 Task: Look for space in Winschoten, Netherlands from 1st August, 2023 to 5th August, 2023 for 1 adult in price range Rs.6000 to Rs.15000. Place can be entire place with 1  bedroom having 1 bed and 1 bathroom. Property type can be house, flat, guest house. Amenities needed are: wifi. Booking option can be shelf check-in. Required host language is English.
Action: Mouse pressed left at (529, 127)
Screenshot: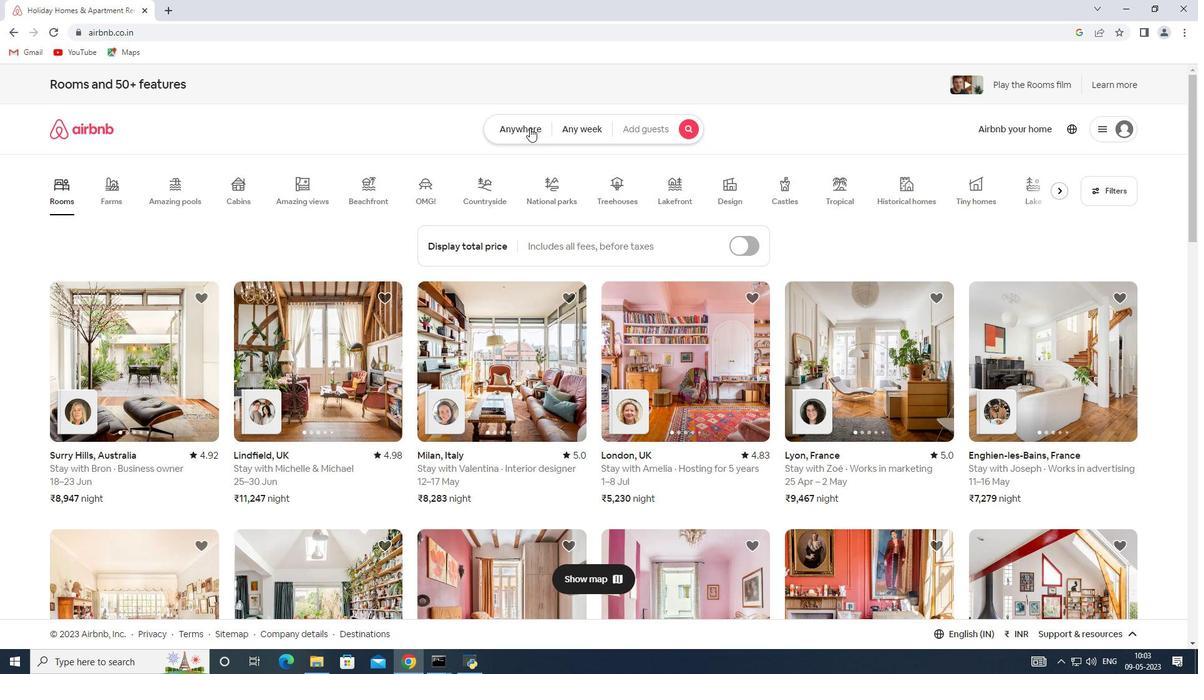 
Action: Mouse moved to (463, 179)
Screenshot: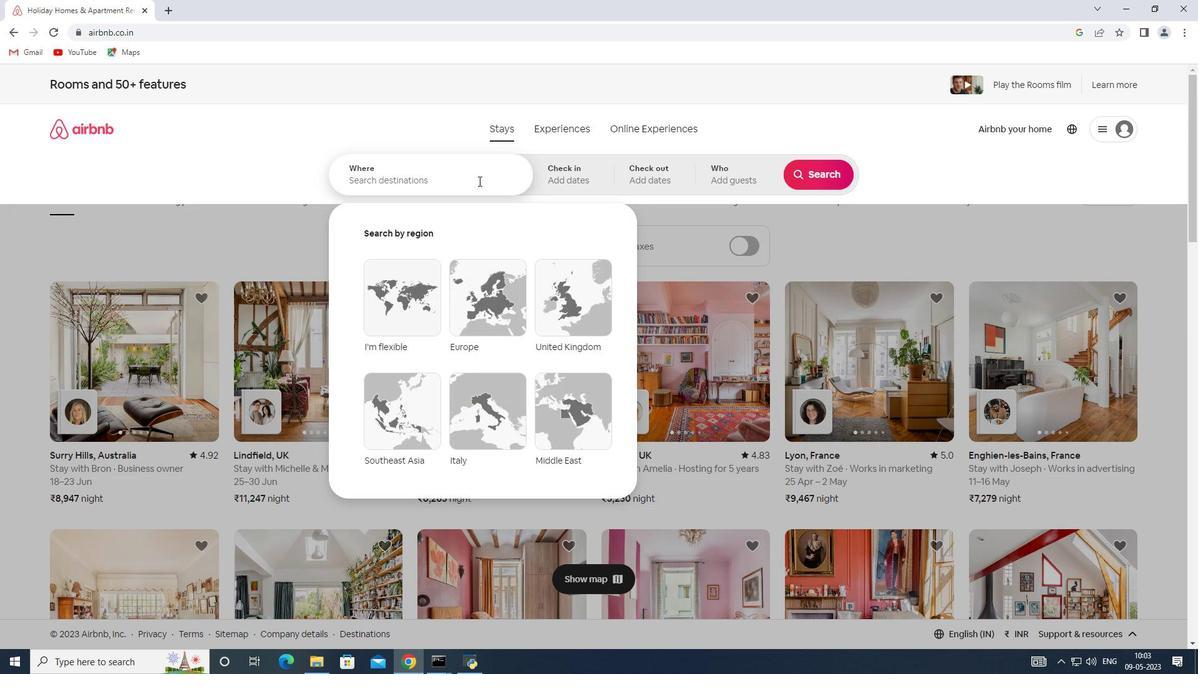 
Action: Mouse pressed left at (463, 179)
Screenshot: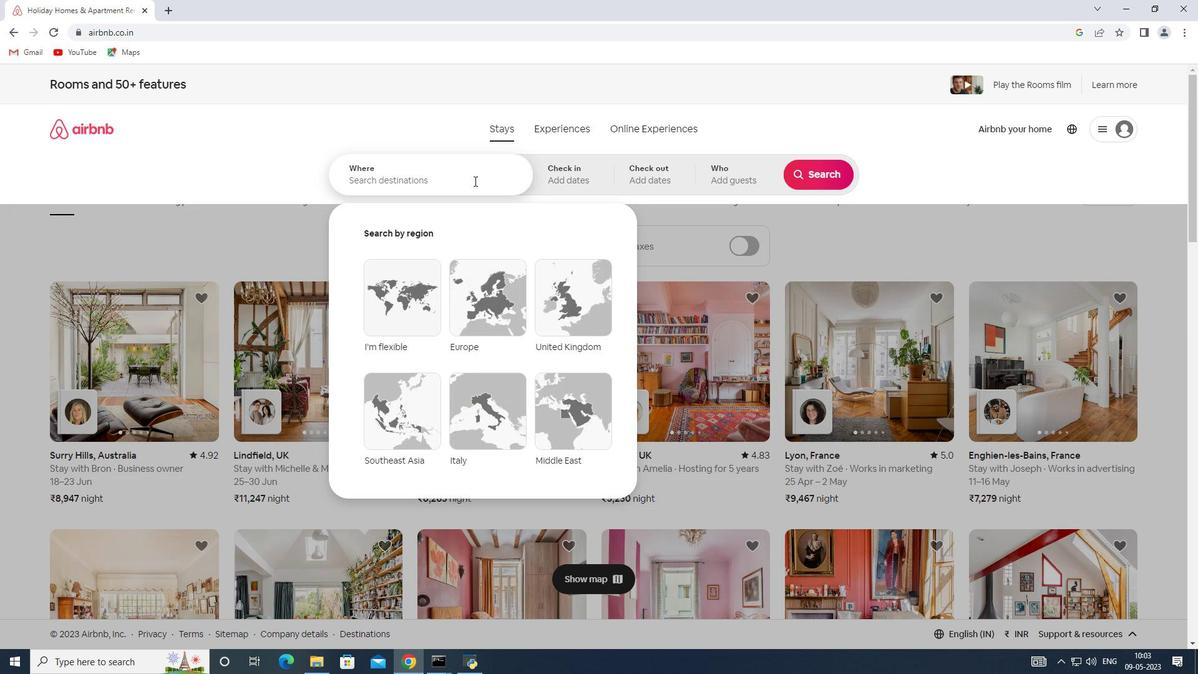 
Action: Key pressed <Key.shift>N<Key.backspace><Key.shift>Winschoten,<Key.shift>Netherlands
Screenshot: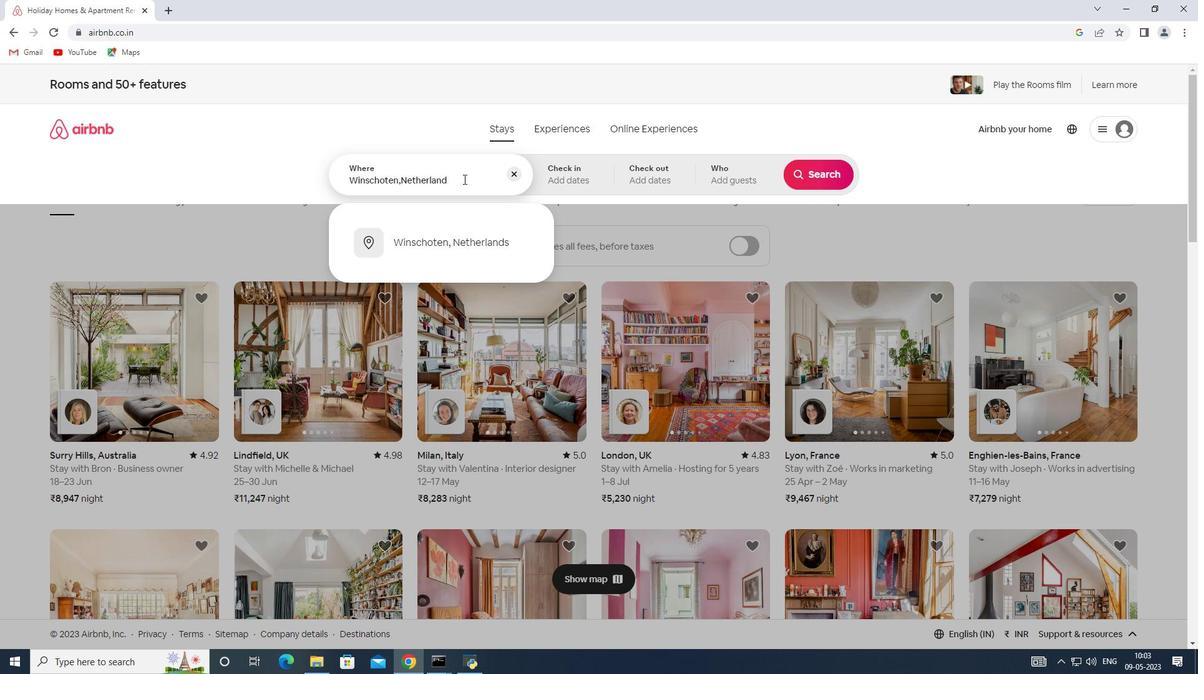 
Action: Mouse moved to (578, 181)
Screenshot: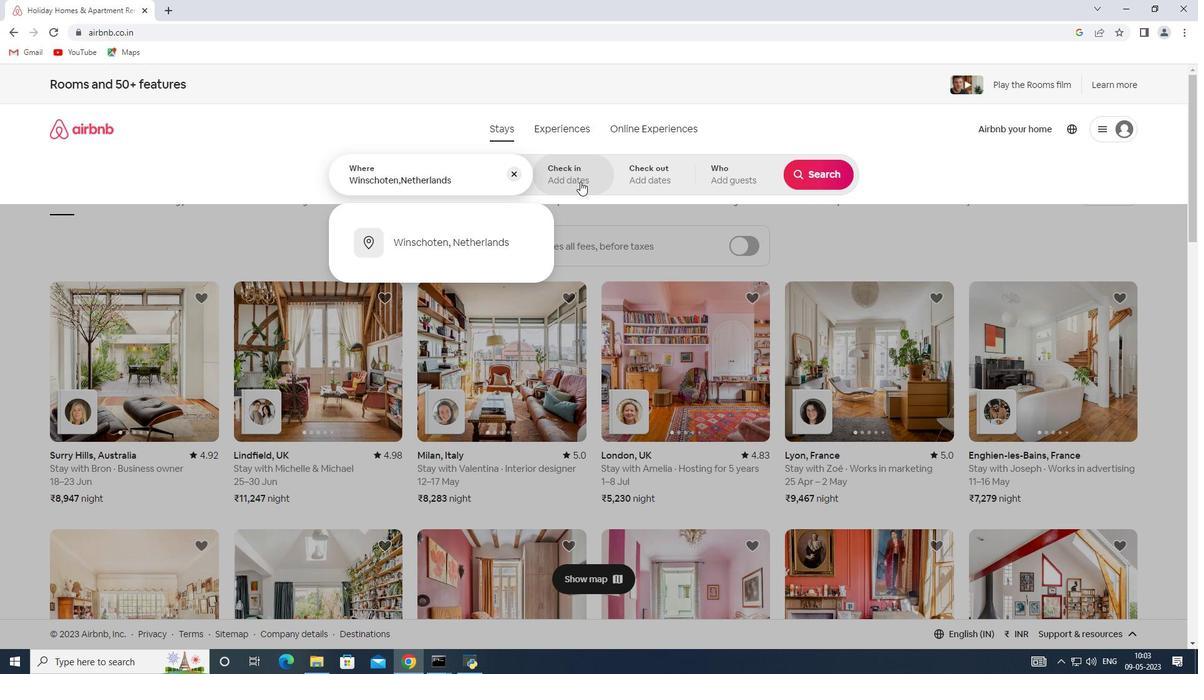 
Action: Key pressed <Key.enter>
Screenshot: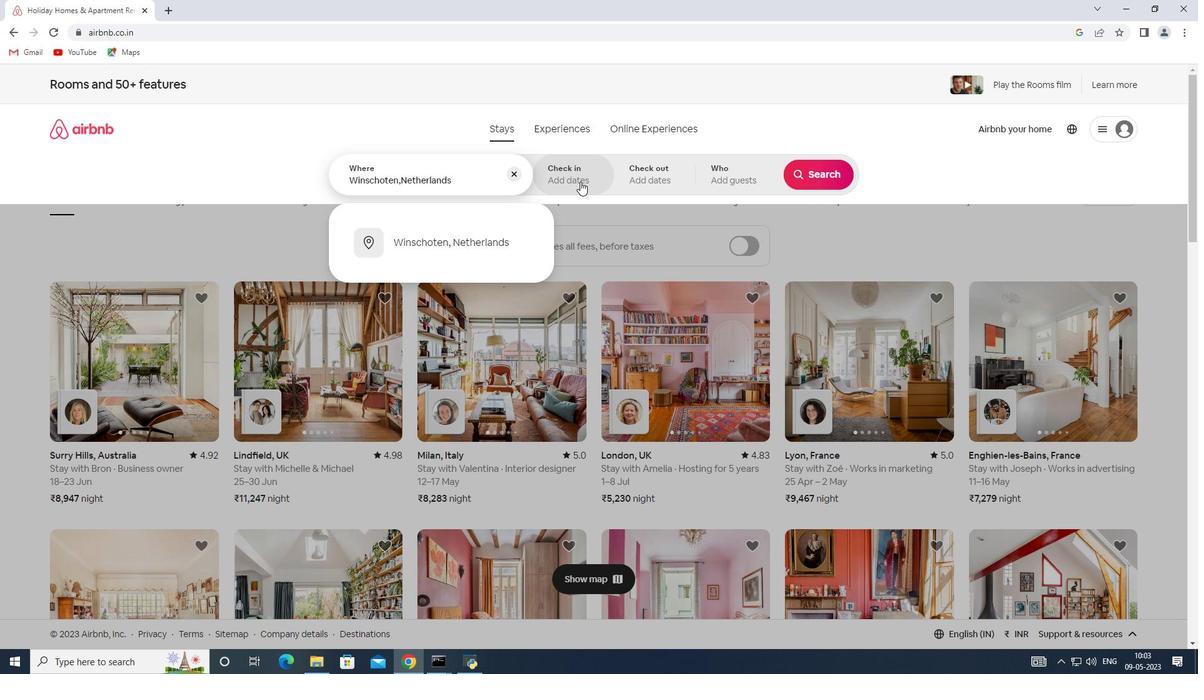 
Action: Mouse moved to (805, 272)
Screenshot: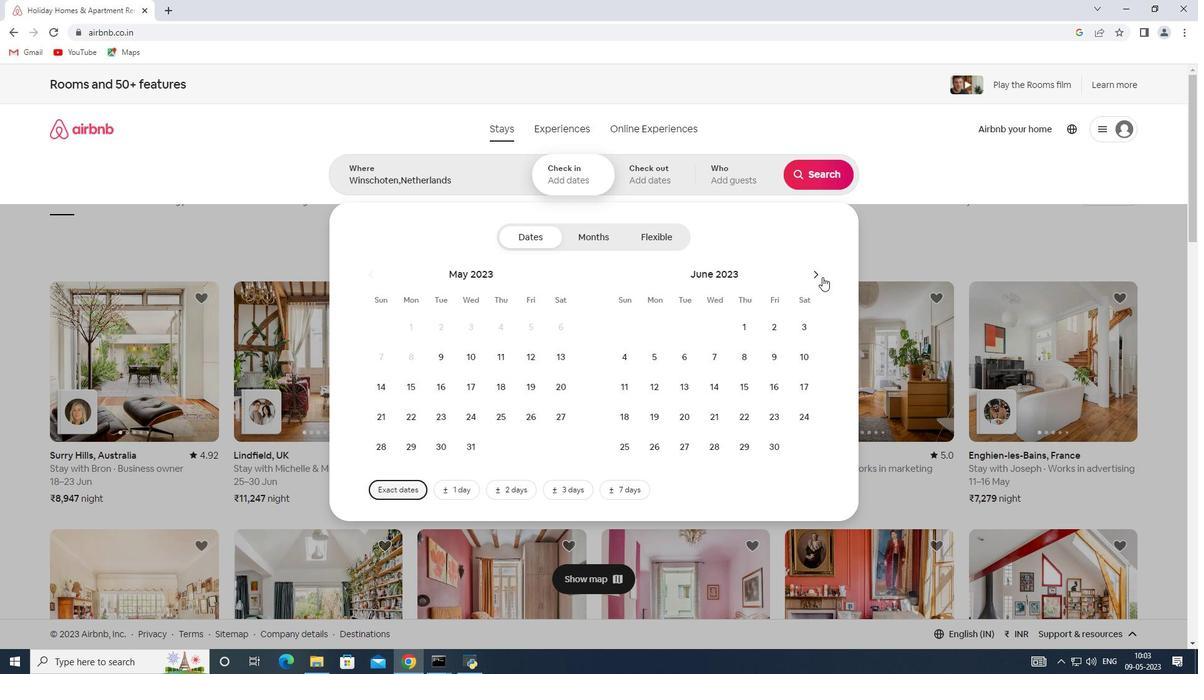 
Action: Mouse pressed left at (805, 272)
Screenshot: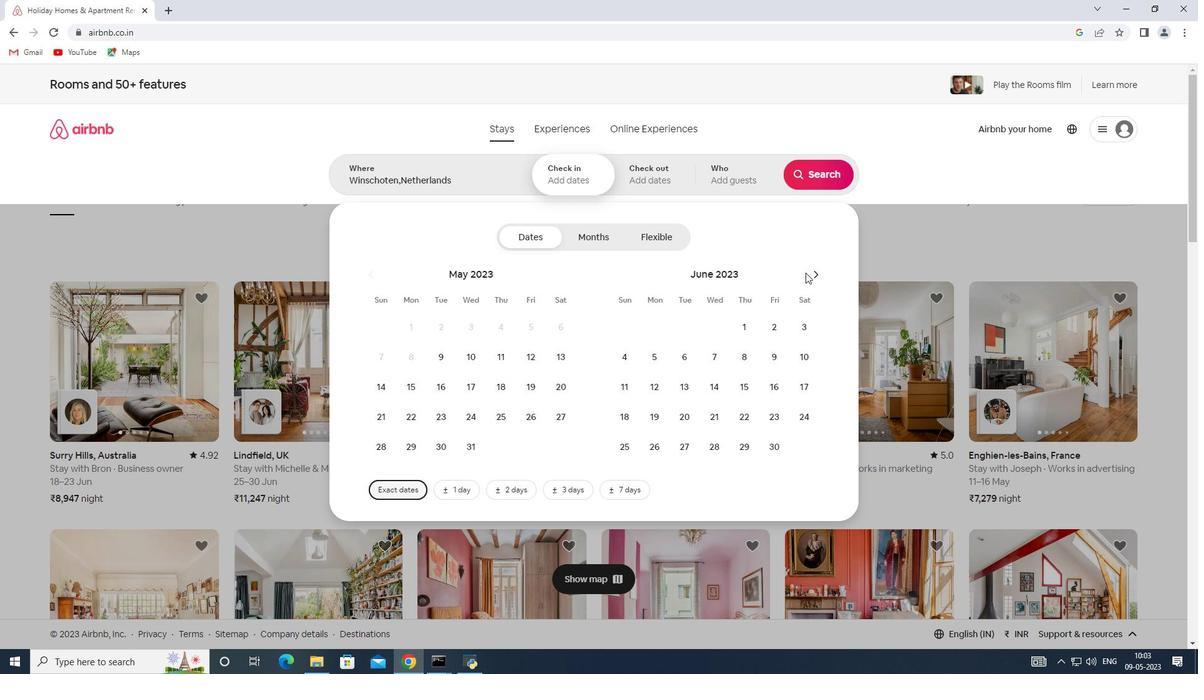 
Action: Mouse moved to (808, 274)
Screenshot: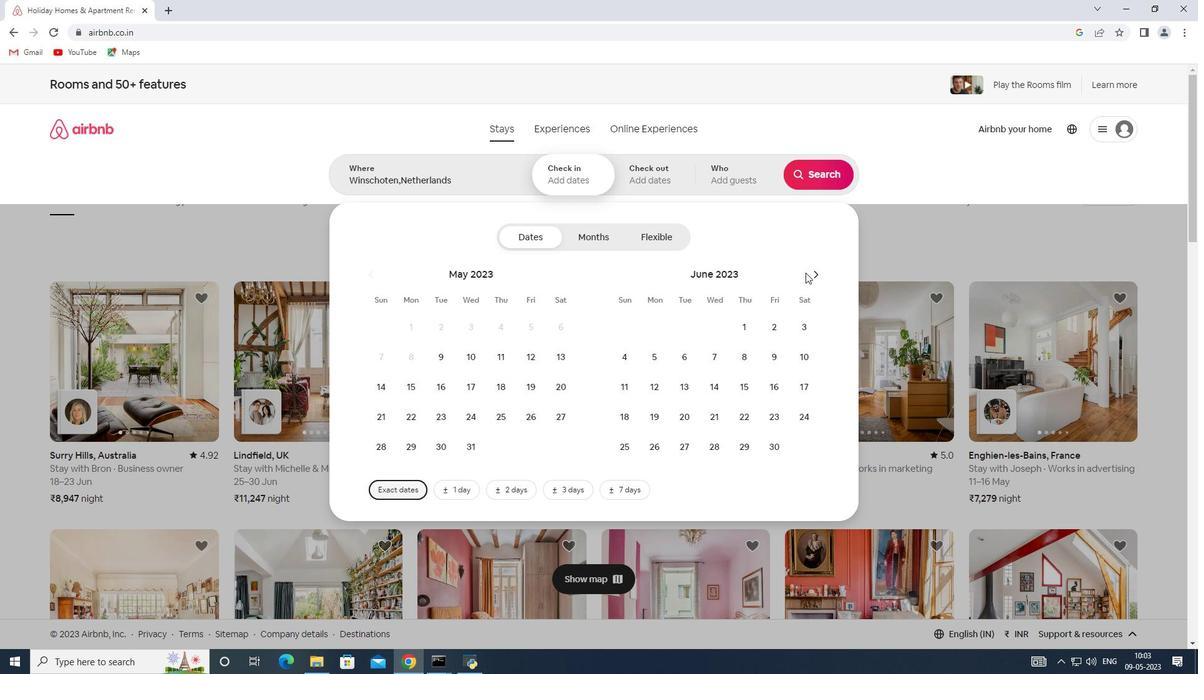 
Action: Mouse pressed left at (808, 274)
Screenshot: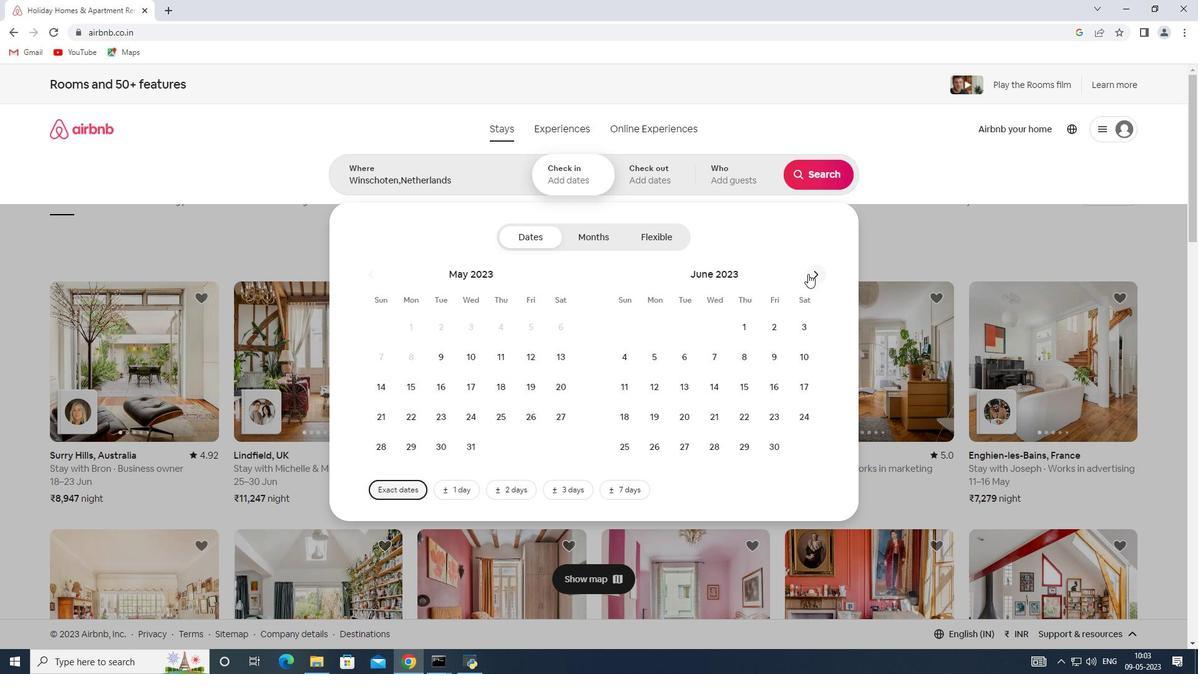 
Action: Mouse pressed left at (808, 274)
Screenshot: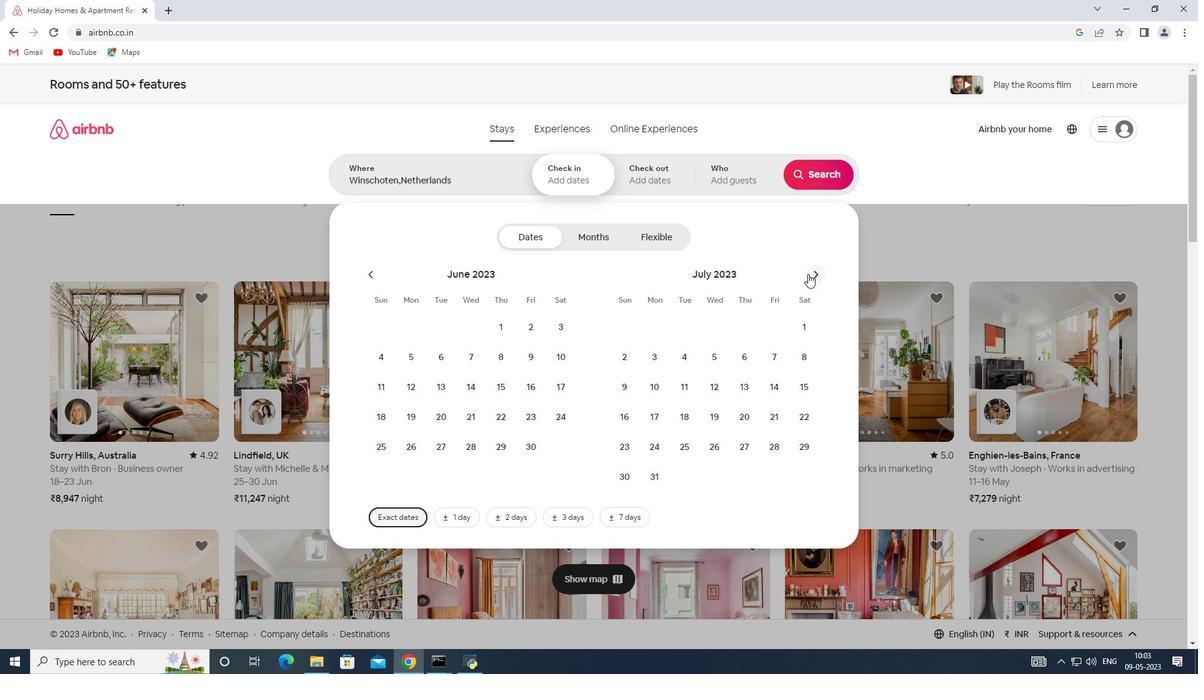 
Action: Mouse moved to (692, 328)
Screenshot: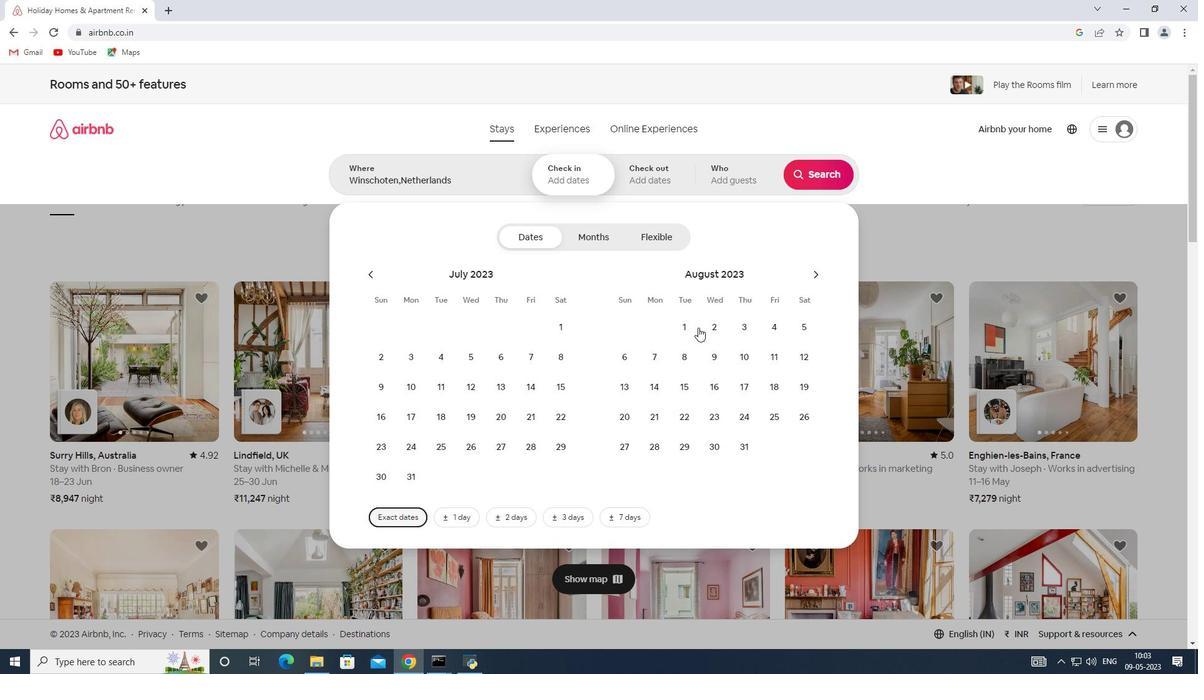 
Action: Mouse pressed left at (692, 328)
Screenshot: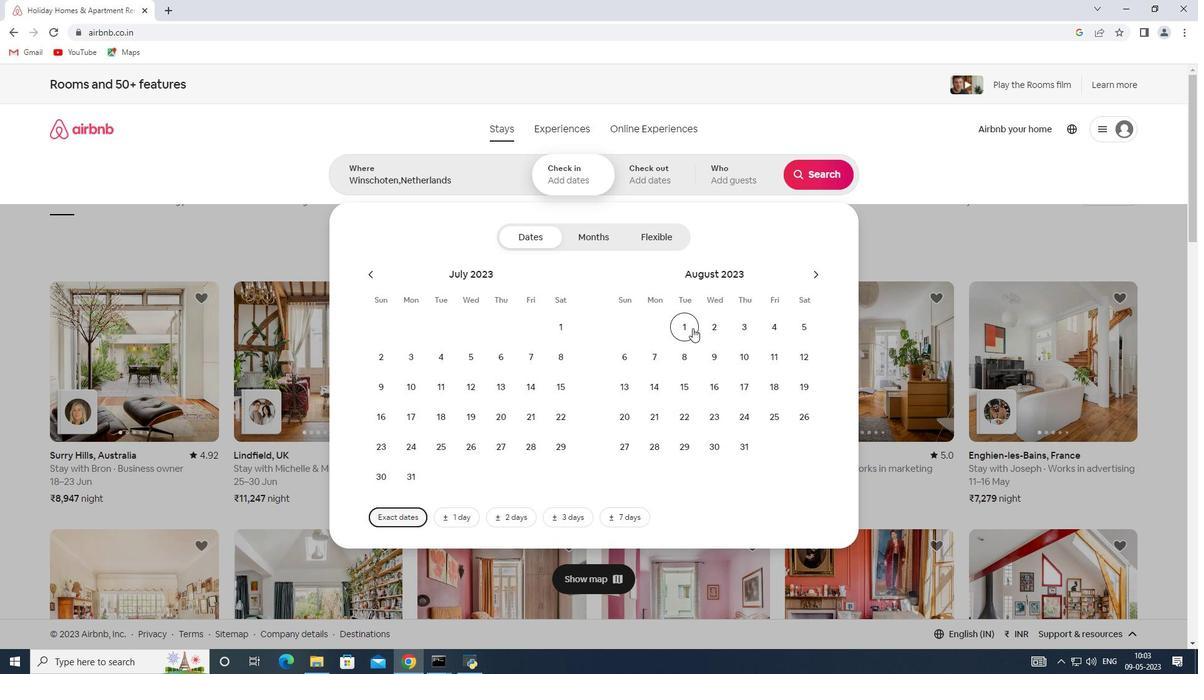 
Action: Mouse moved to (807, 329)
Screenshot: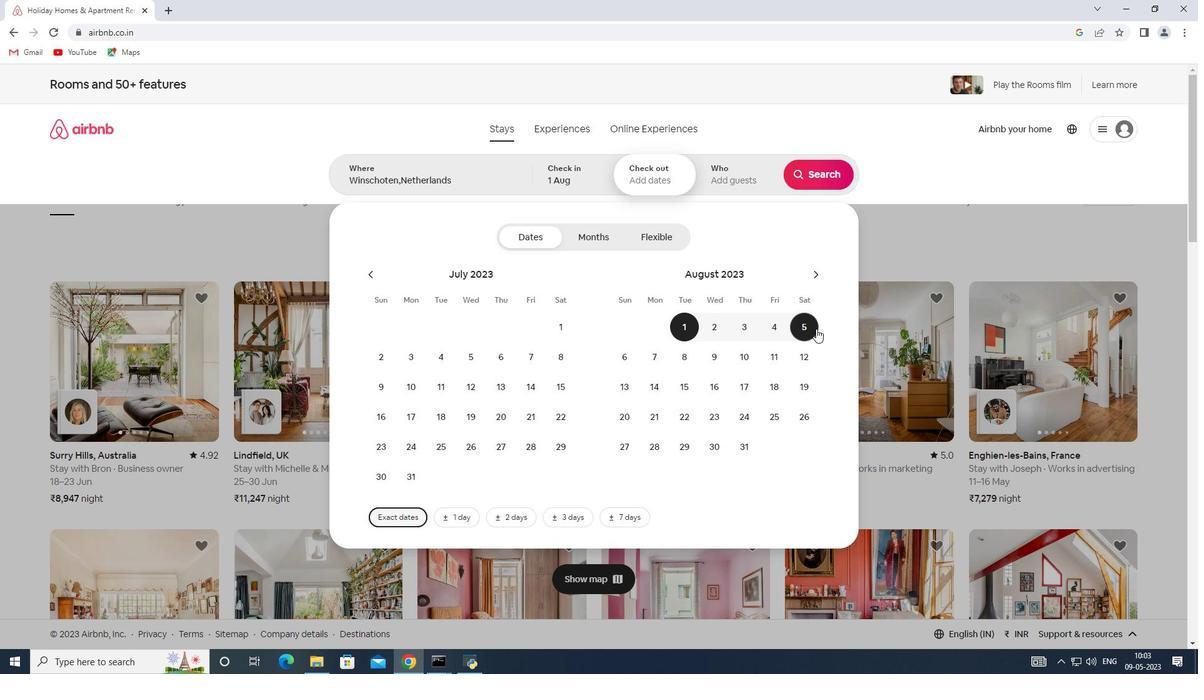 
Action: Mouse pressed left at (807, 329)
Screenshot: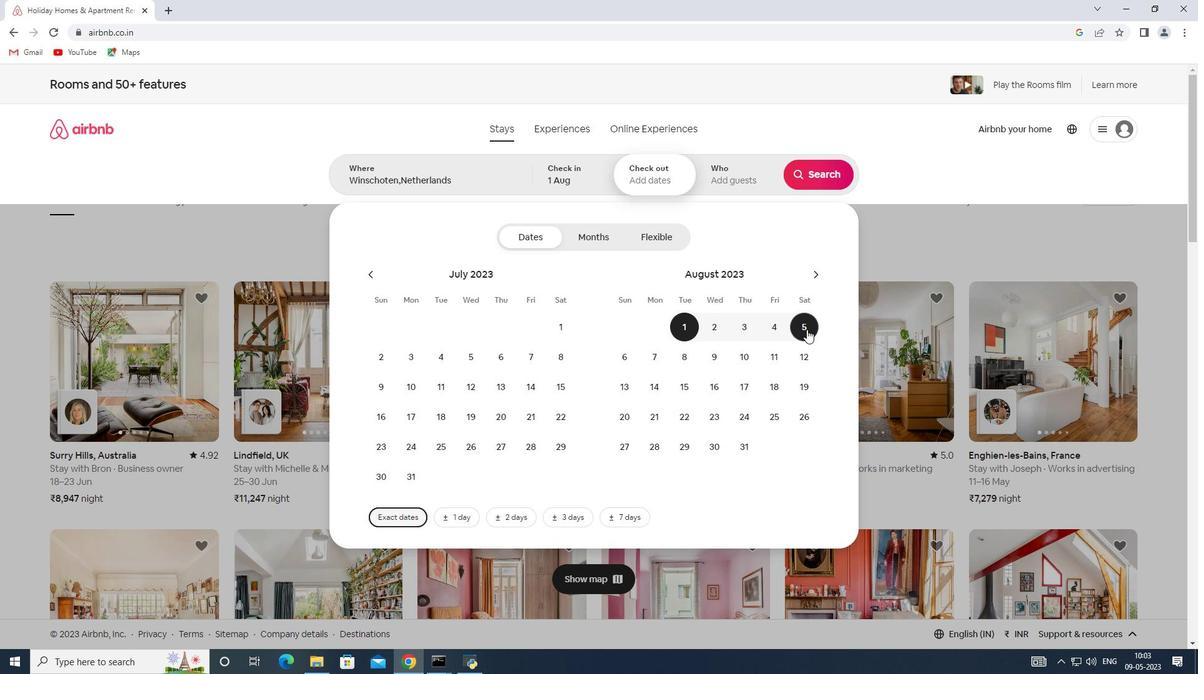 
Action: Mouse moved to (742, 179)
Screenshot: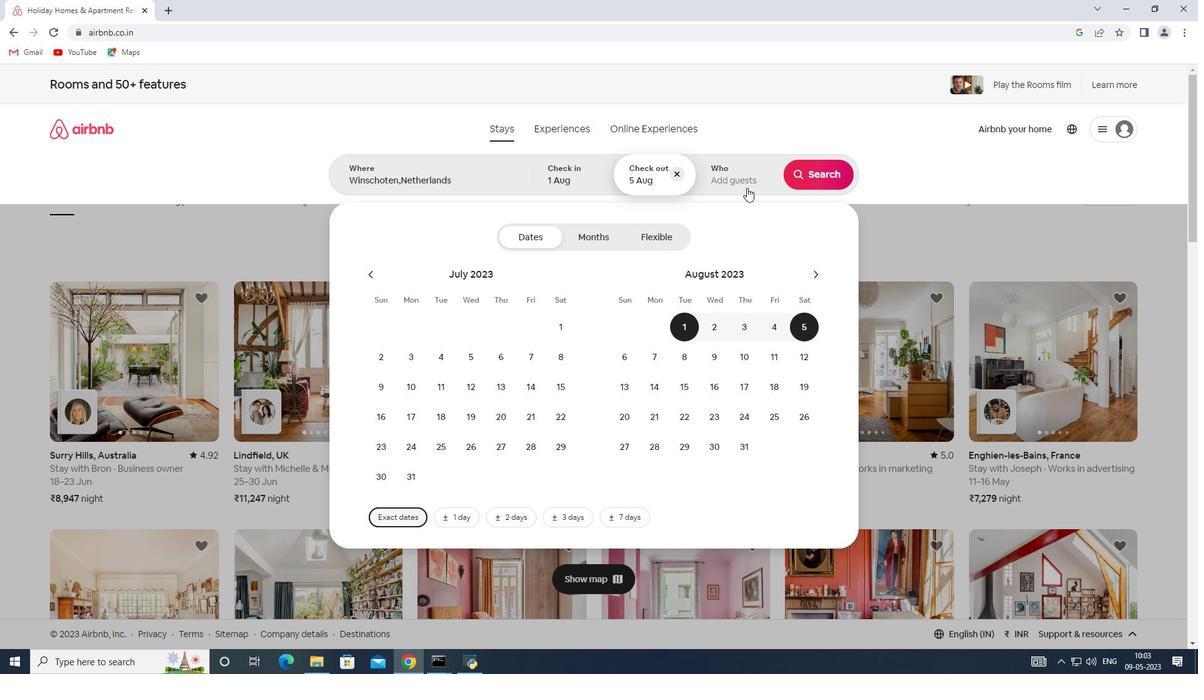 
Action: Mouse pressed left at (742, 179)
Screenshot: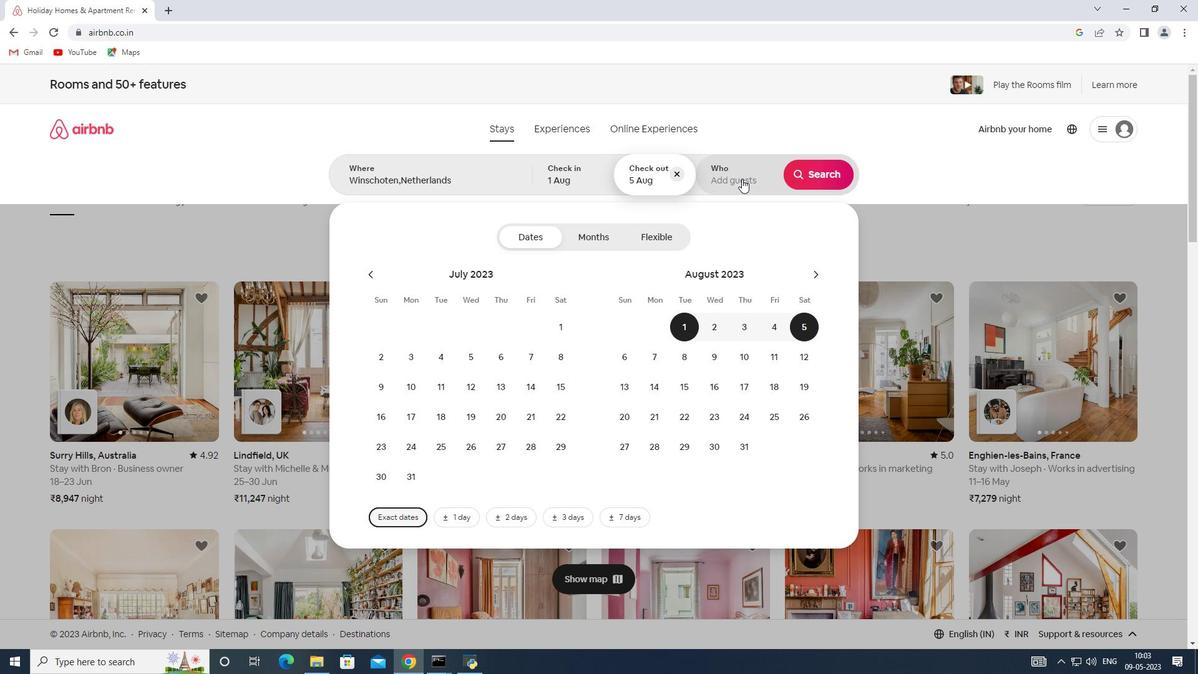 
Action: Mouse moved to (817, 241)
Screenshot: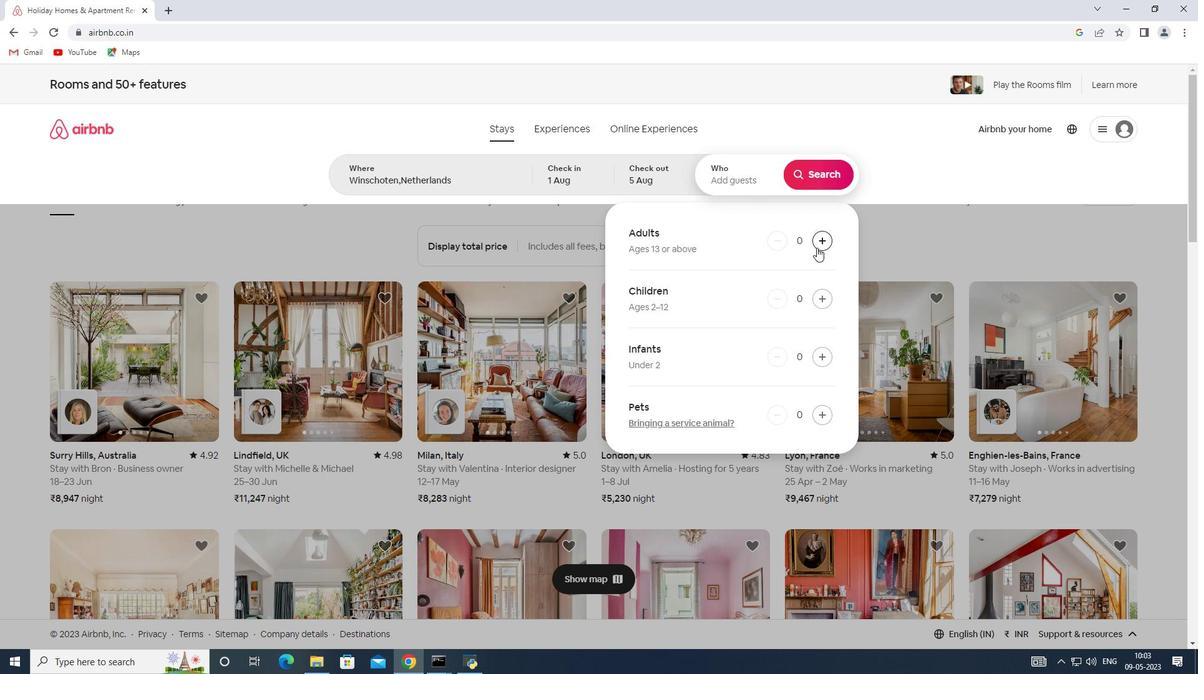 
Action: Mouse pressed left at (817, 241)
Screenshot: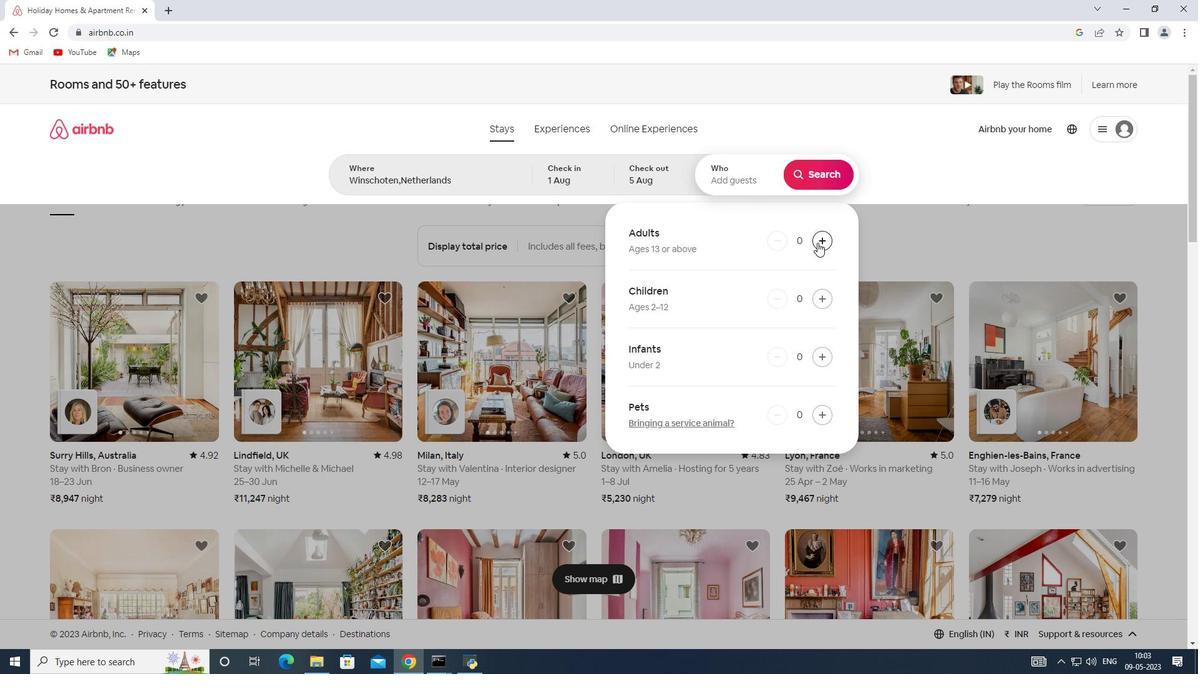 
Action: Mouse moved to (820, 174)
Screenshot: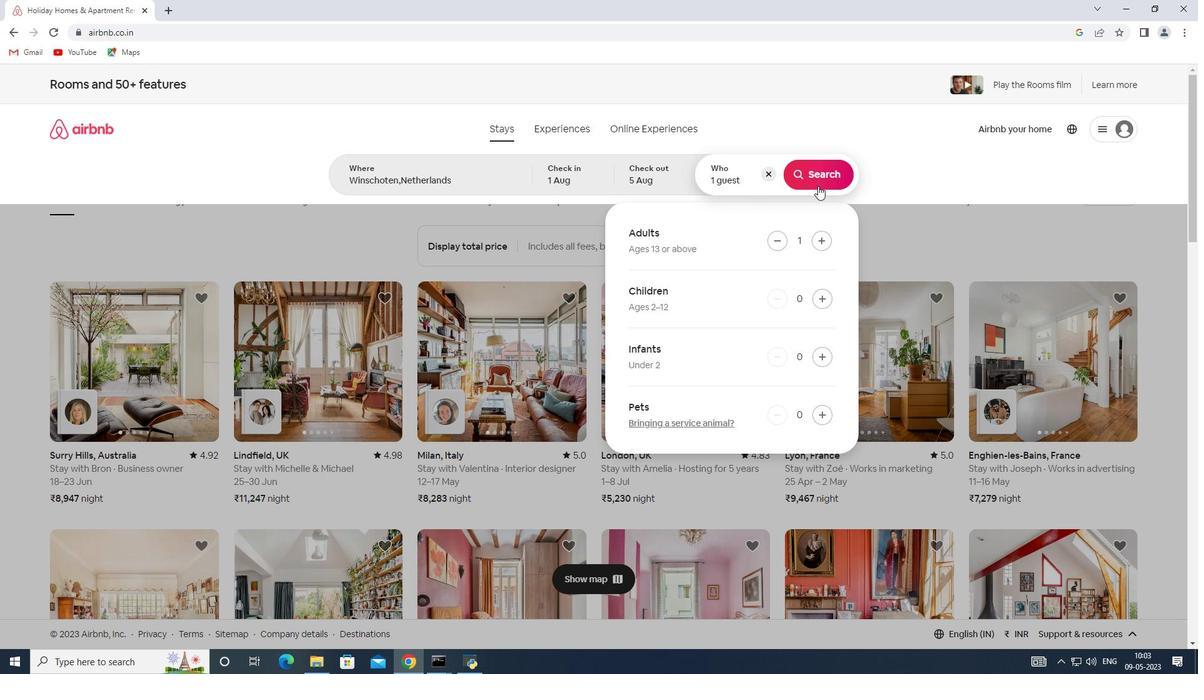 
Action: Mouse pressed left at (820, 174)
Screenshot: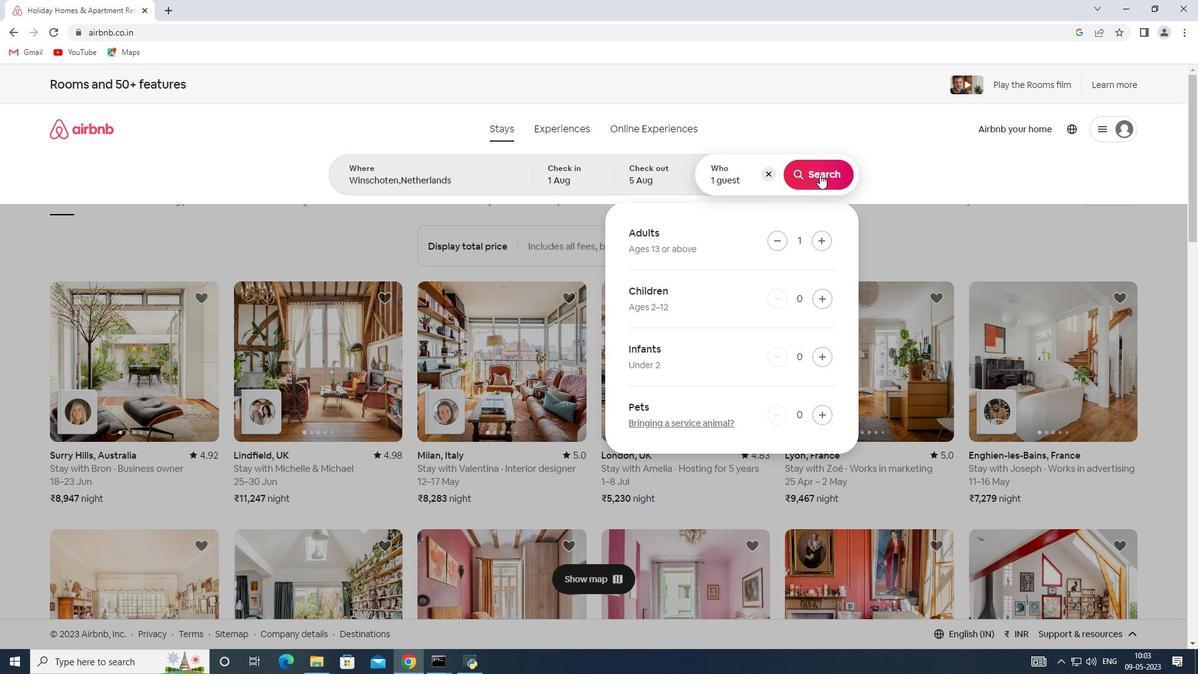 
Action: Mouse moved to (1129, 144)
Screenshot: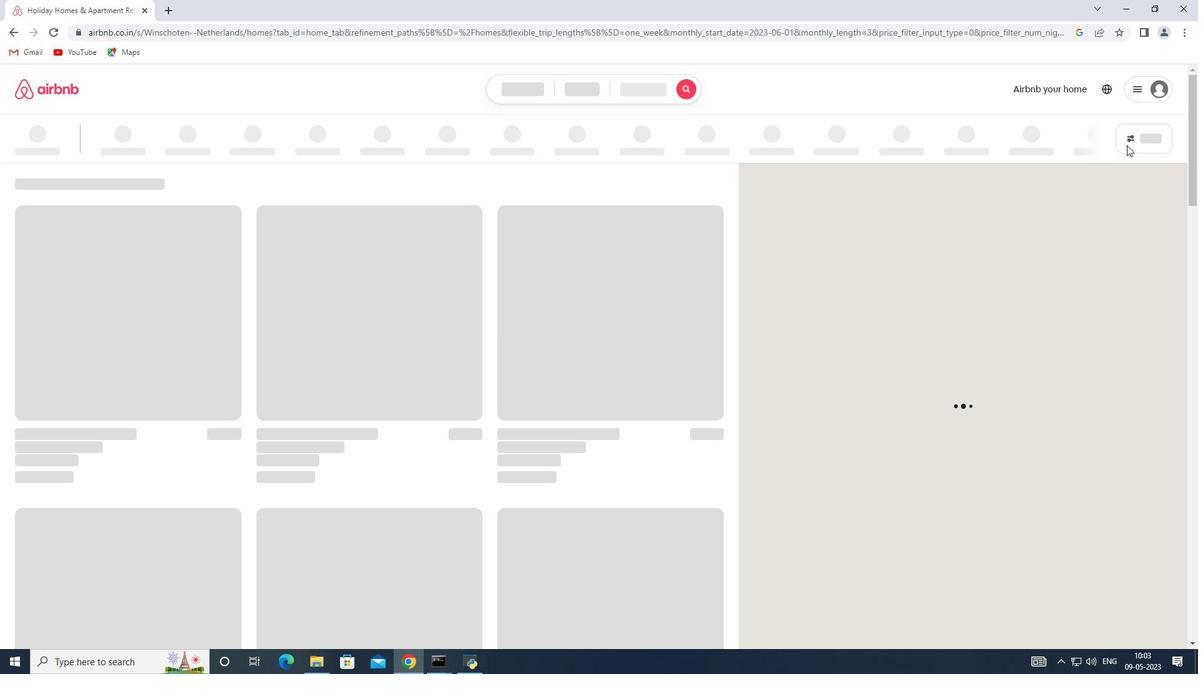 
Action: Mouse pressed left at (1129, 144)
Screenshot: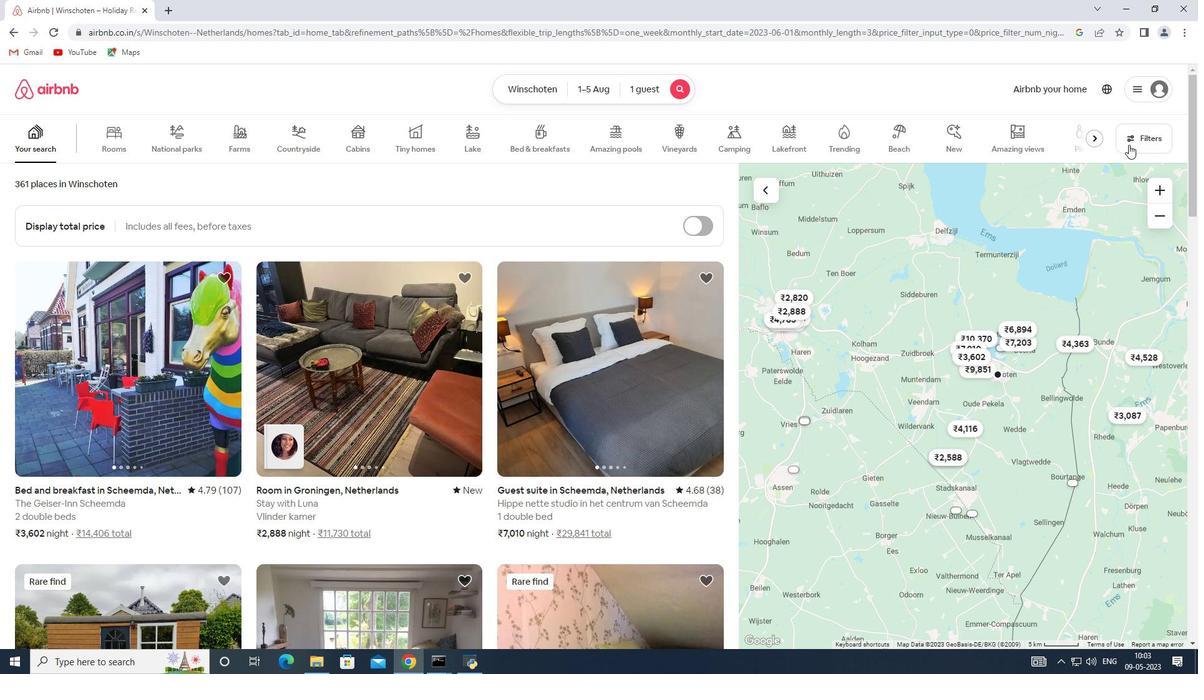 
Action: Mouse moved to (430, 445)
Screenshot: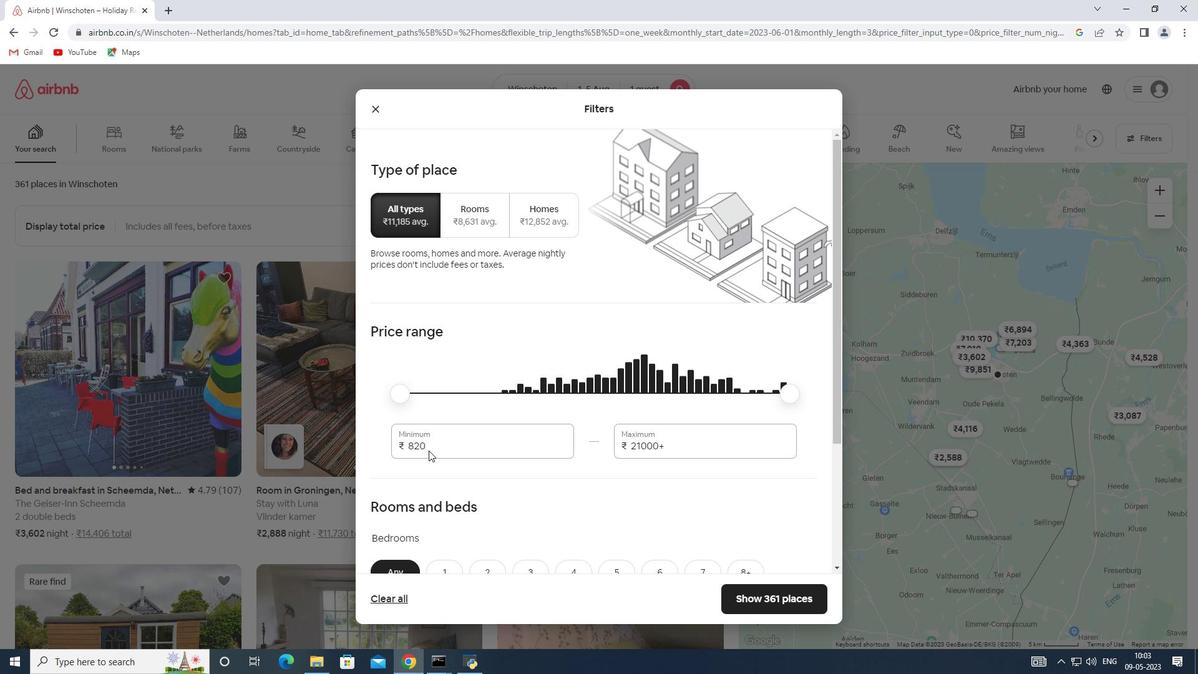 
Action: Mouse pressed left at (430, 445)
Screenshot: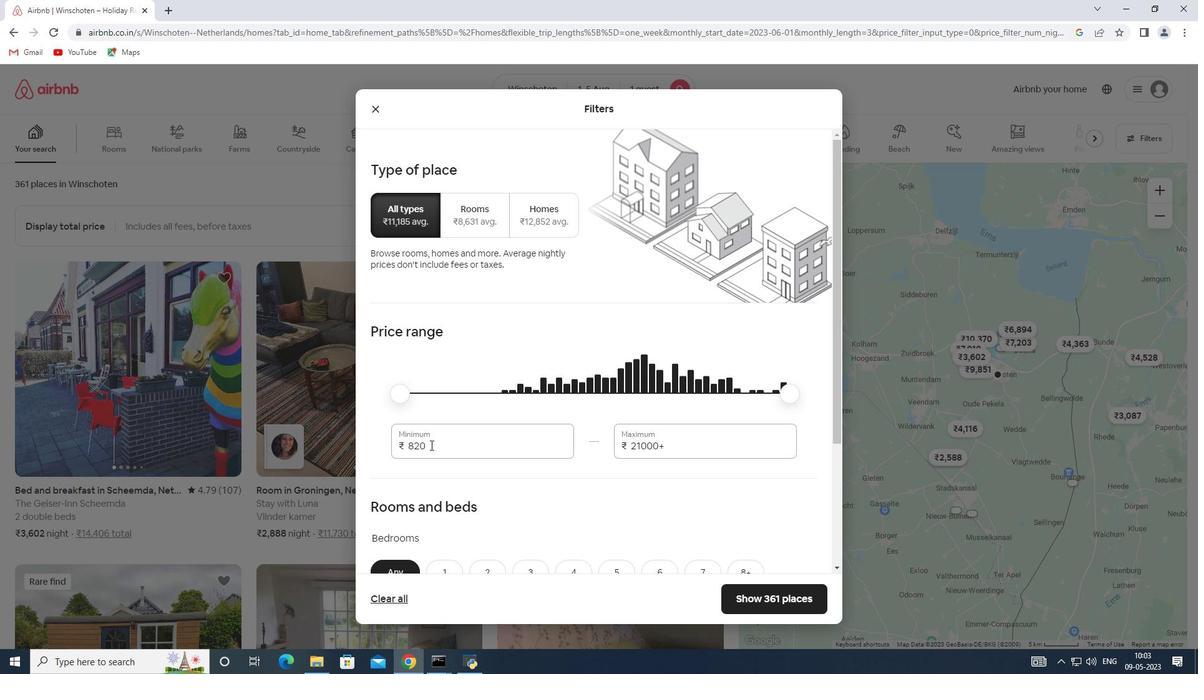 
Action: Mouse moved to (297, 441)
Screenshot: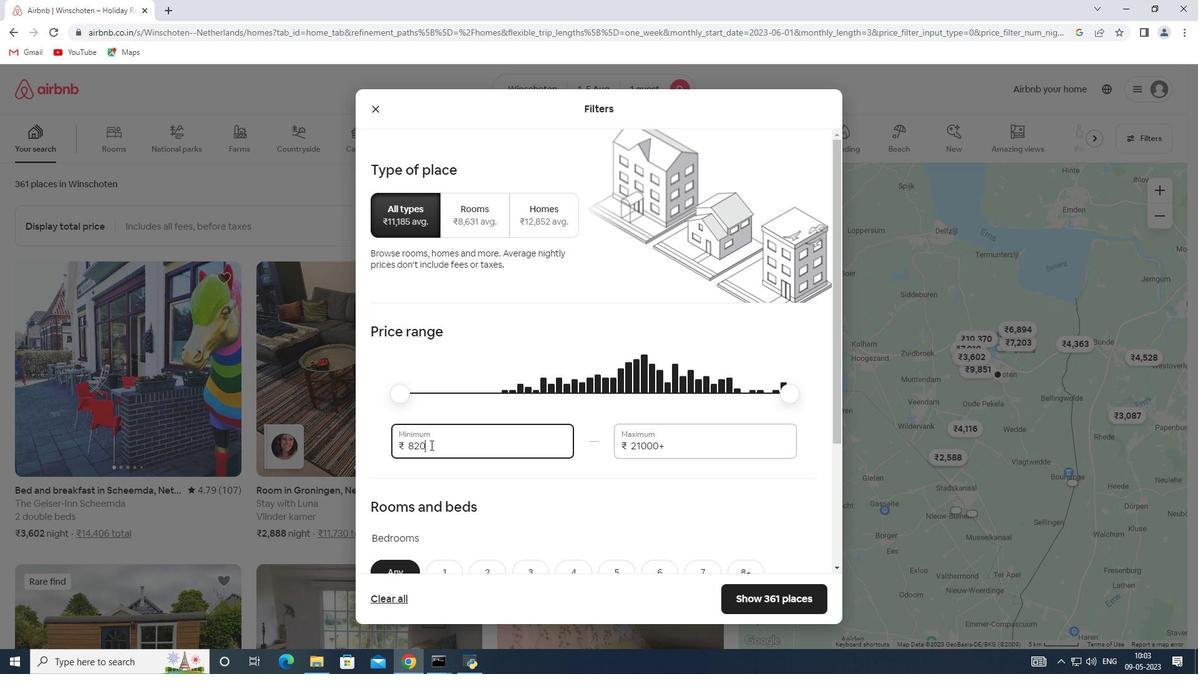 
Action: Key pressed 6000
Screenshot: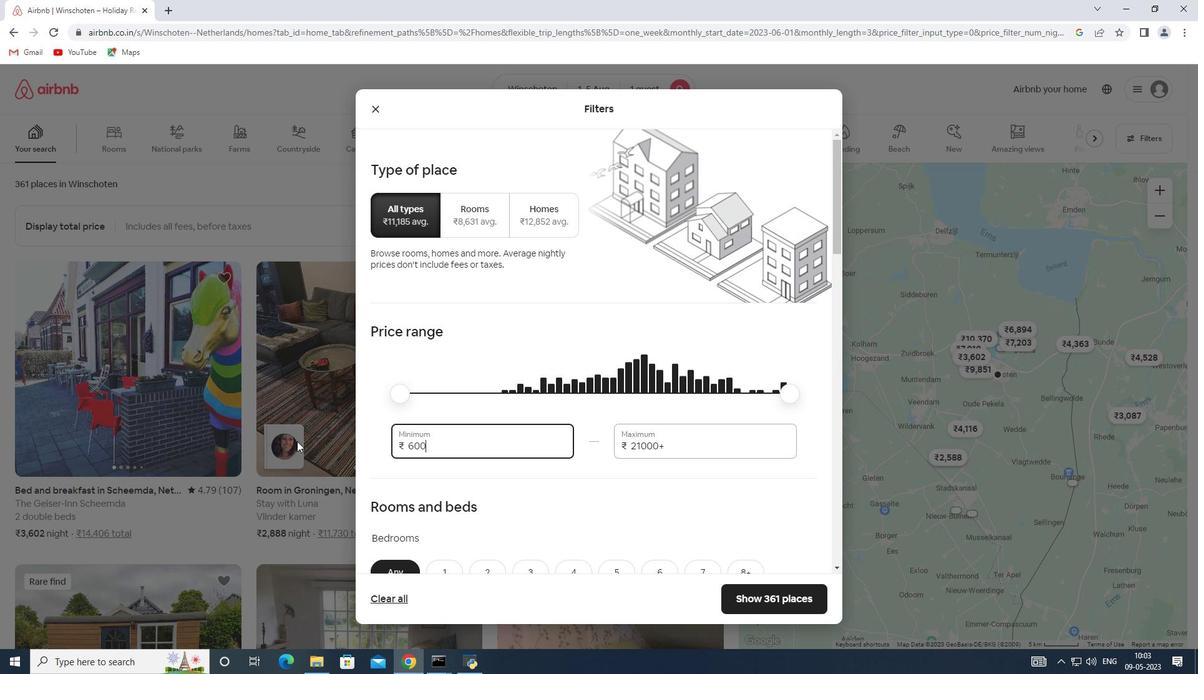
Action: Mouse moved to (666, 445)
Screenshot: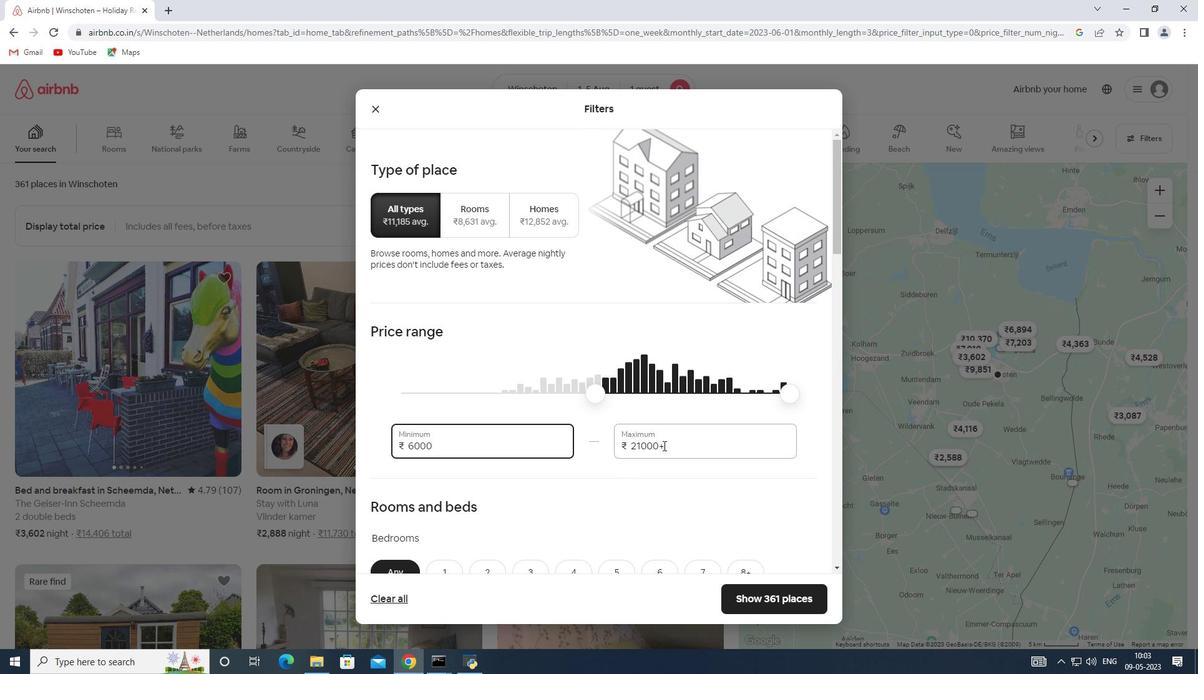 
Action: Mouse pressed left at (666, 445)
Screenshot: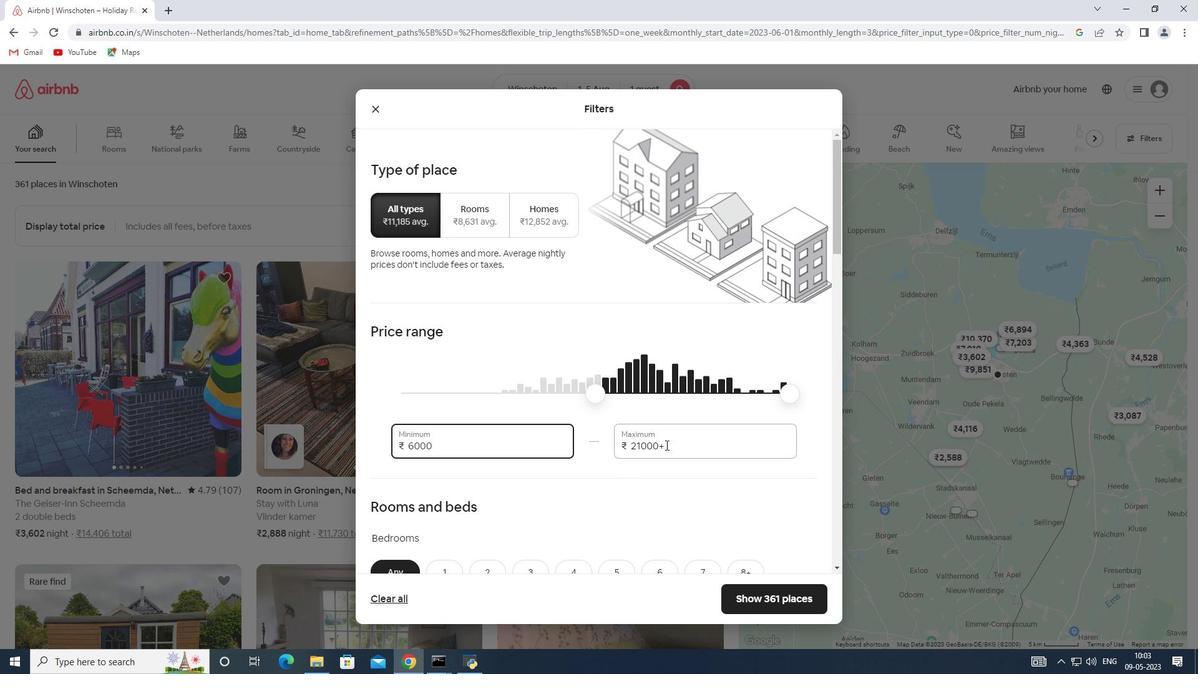 
Action: Mouse moved to (589, 445)
Screenshot: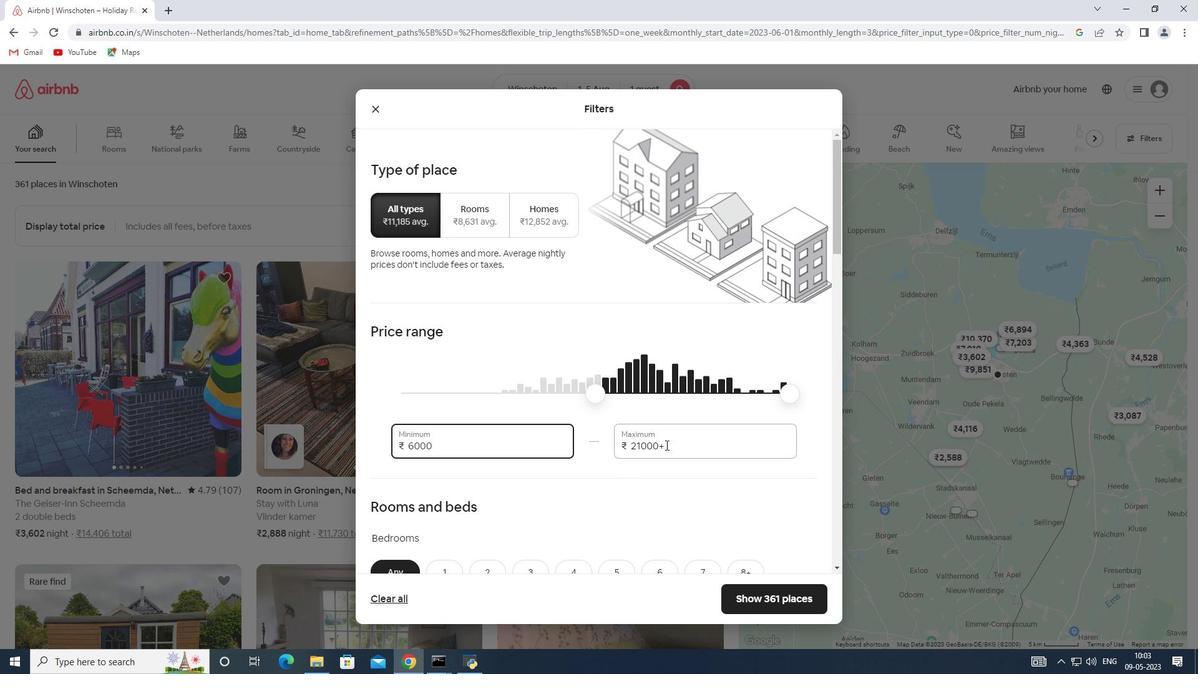 
Action: Key pressed 15000
Screenshot: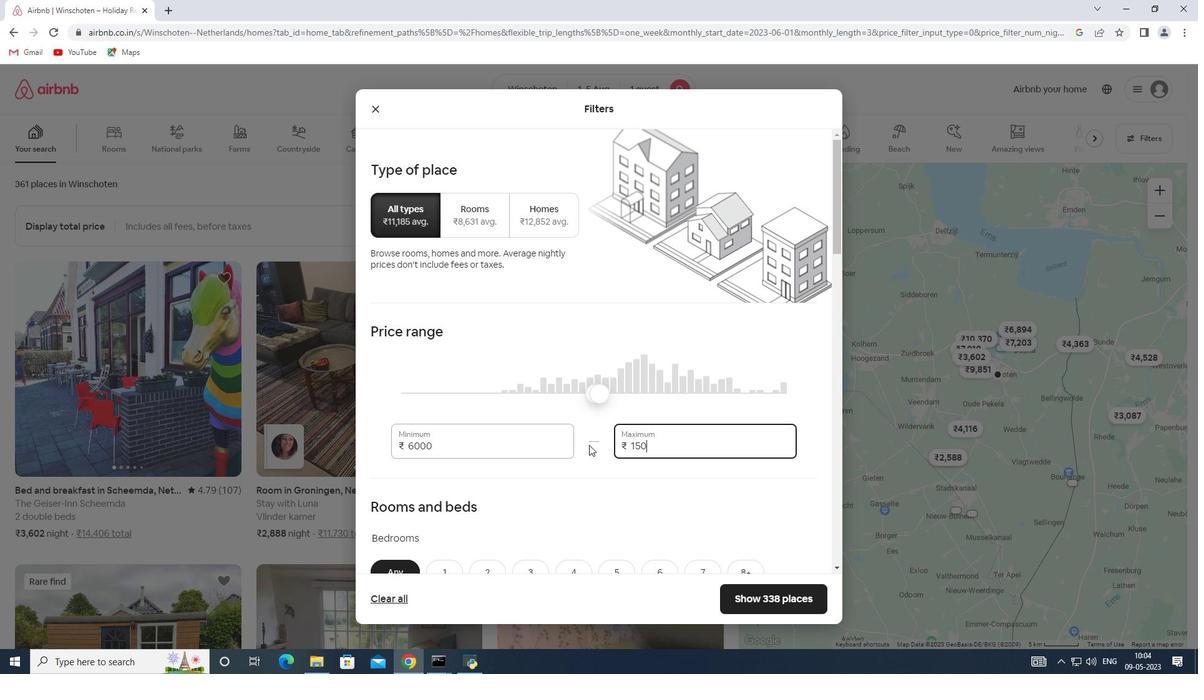 
Action: Mouse scrolled (589, 444) with delta (0, 0)
Screenshot: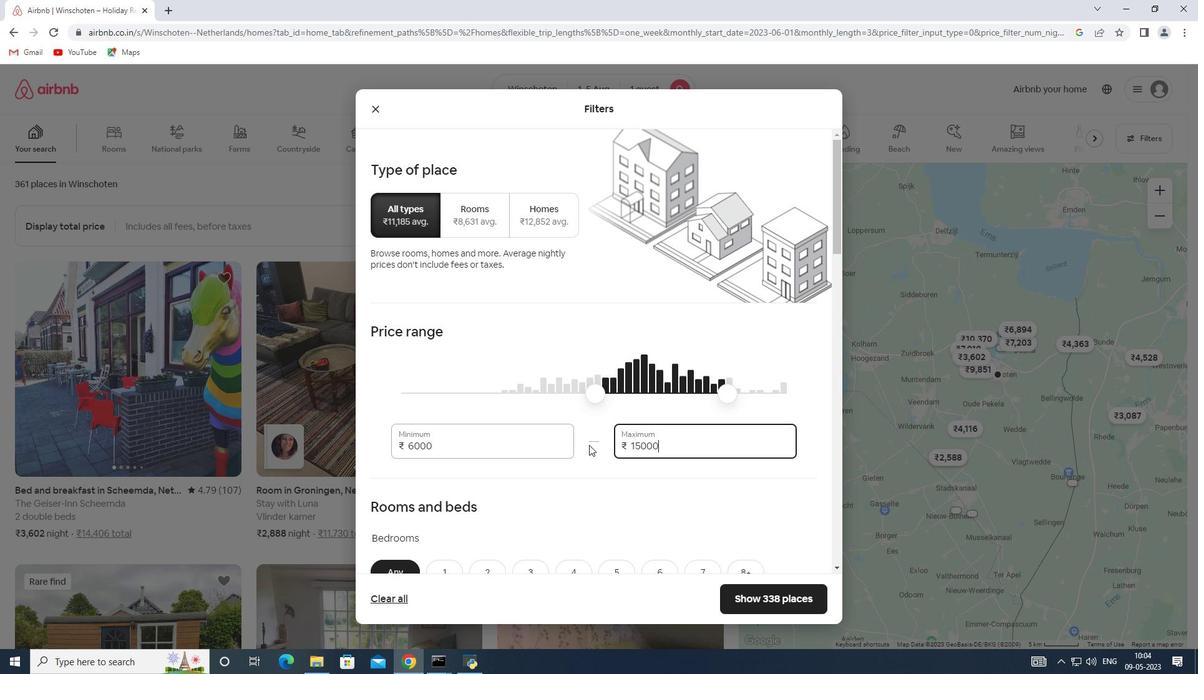 
Action: Mouse scrolled (589, 444) with delta (0, 0)
Screenshot: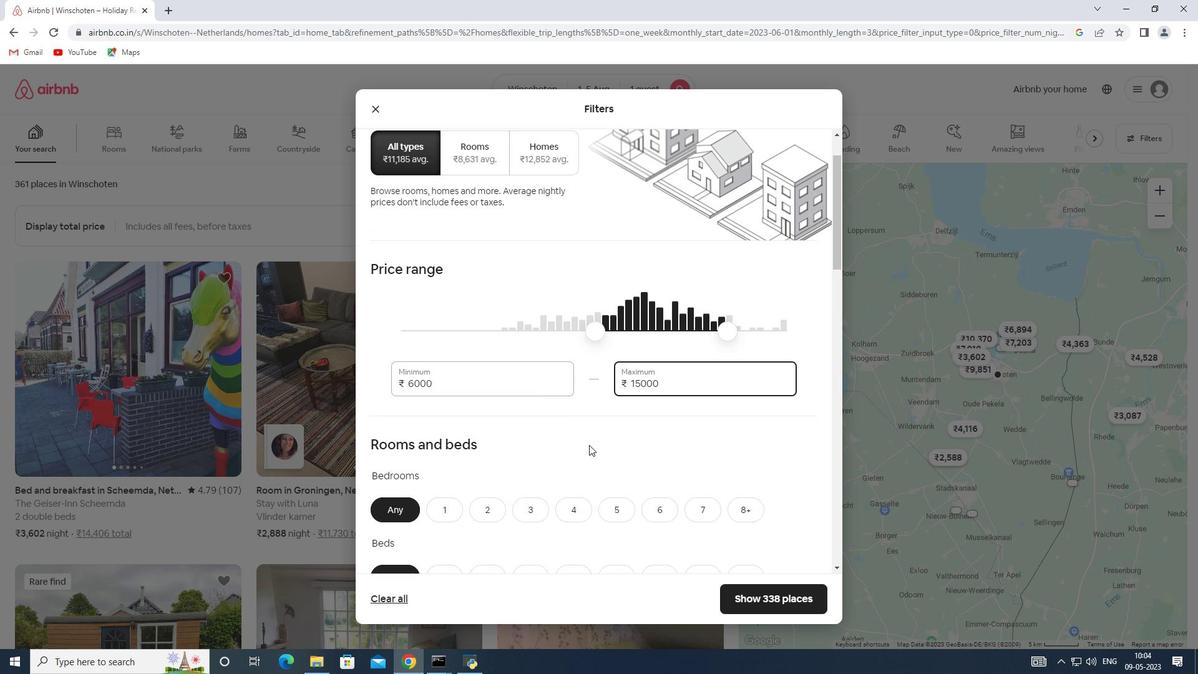 
Action: Mouse scrolled (589, 444) with delta (0, 0)
Screenshot: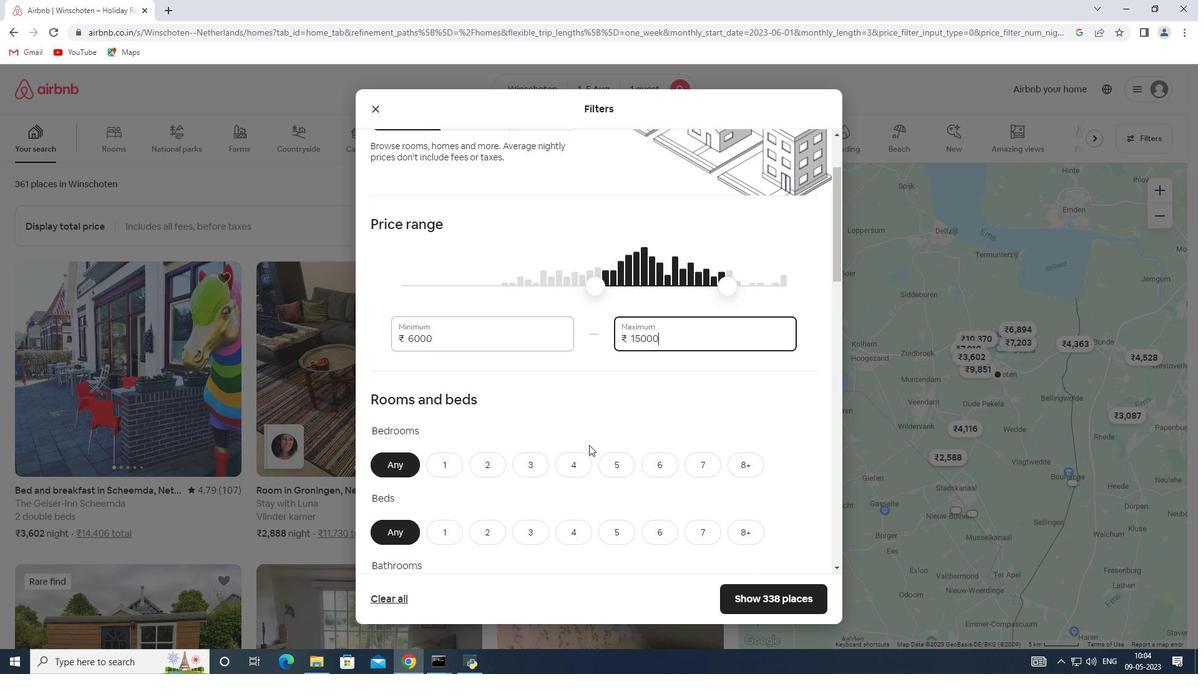 
Action: Mouse moved to (438, 383)
Screenshot: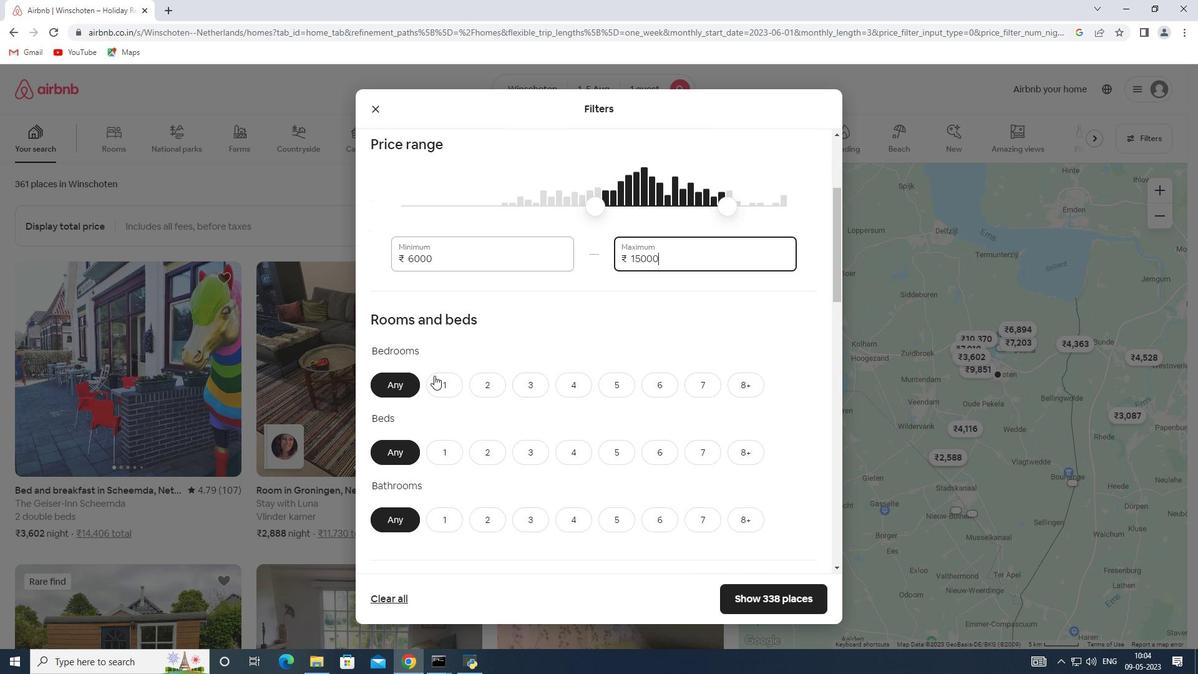 
Action: Mouse pressed left at (438, 383)
Screenshot: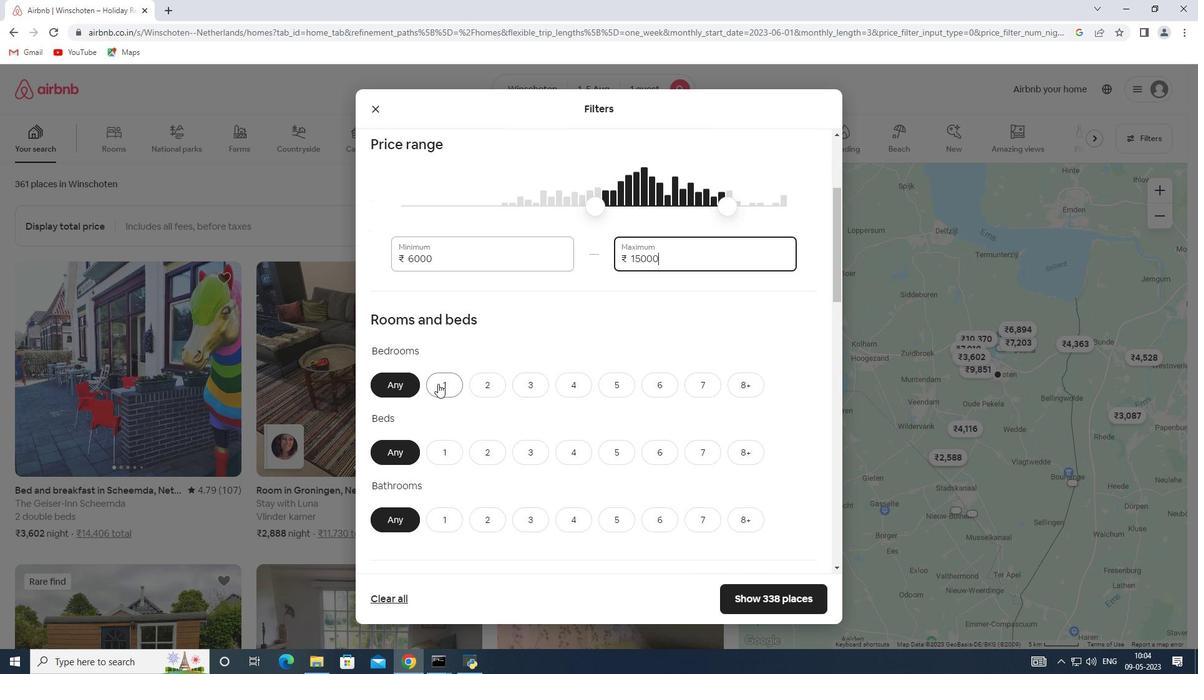 
Action: Mouse moved to (442, 448)
Screenshot: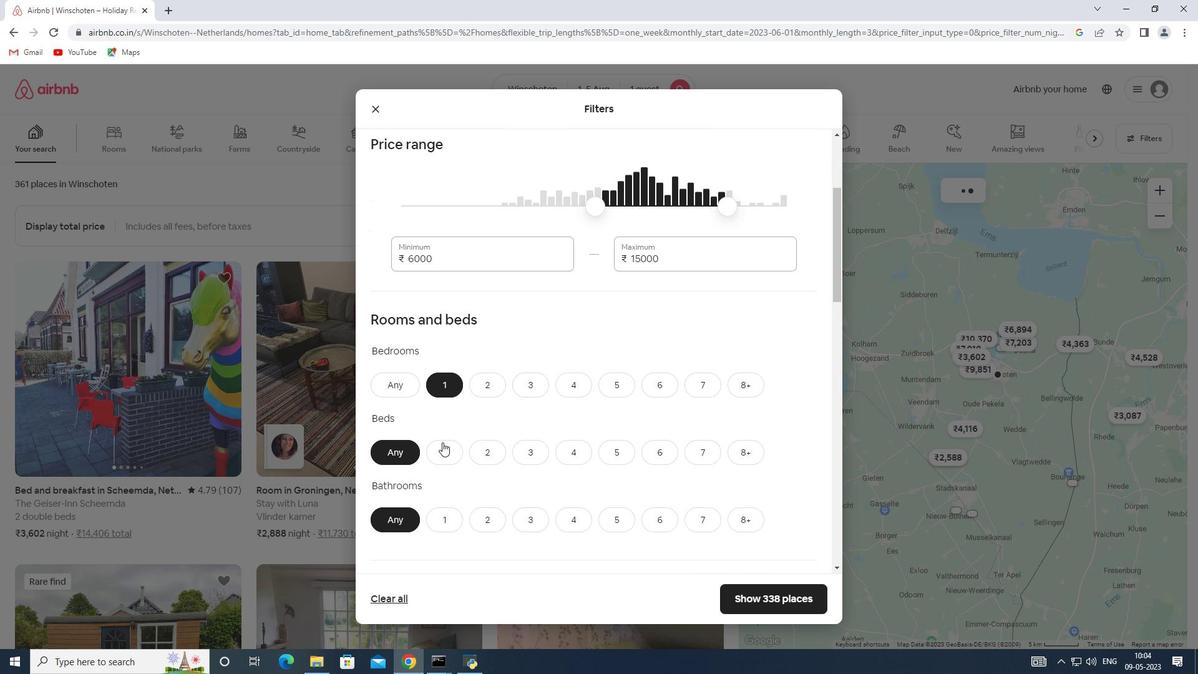 
Action: Mouse pressed left at (442, 448)
Screenshot: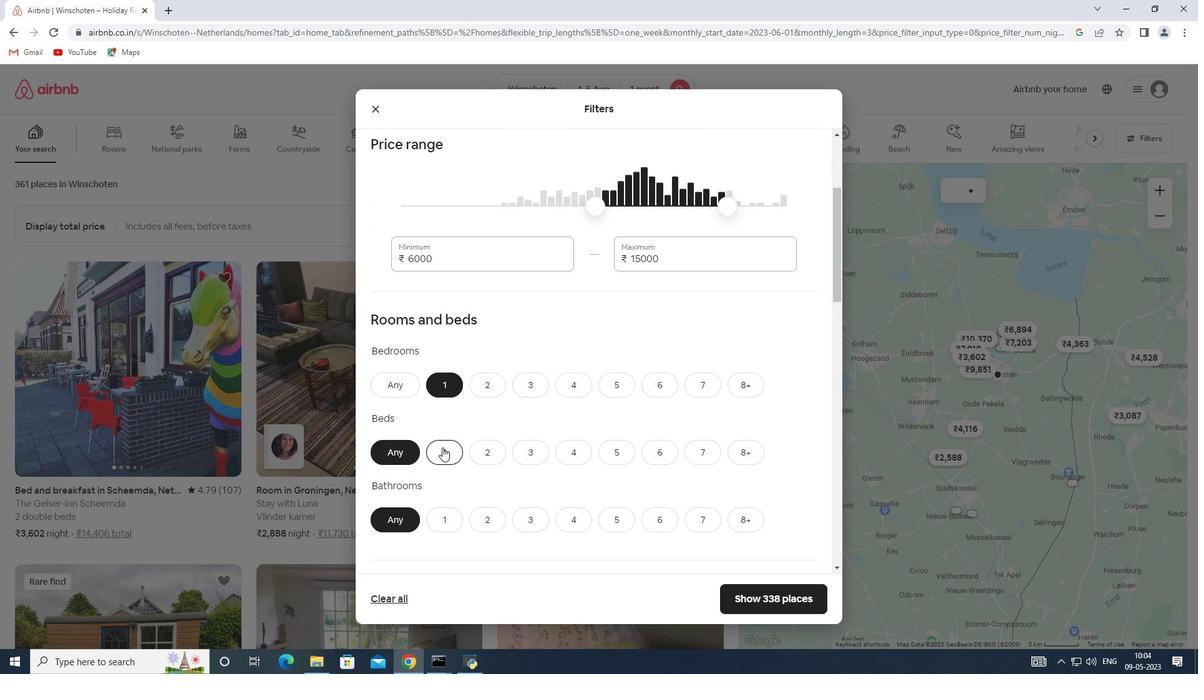 
Action: Mouse moved to (440, 517)
Screenshot: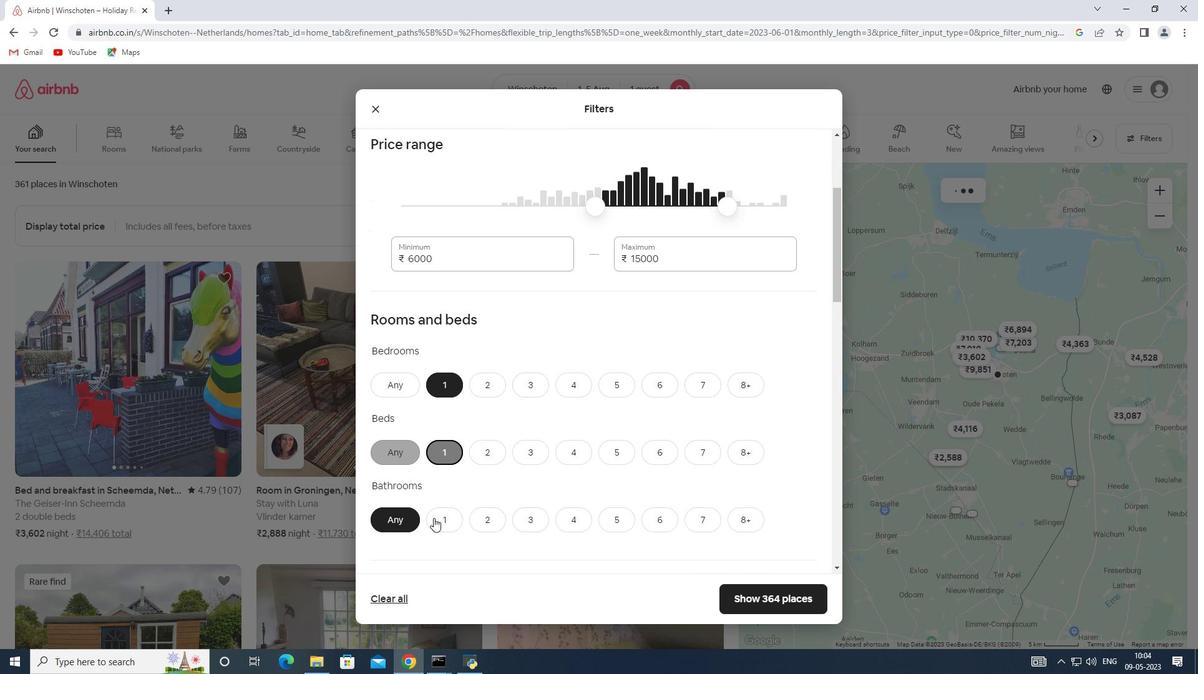 
Action: Mouse pressed left at (440, 517)
Screenshot: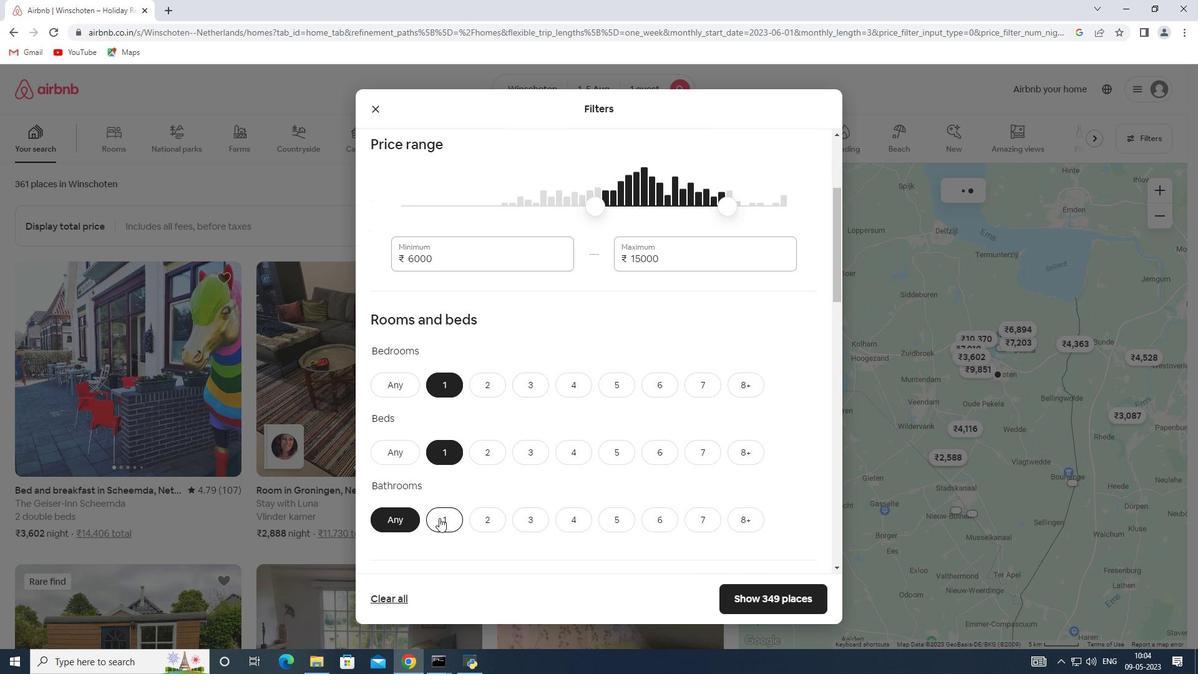 
Action: Mouse moved to (546, 415)
Screenshot: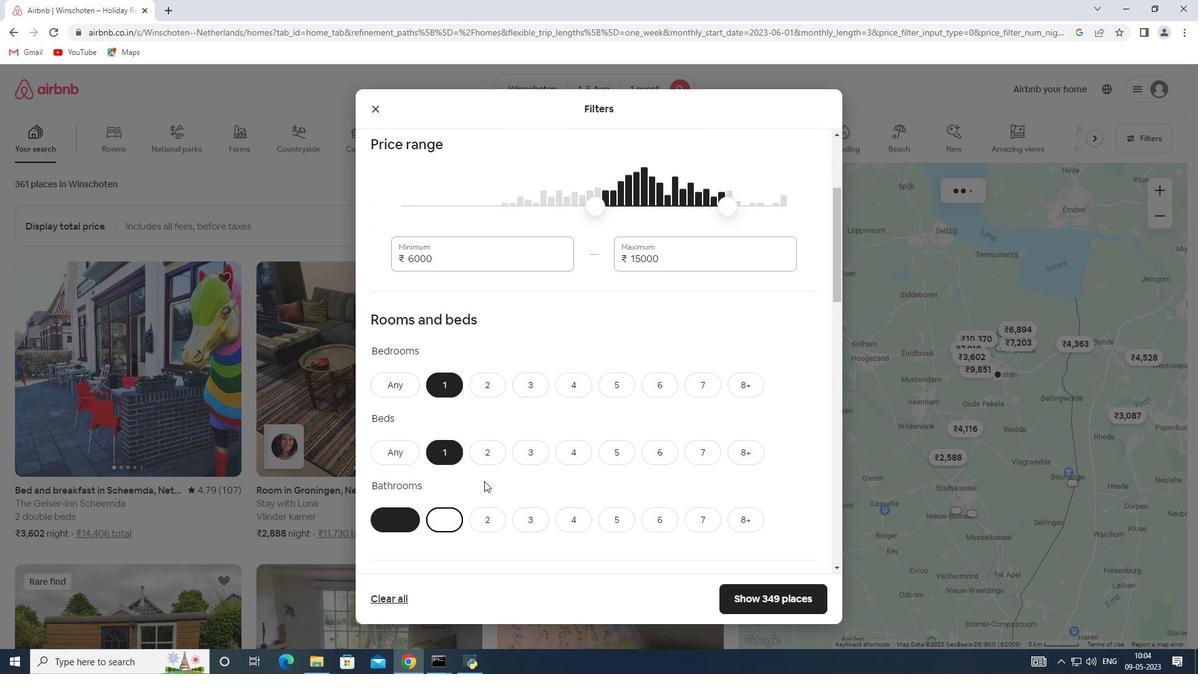 
Action: Mouse scrolled (546, 414) with delta (0, 0)
Screenshot: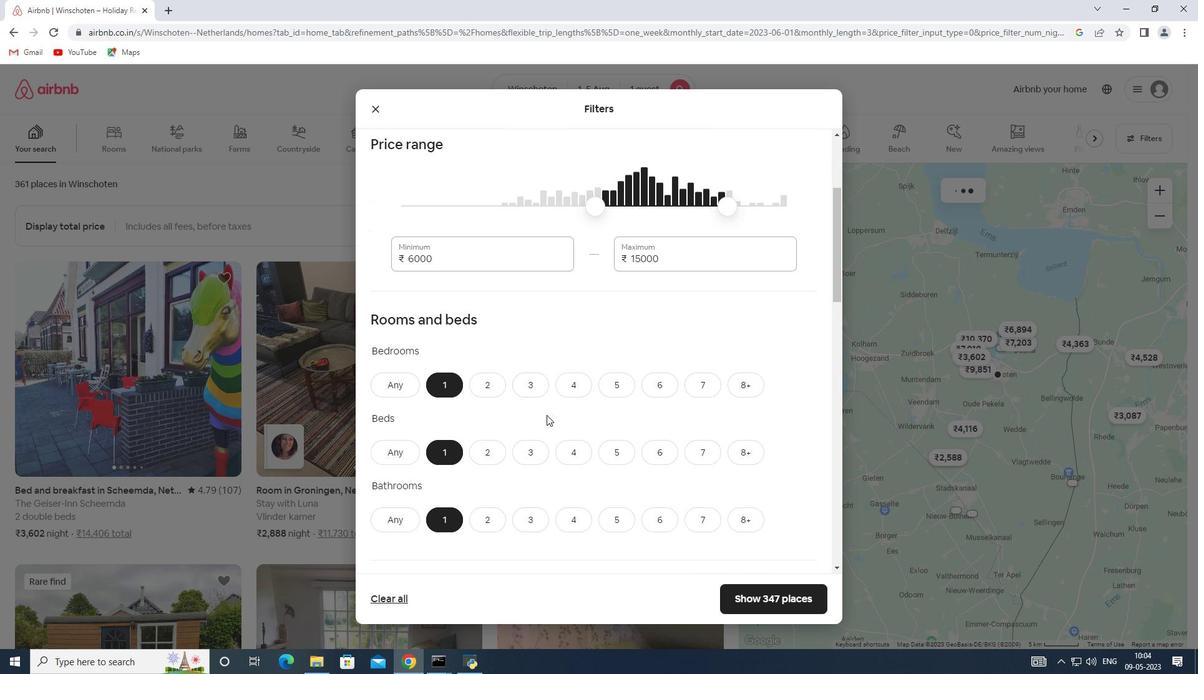 
Action: Mouse scrolled (546, 414) with delta (0, 0)
Screenshot: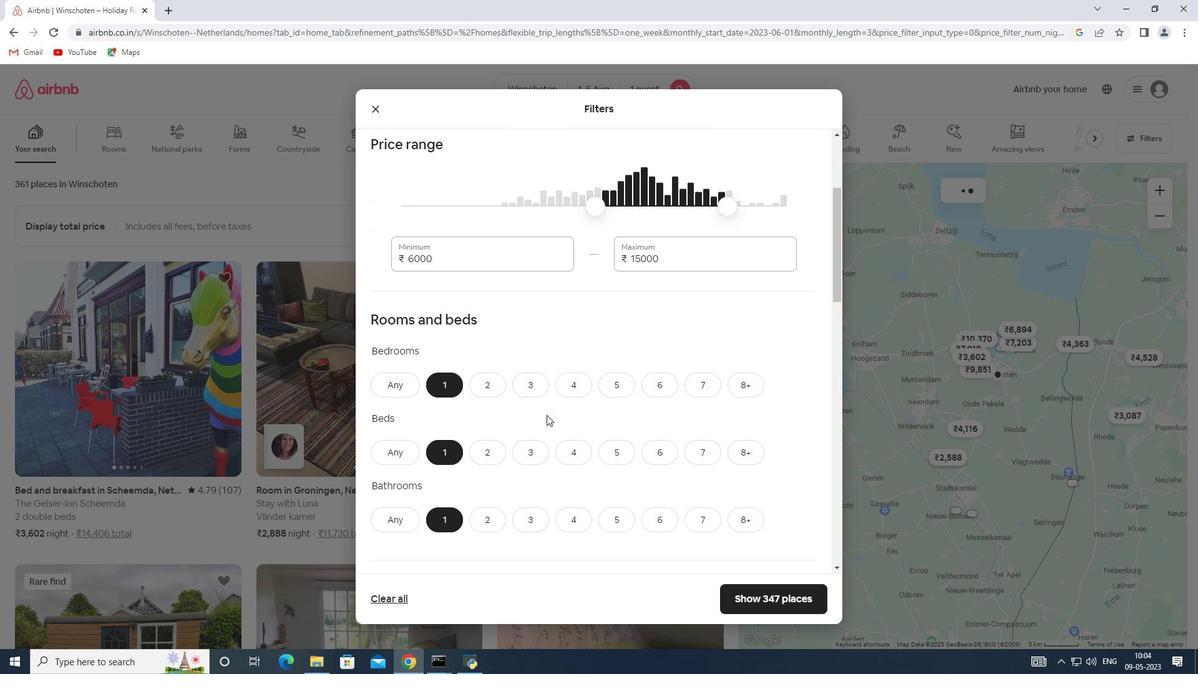 
Action: Mouse scrolled (546, 414) with delta (0, 0)
Screenshot: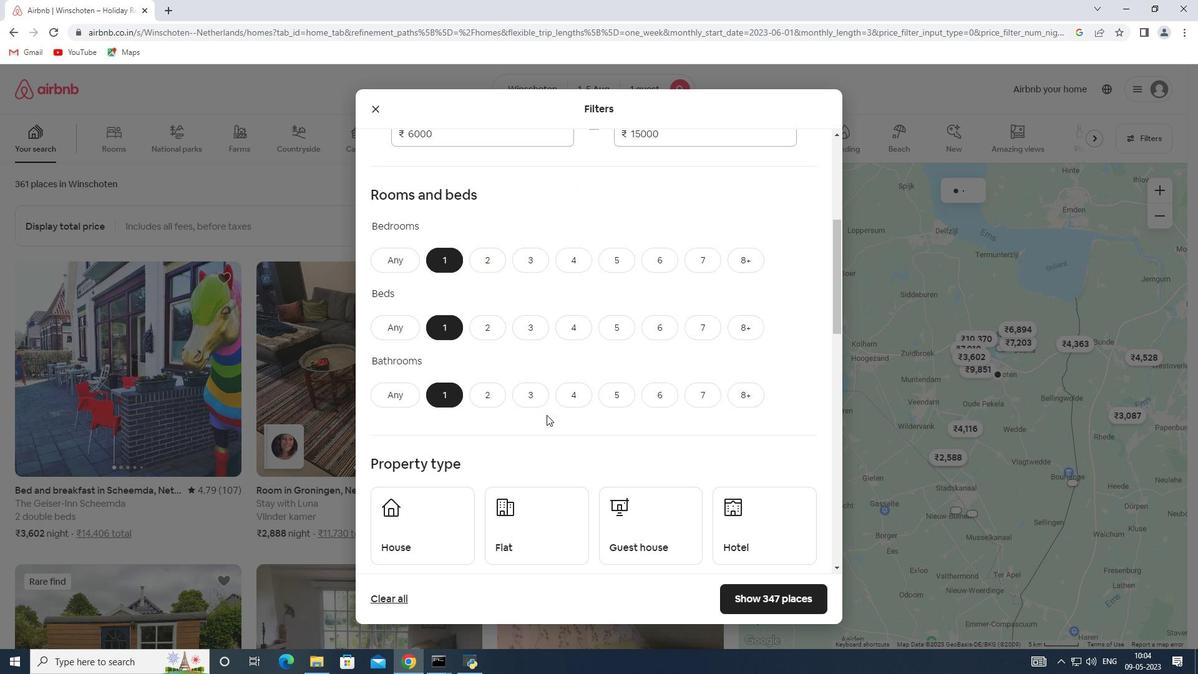 
Action: Mouse scrolled (546, 414) with delta (0, 0)
Screenshot: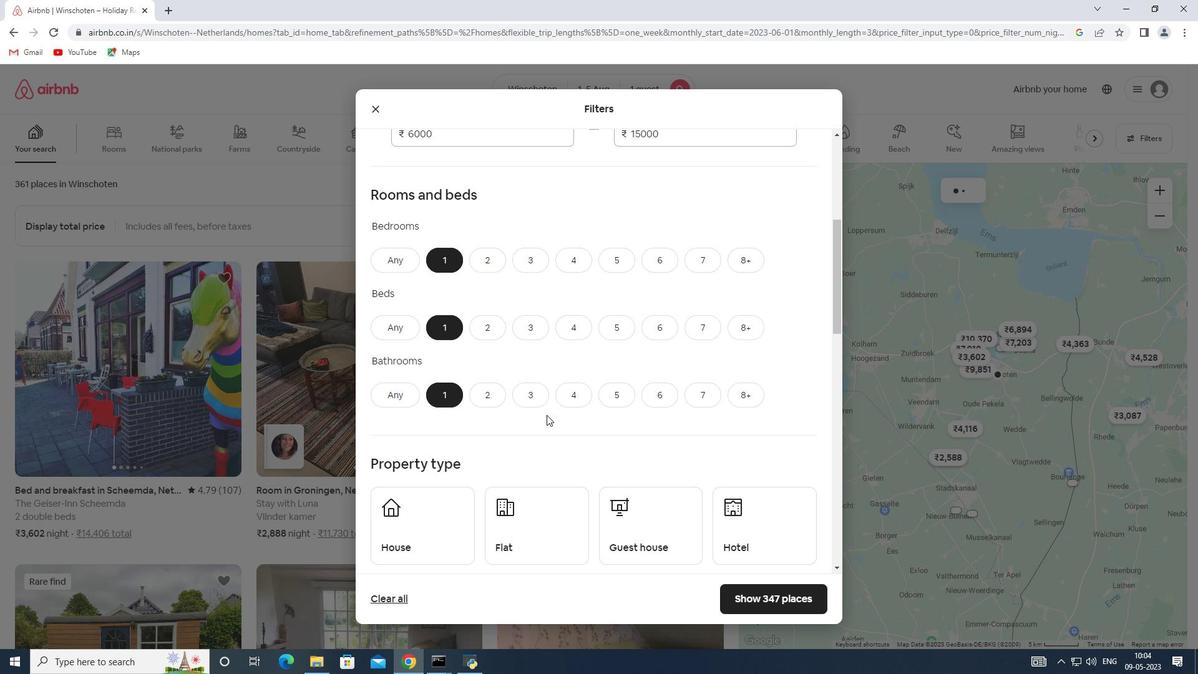 
Action: Mouse scrolled (546, 414) with delta (0, 0)
Screenshot: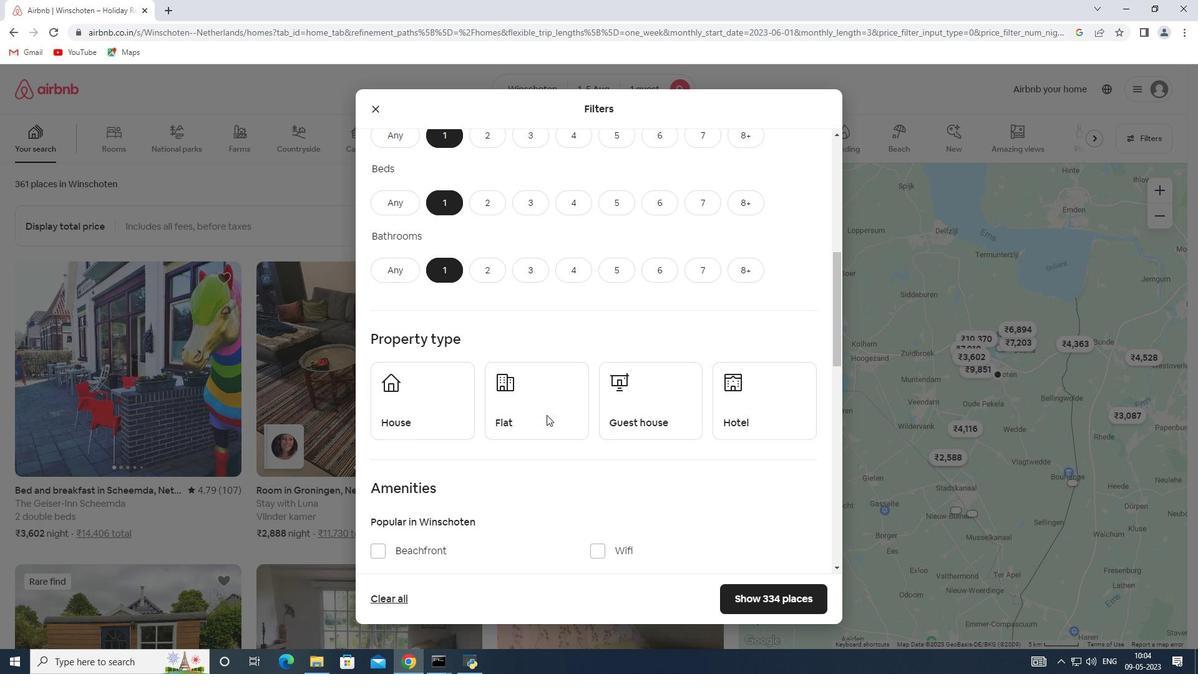 
Action: Mouse scrolled (546, 414) with delta (0, 0)
Screenshot: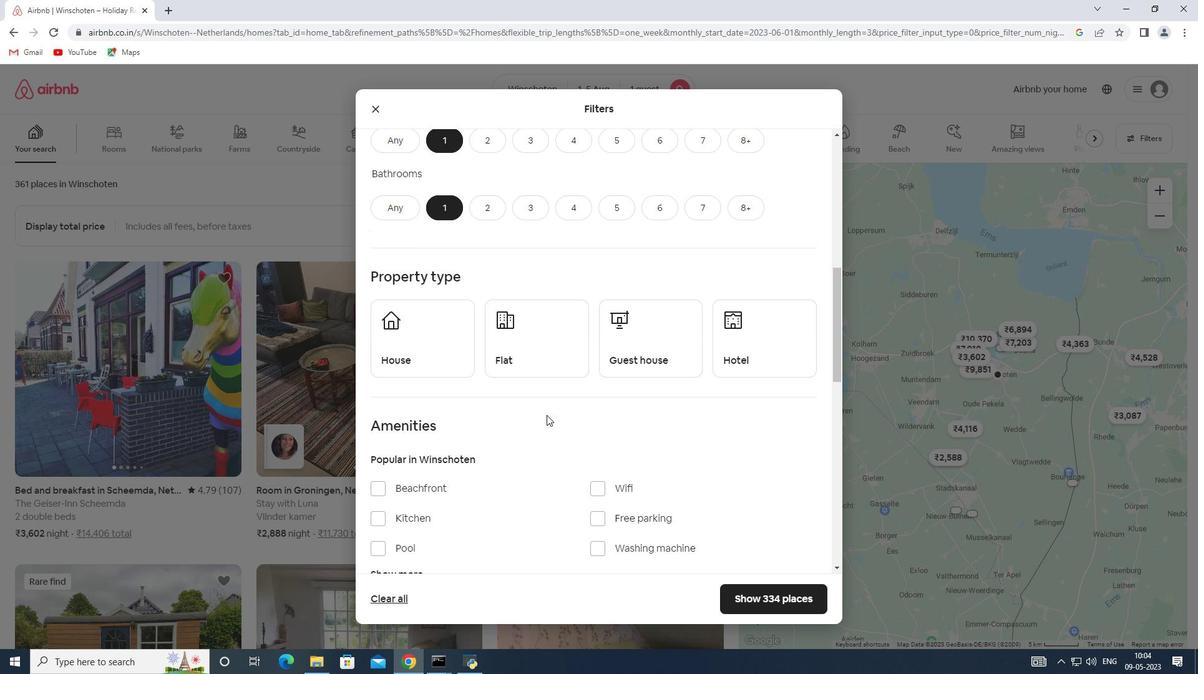
Action: Mouse scrolled (546, 414) with delta (0, 0)
Screenshot: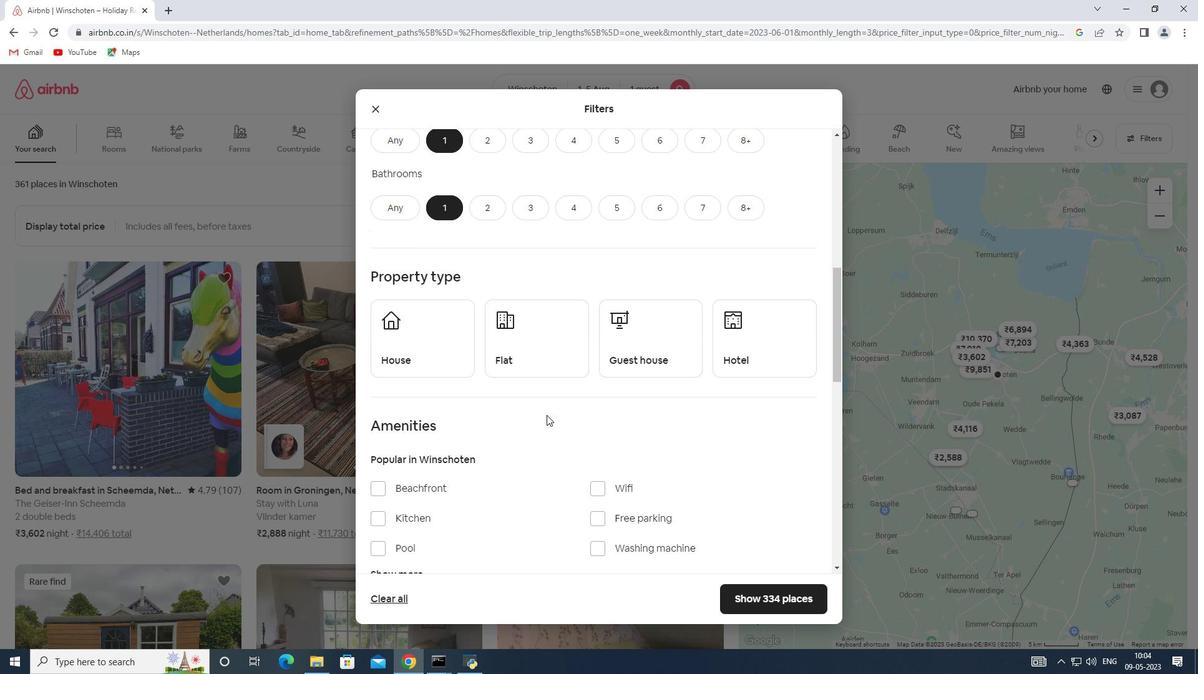
Action: Mouse moved to (438, 200)
Screenshot: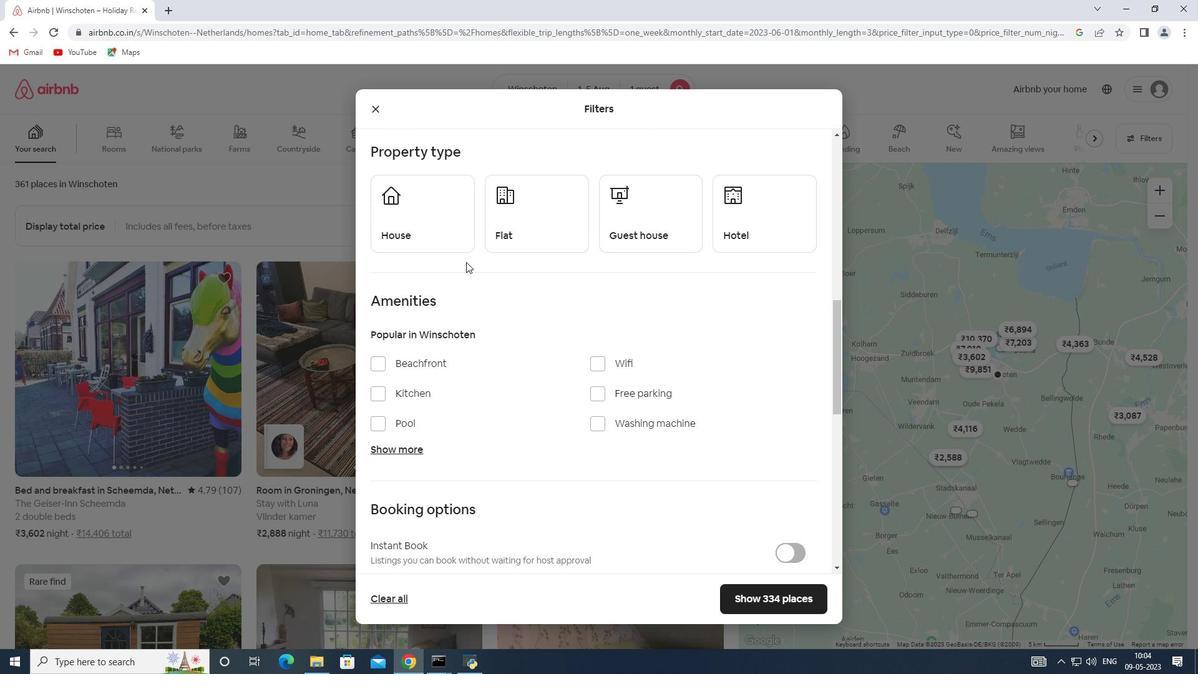 
Action: Mouse pressed left at (438, 200)
Screenshot: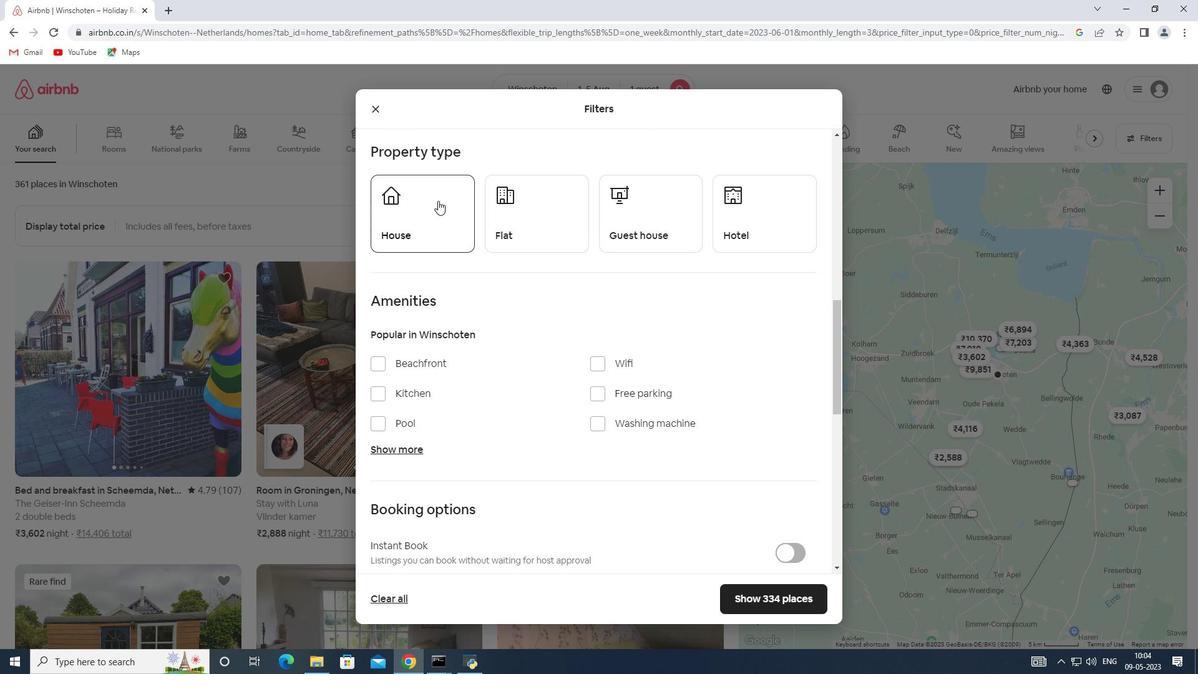 
Action: Mouse moved to (511, 215)
Screenshot: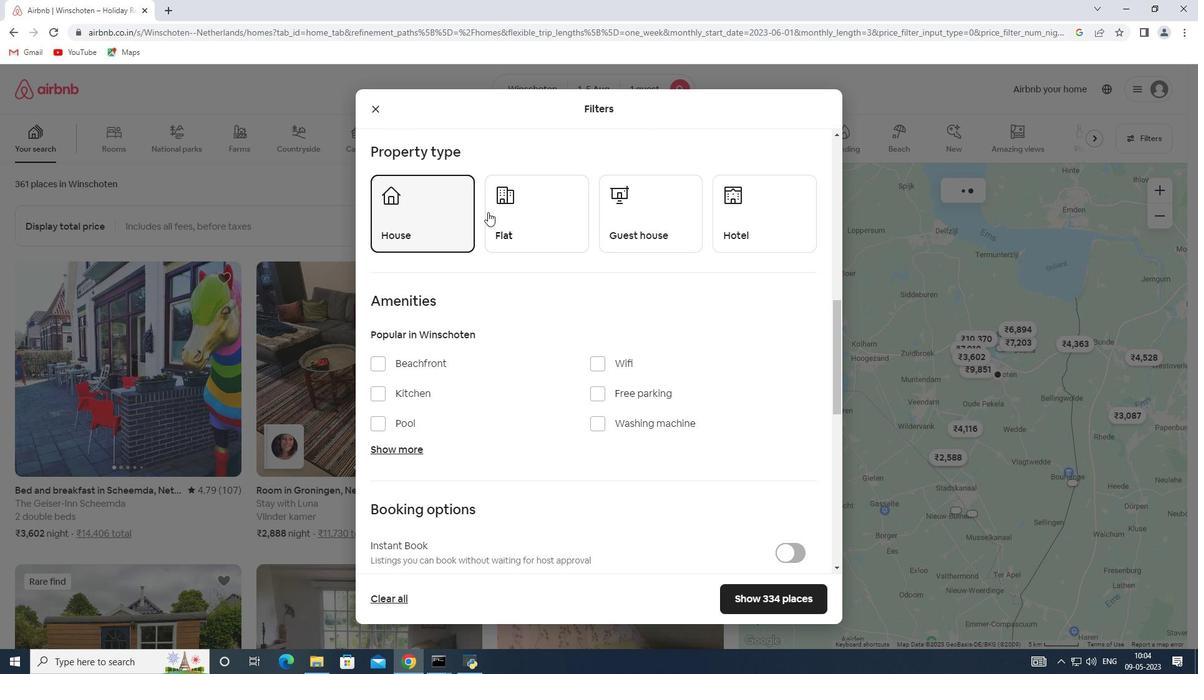 
Action: Mouse pressed left at (511, 215)
Screenshot: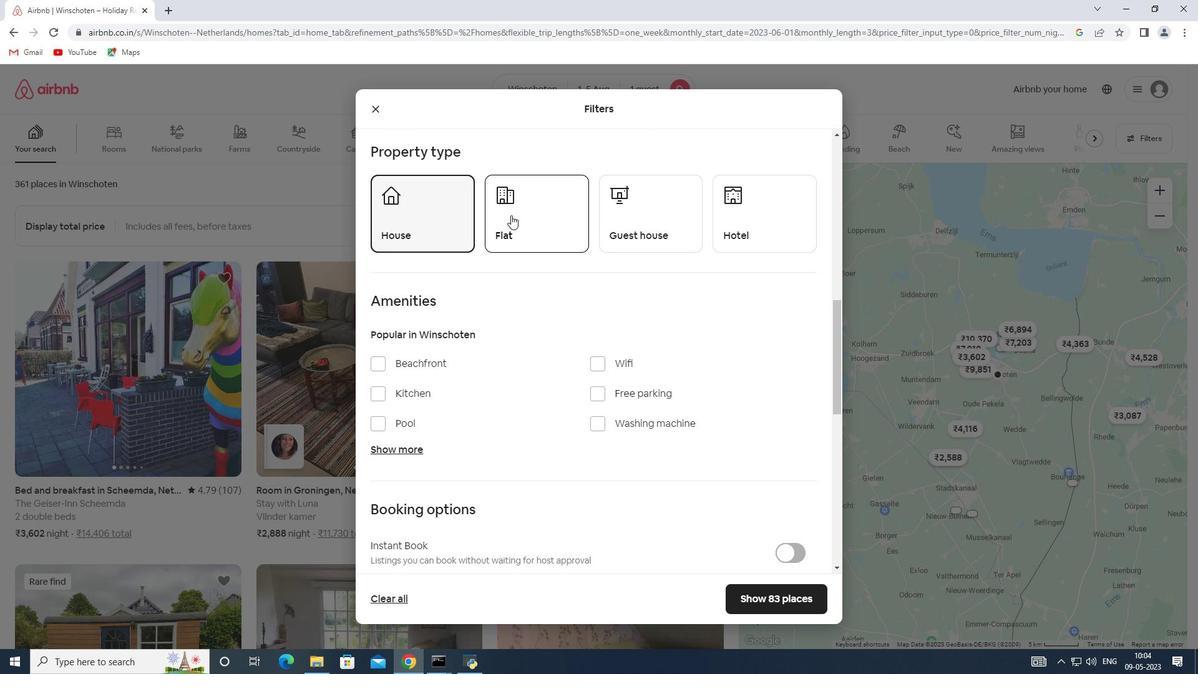 
Action: Mouse moved to (629, 224)
Screenshot: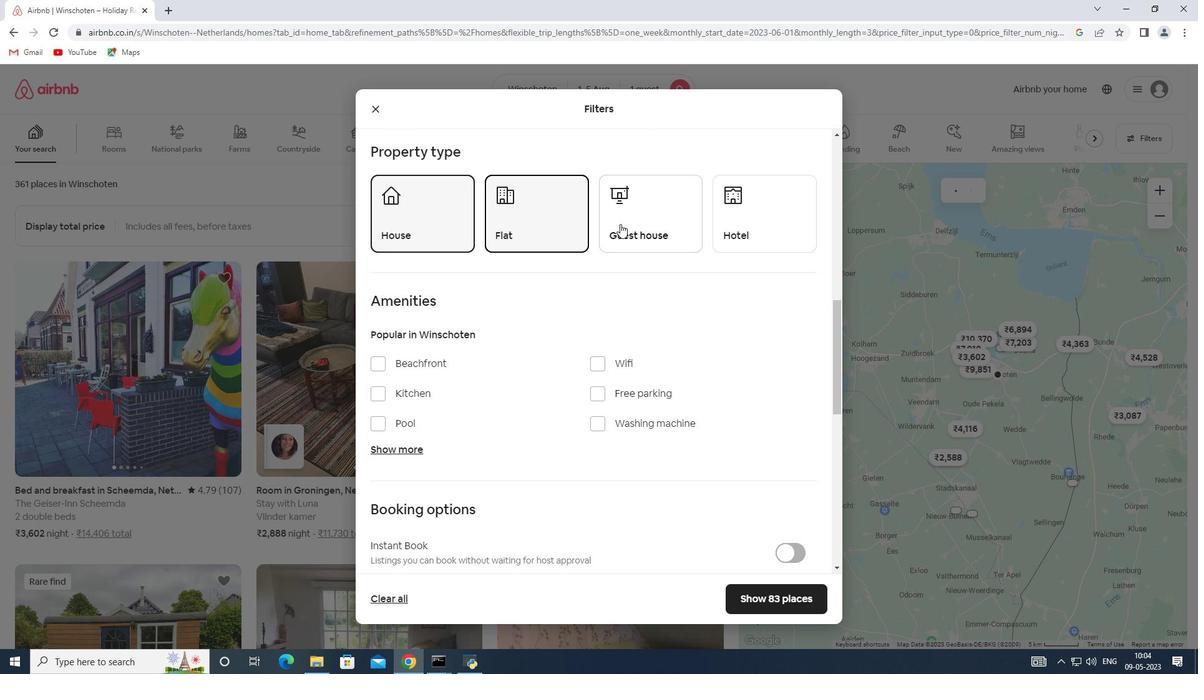 
Action: Mouse pressed left at (629, 224)
Screenshot: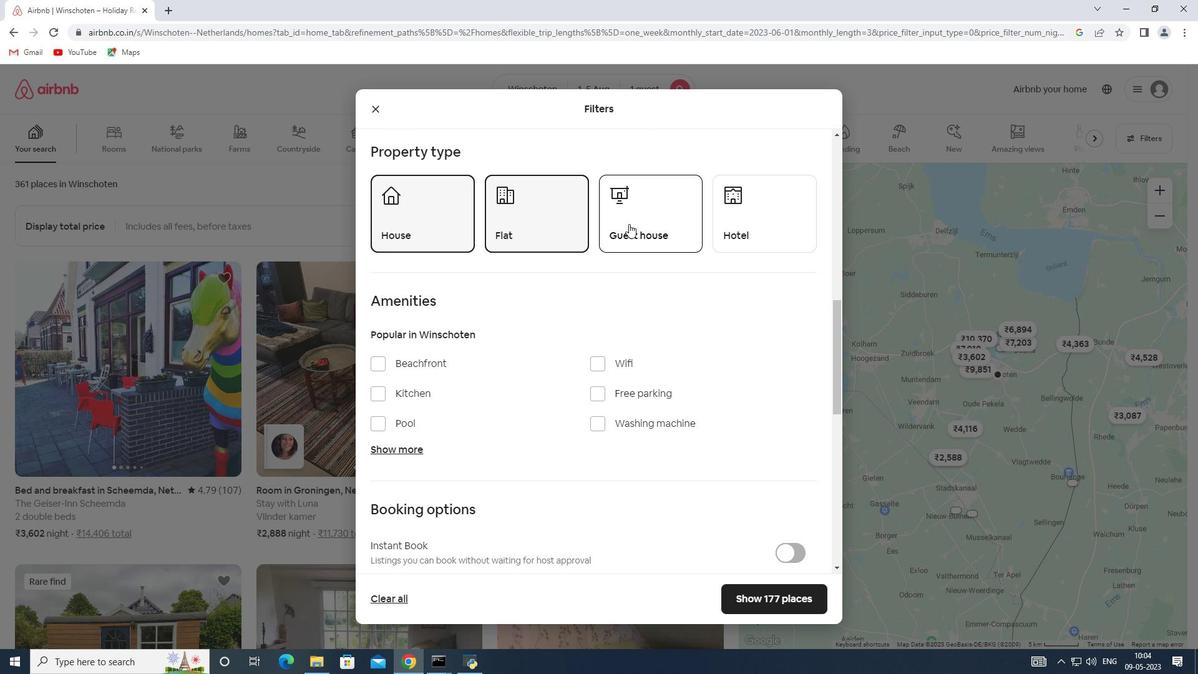 
Action: Mouse moved to (558, 268)
Screenshot: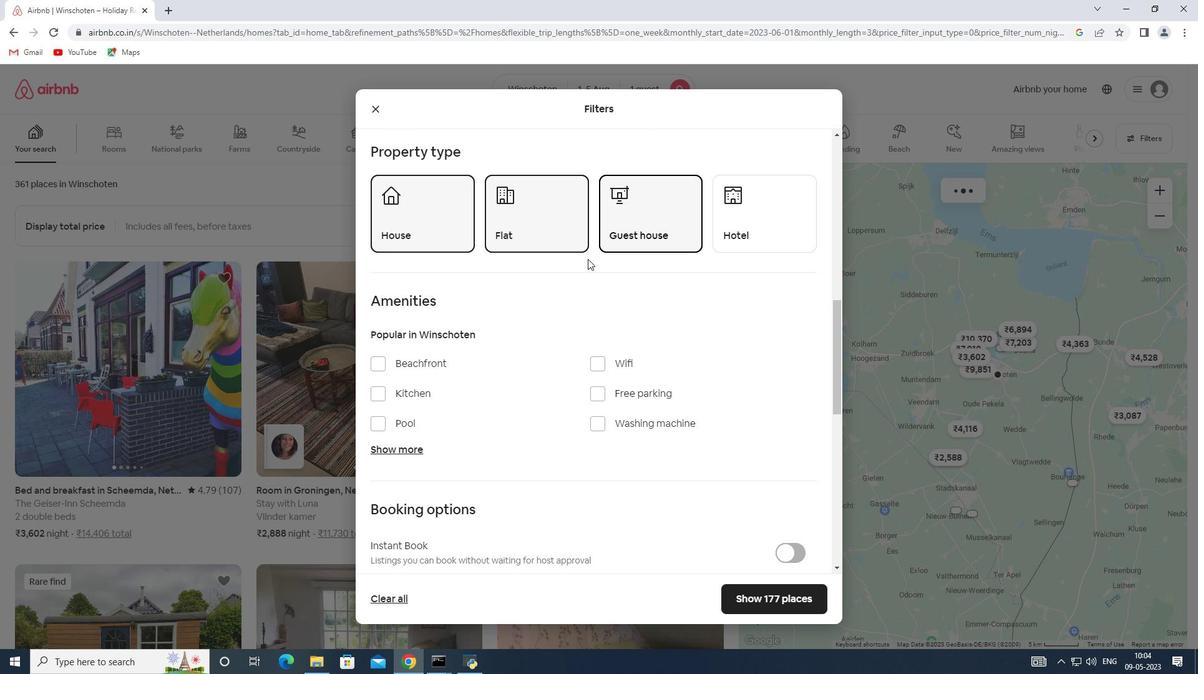 
Action: Mouse scrolled (558, 267) with delta (0, 0)
Screenshot: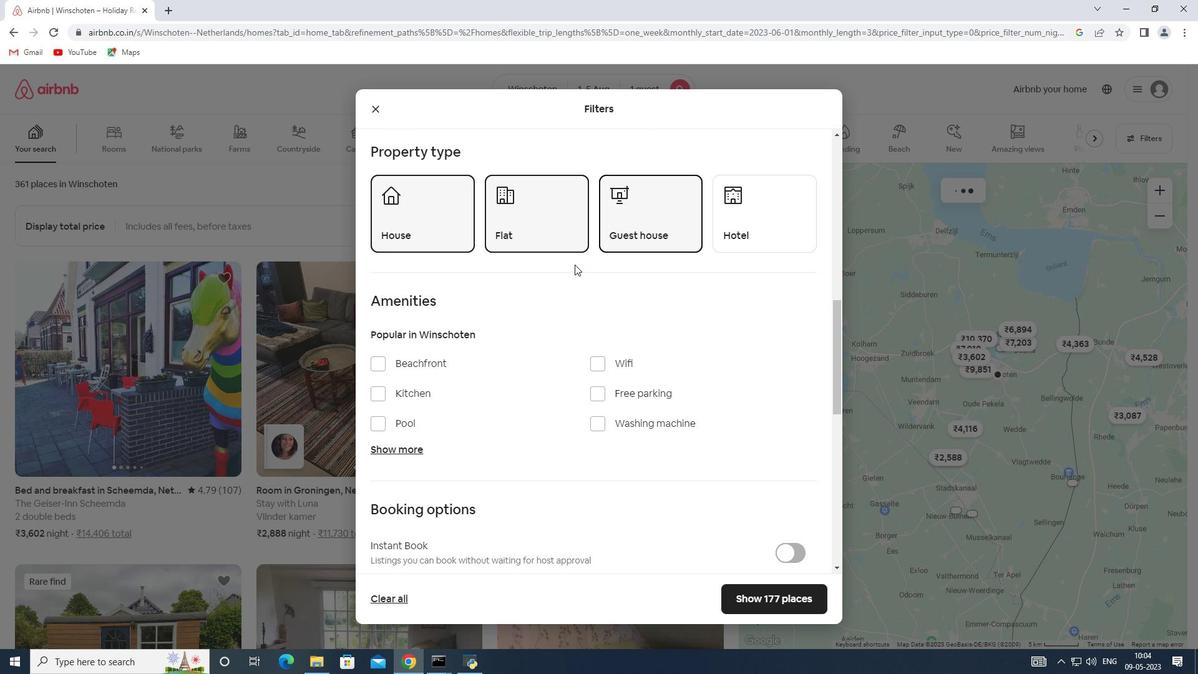 
Action: Mouse scrolled (558, 267) with delta (0, 0)
Screenshot: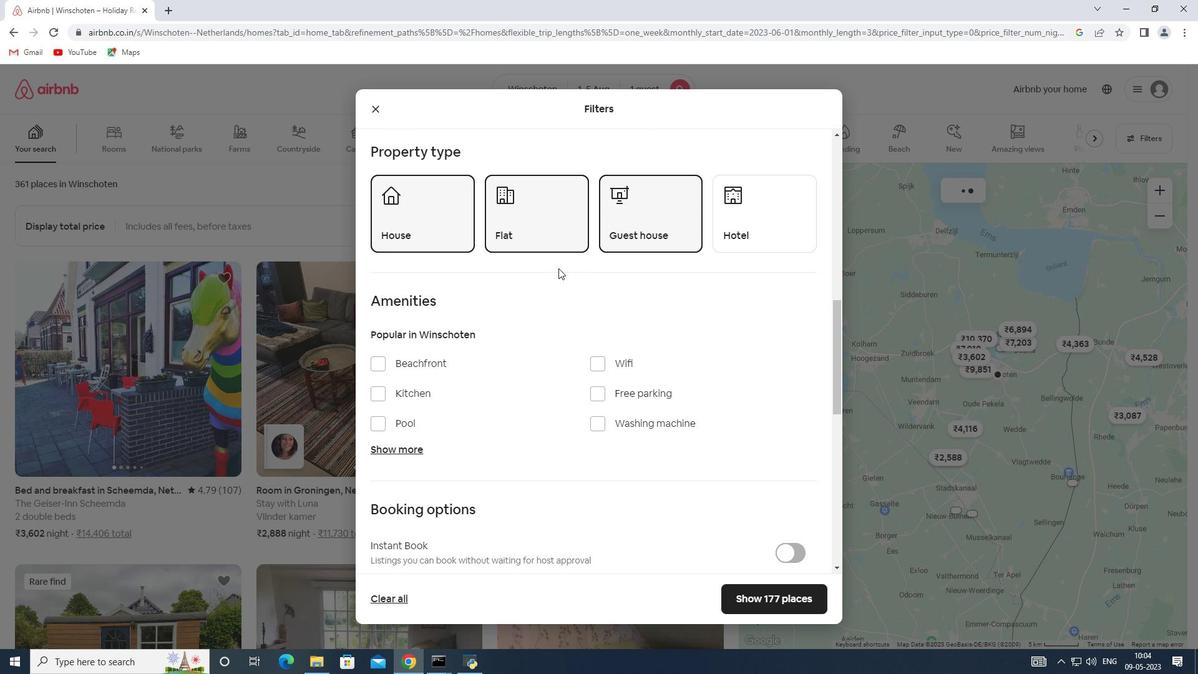 
Action: Mouse moved to (605, 234)
Screenshot: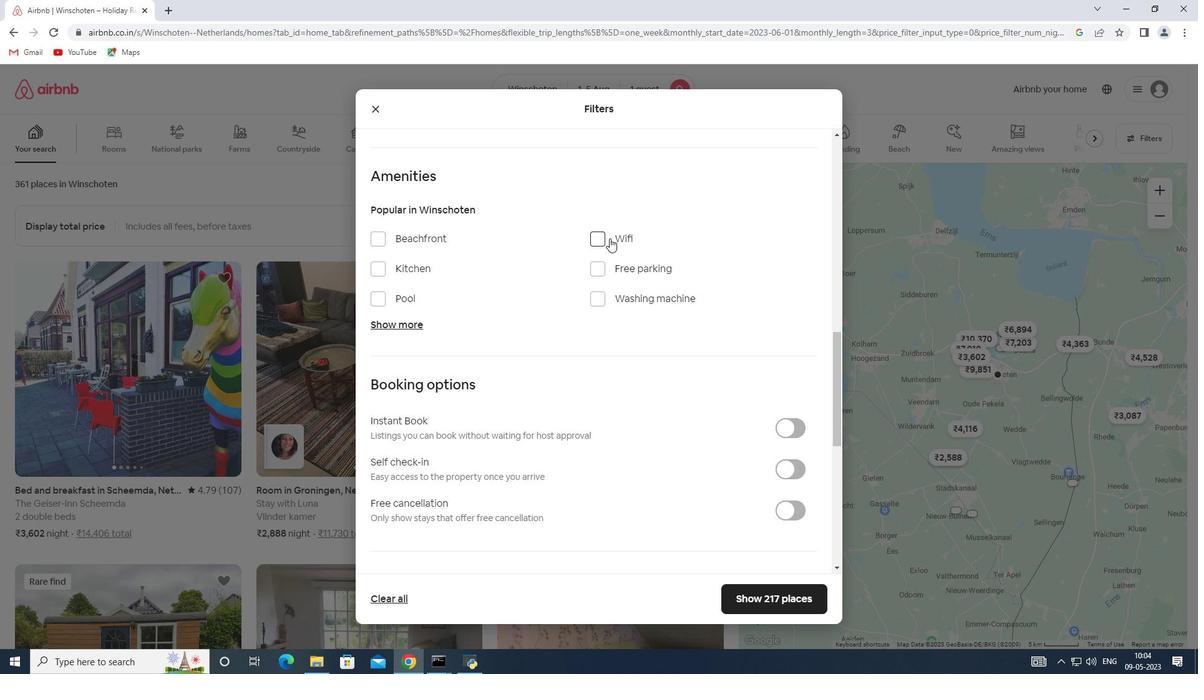 
Action: Mouse pressed left at (605, 234)
Screenshot: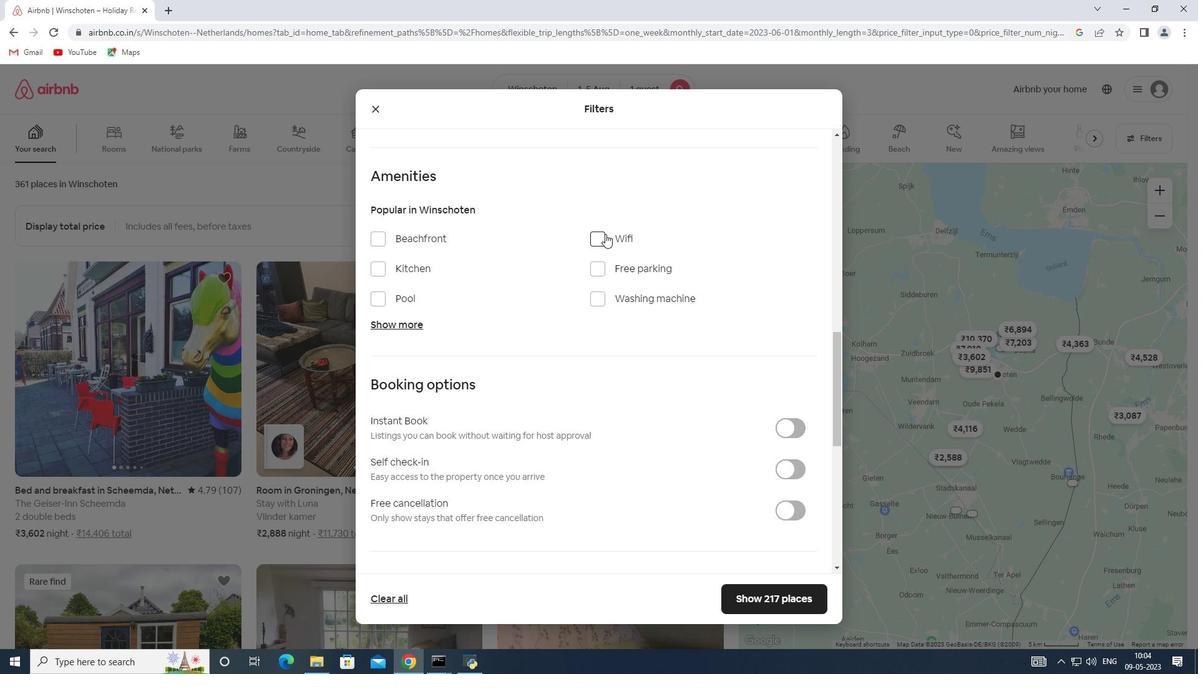 
Action: Mouse moved to (397, 325)
Screenshot: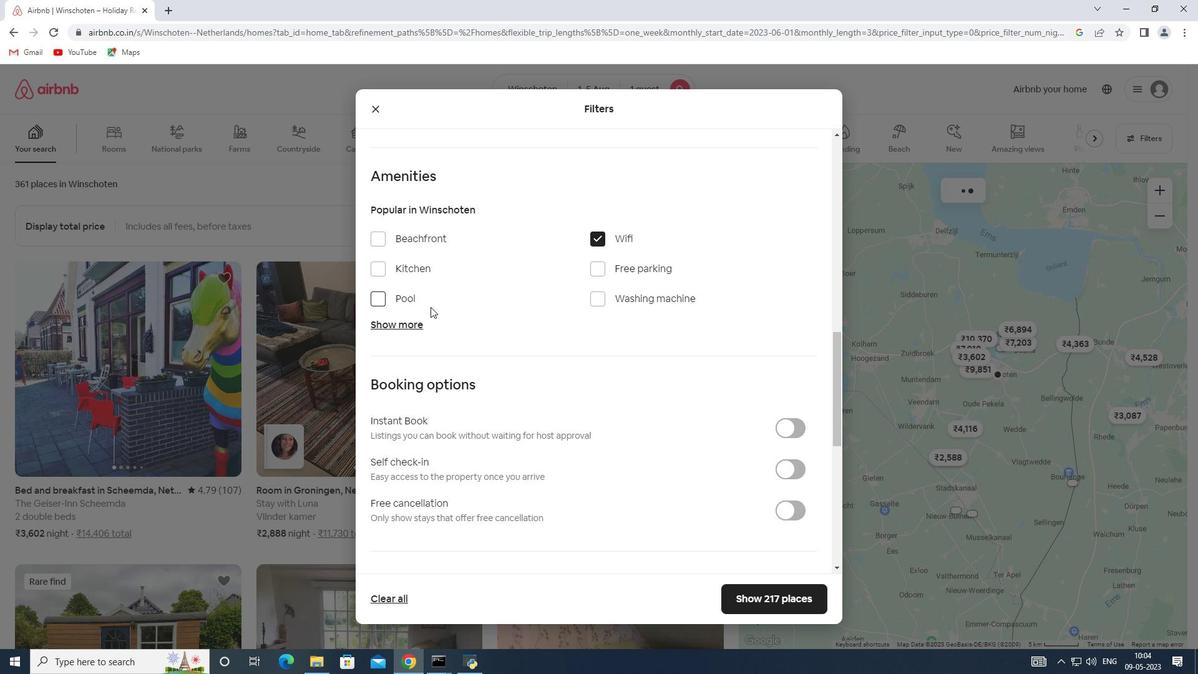 
Action: Mouse pressed left at (397, 325)
Screenshot: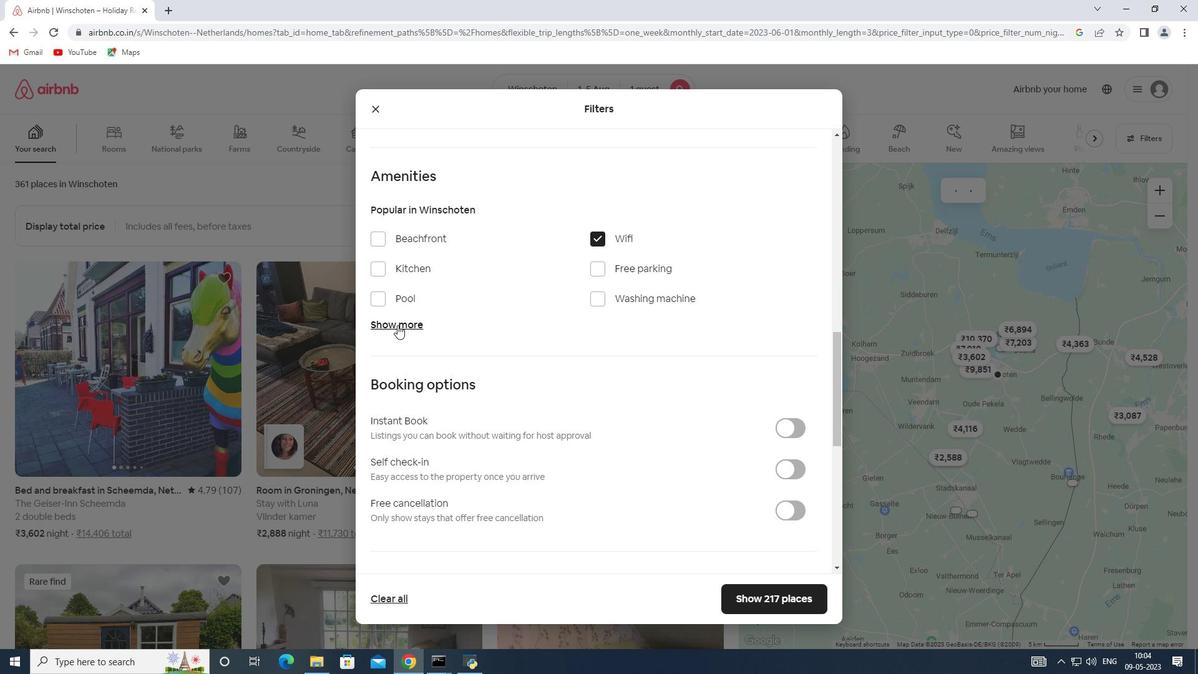 
Action: Mouse scrolled (397, 324) with delta (0, 0)
Screenshot: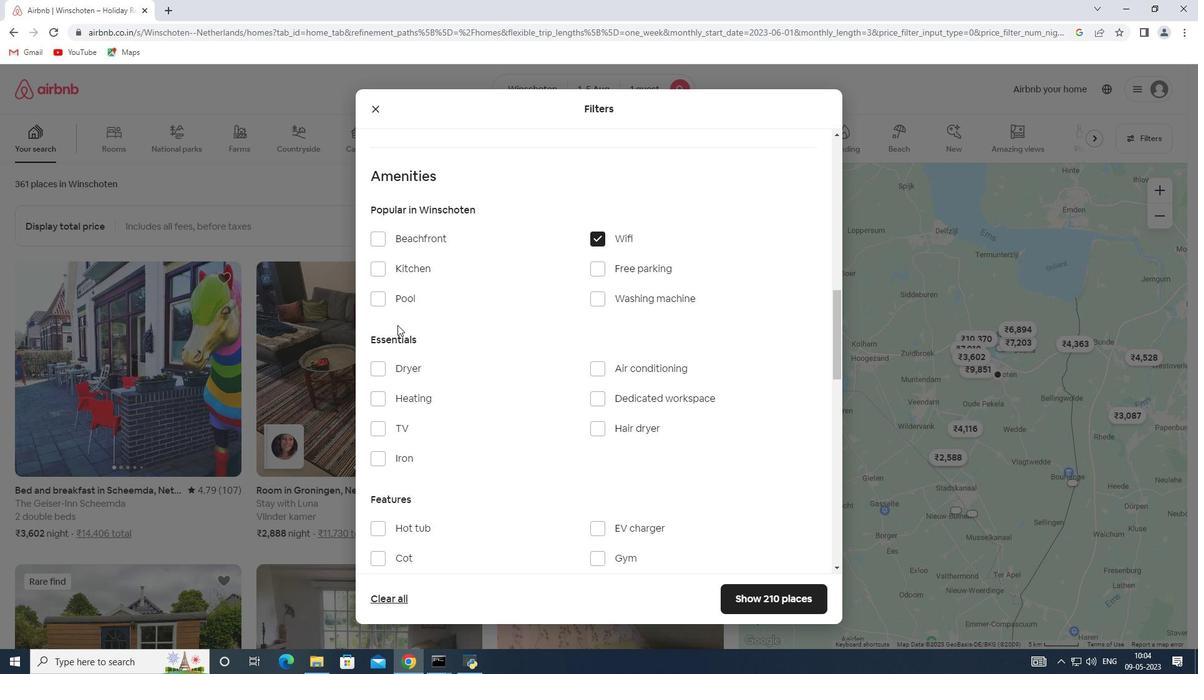 
Action: Mouse moved to (399, 366)
Screenshot: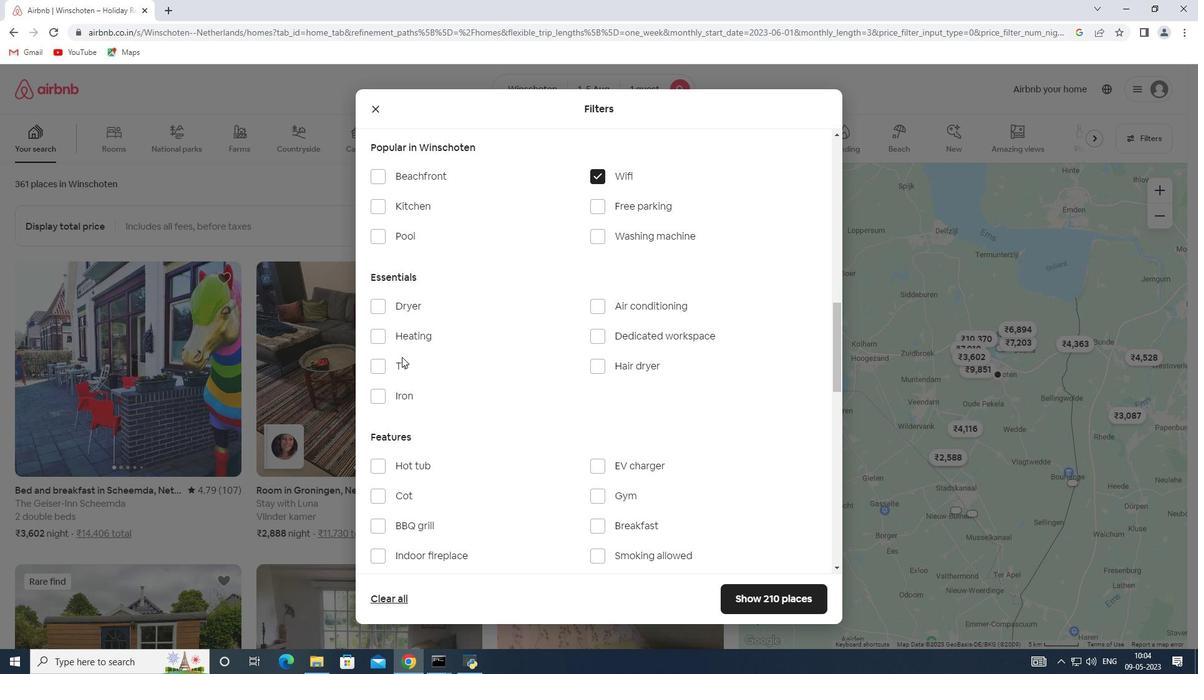 
Action: Mouse scrolled (399, 365) with delta (0, 0)
Screenshot: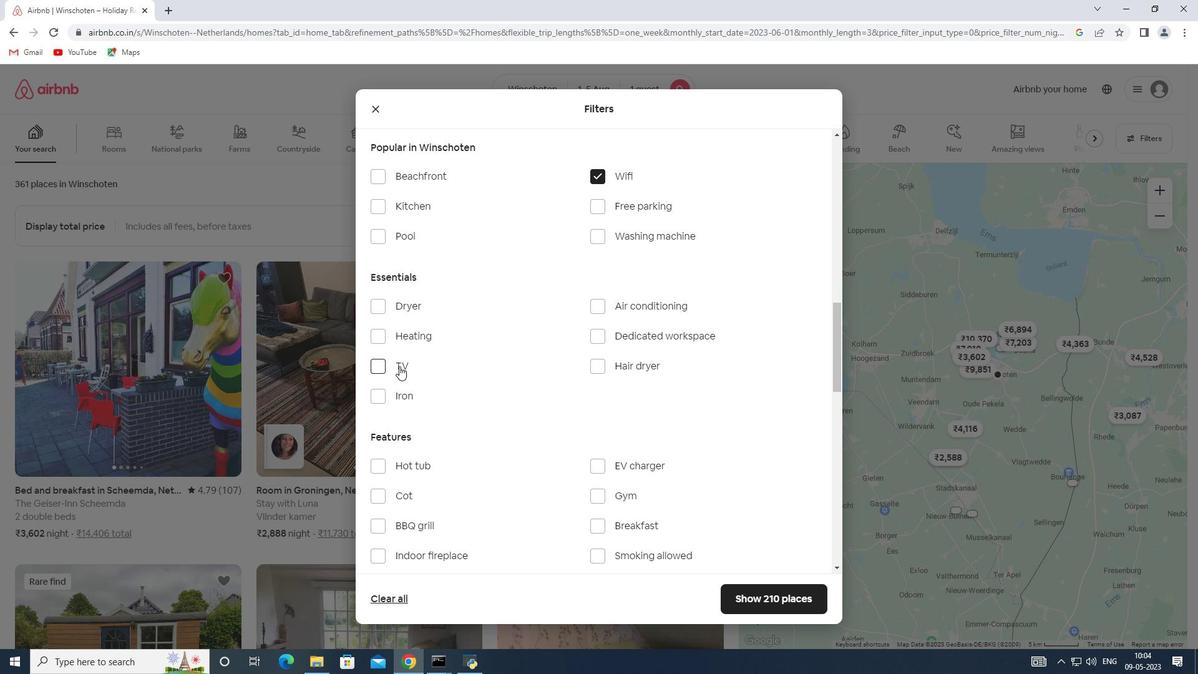 
Action: Mouse scrolled (399, 365) with delta (0, 0)
Screenshot: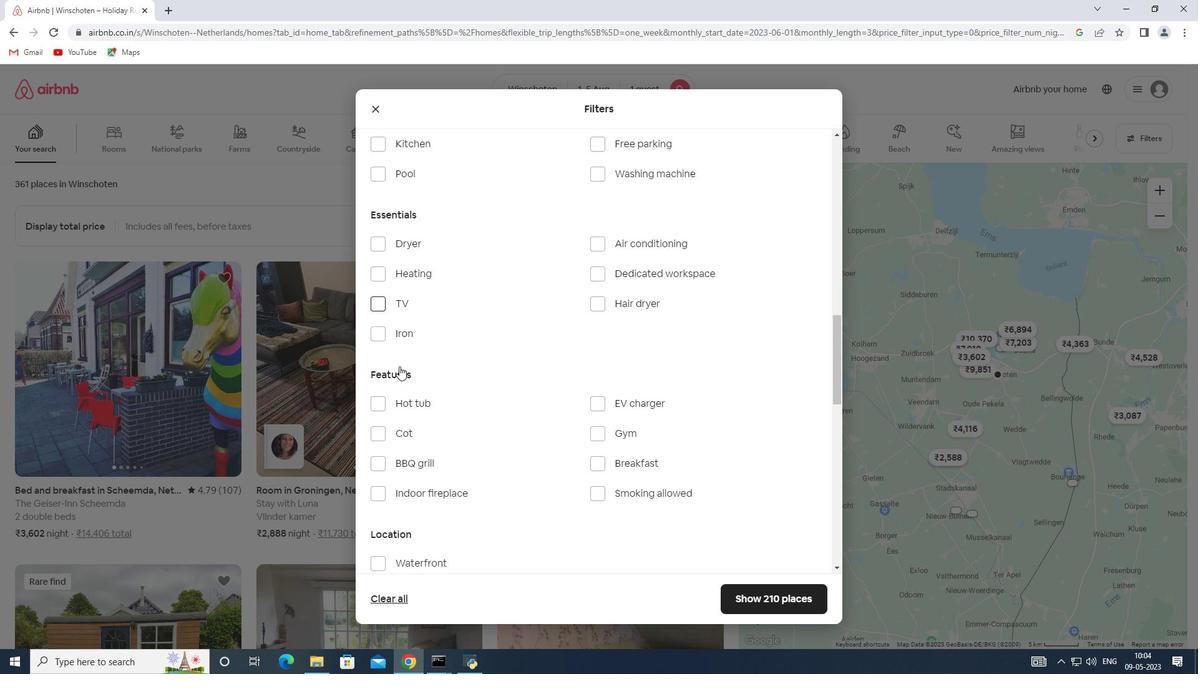 
Action: Mouse scrolled (399, 365) with delta (0, 0)
Screenshot: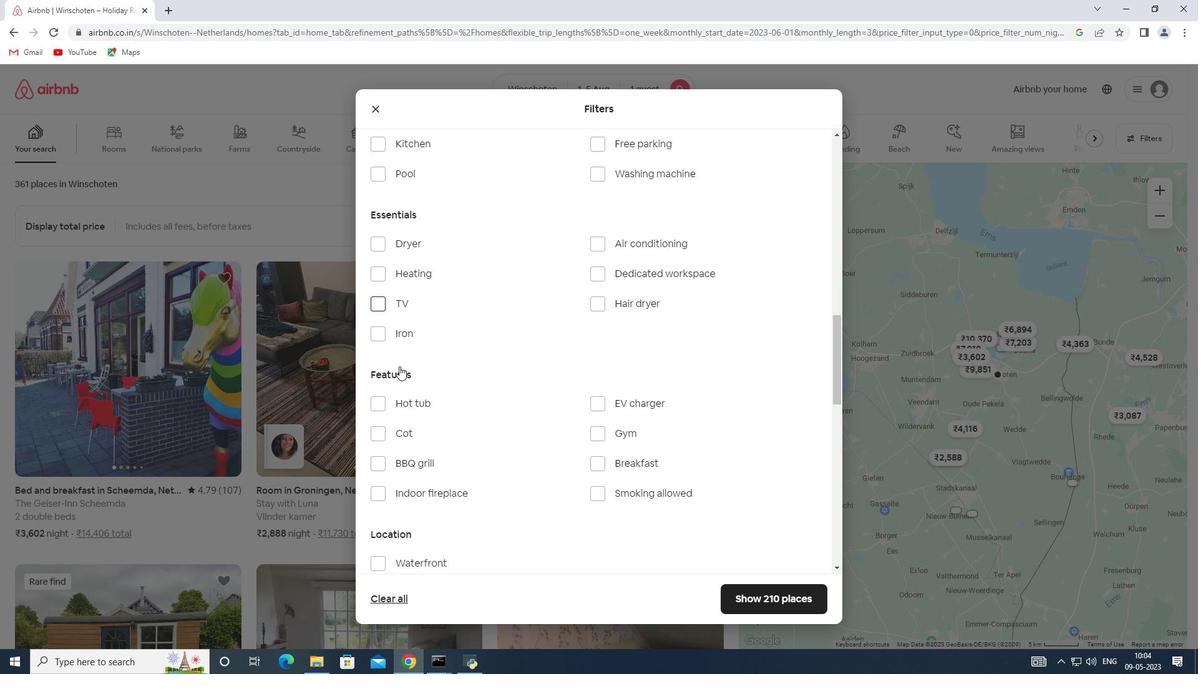 
Action: Mouse scrolled (399, 365) with delta (0, 0)
Screenshot: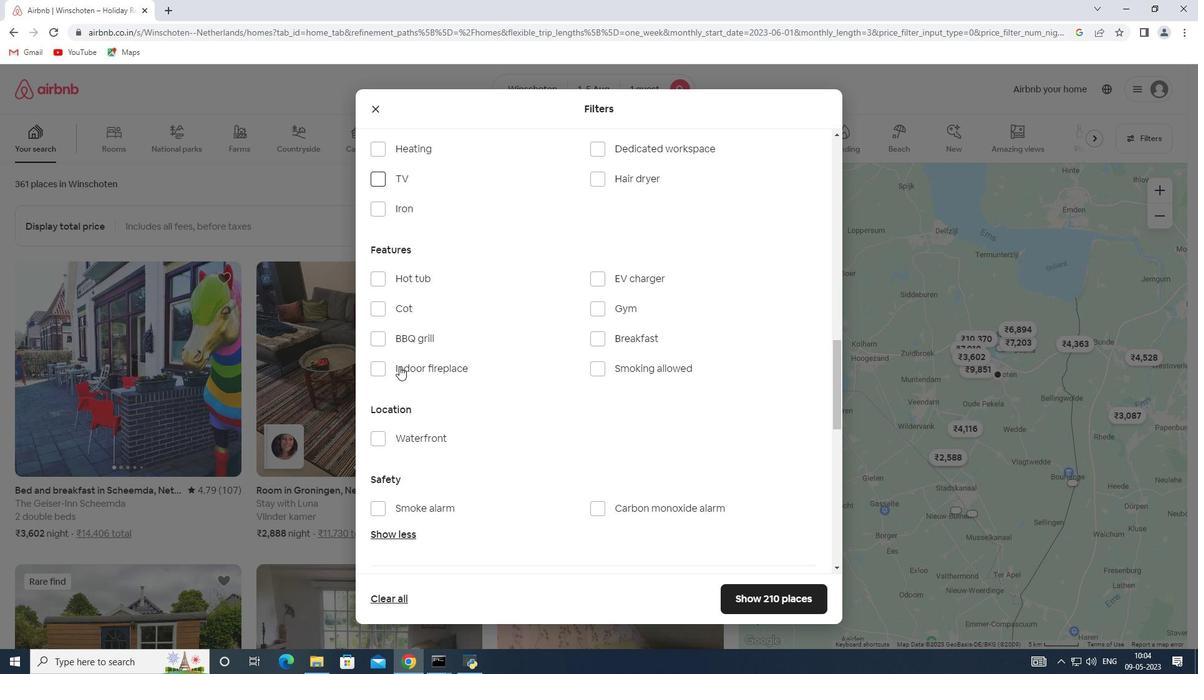 
Action: Mouse scrolled (399, 365) with delta (0, 0)
Screenshot: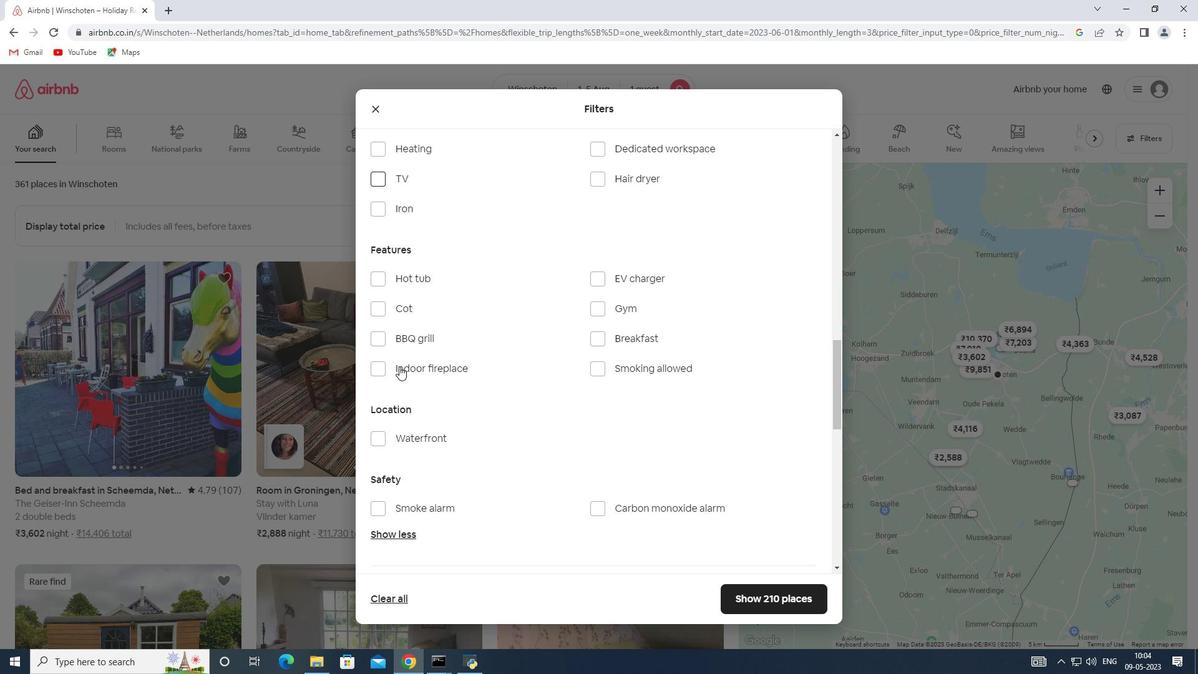 
Action: Mouse scrolled (399, 365) with delta (0, 0)
Screenshot: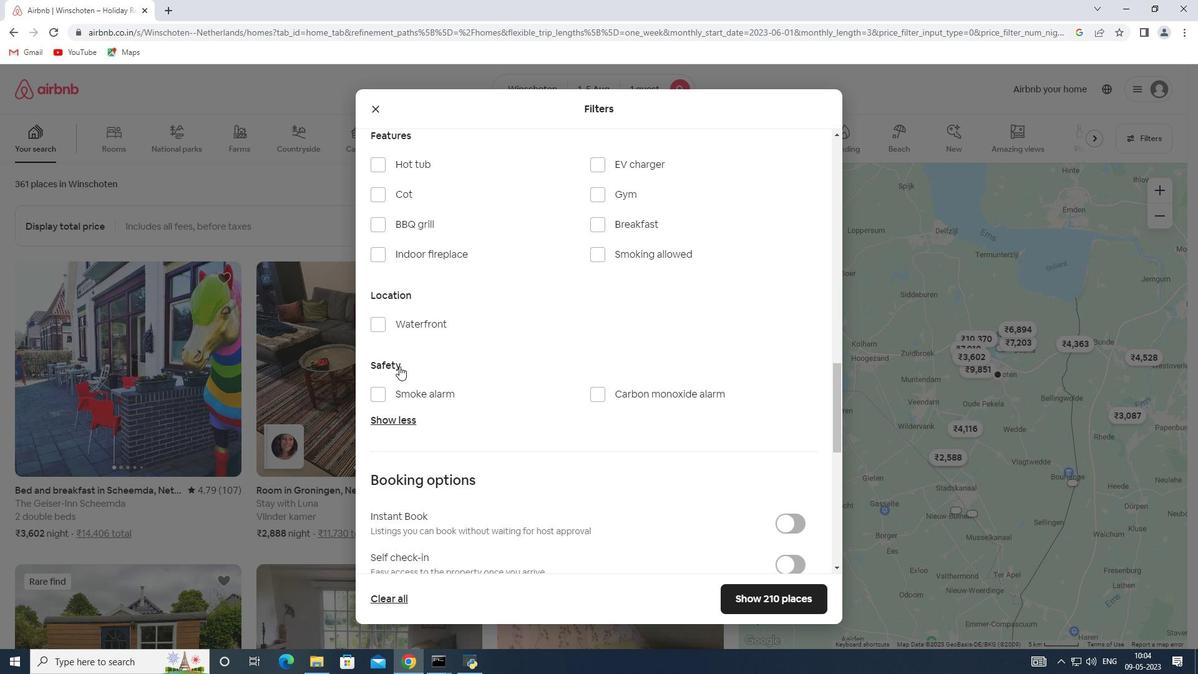 
Action: Mouse scrolled (399, 365) with delta (0, 0)
Screenshot: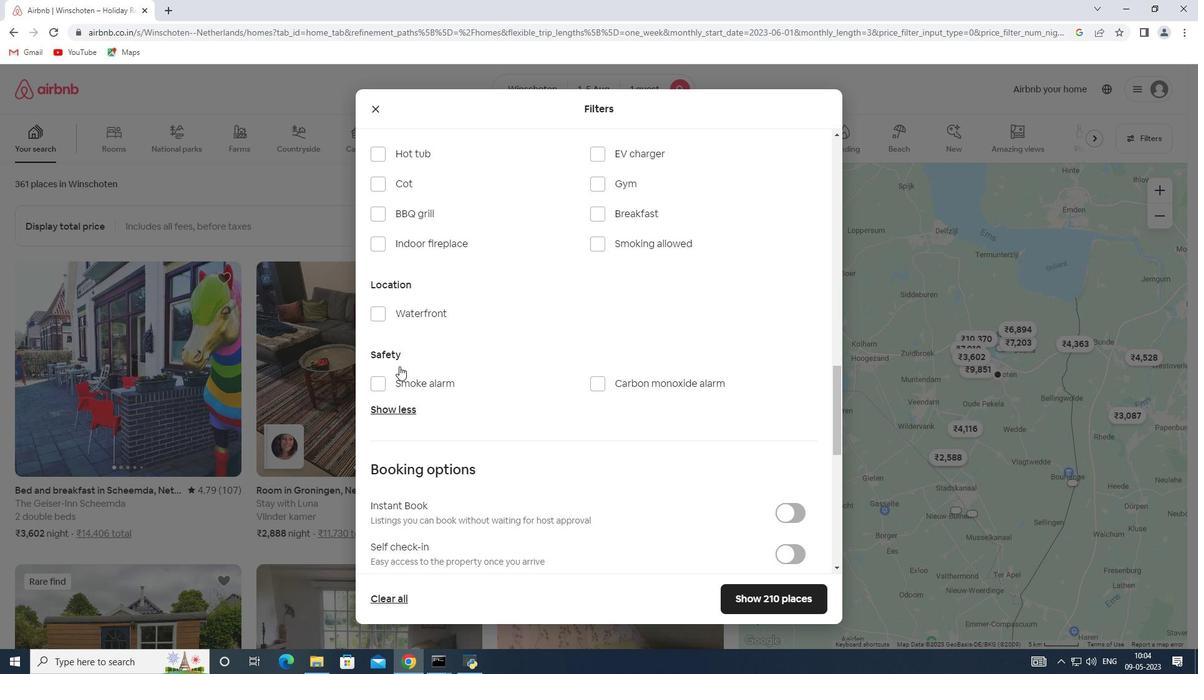 
Action: Mouse scrolled (399, 365) with delta (0, 0)
Screenshot: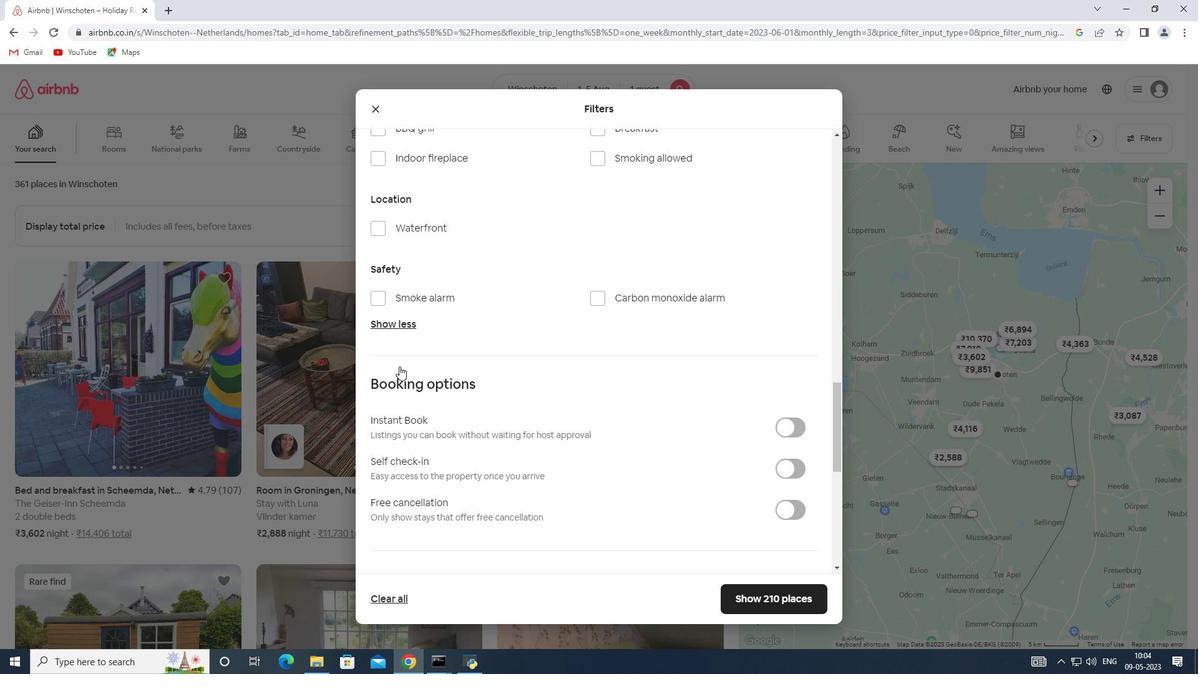 
Action: Mouse scrolled (399, 365) with delta (0, 0)
Screenshot: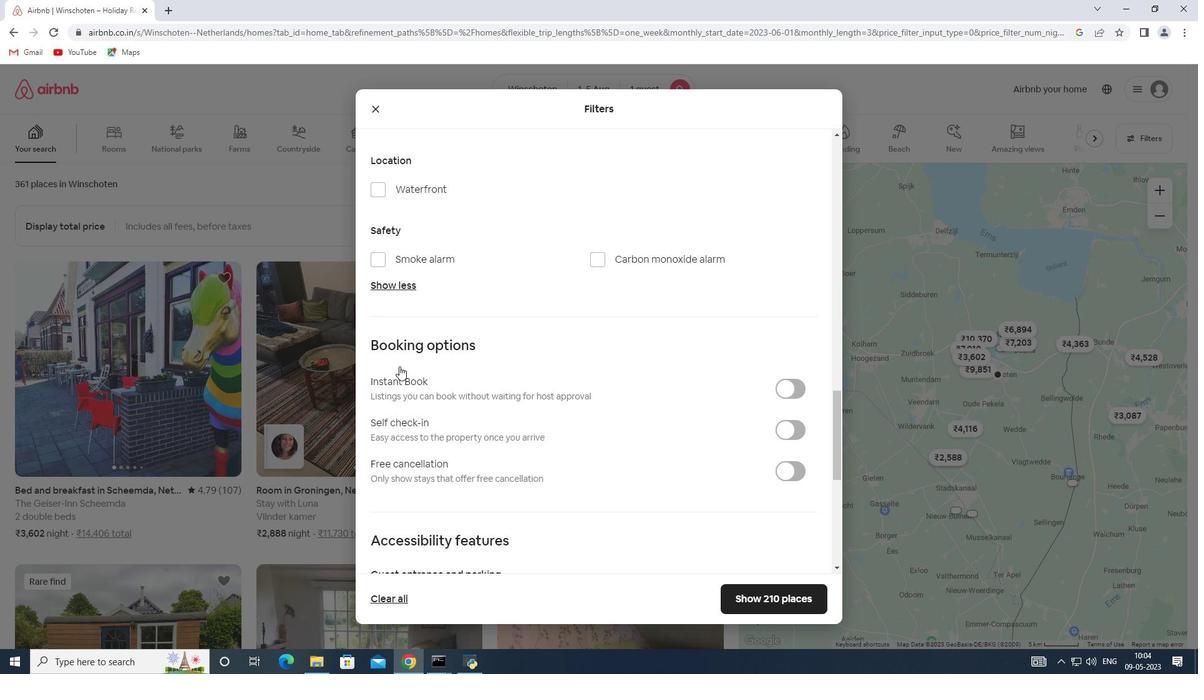 
Action: Mouse moved to (803, 302)
Screenshot: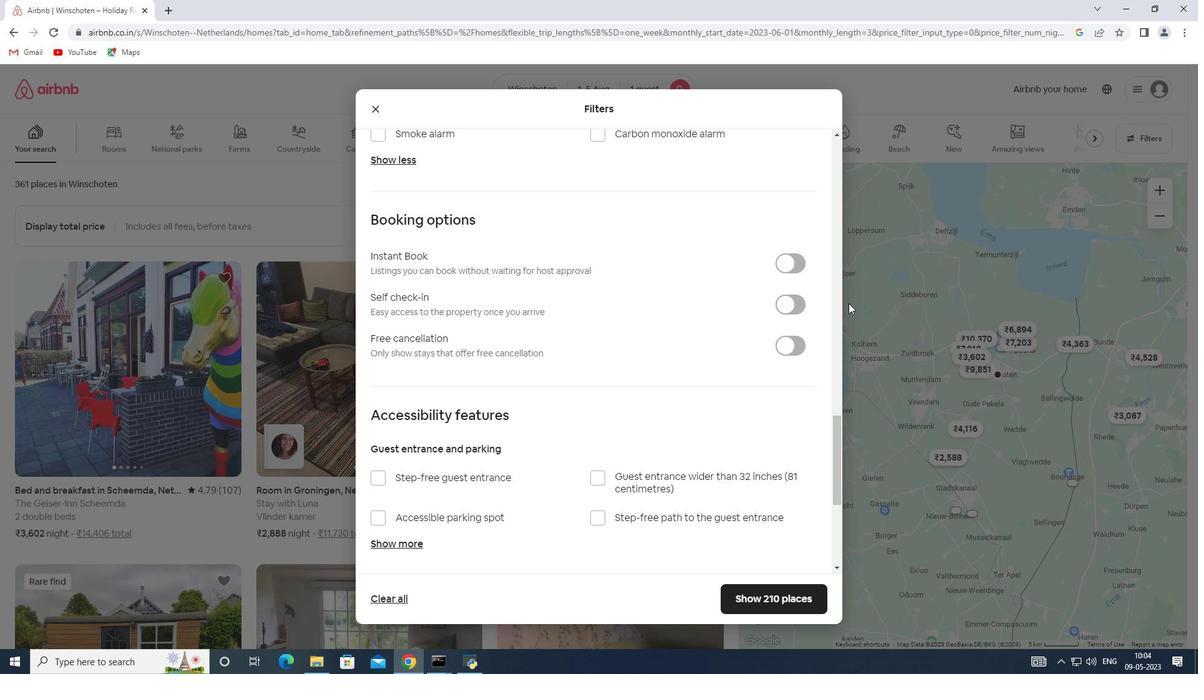 
Action: Mouse pressed left at (803, 302)
Screenshot: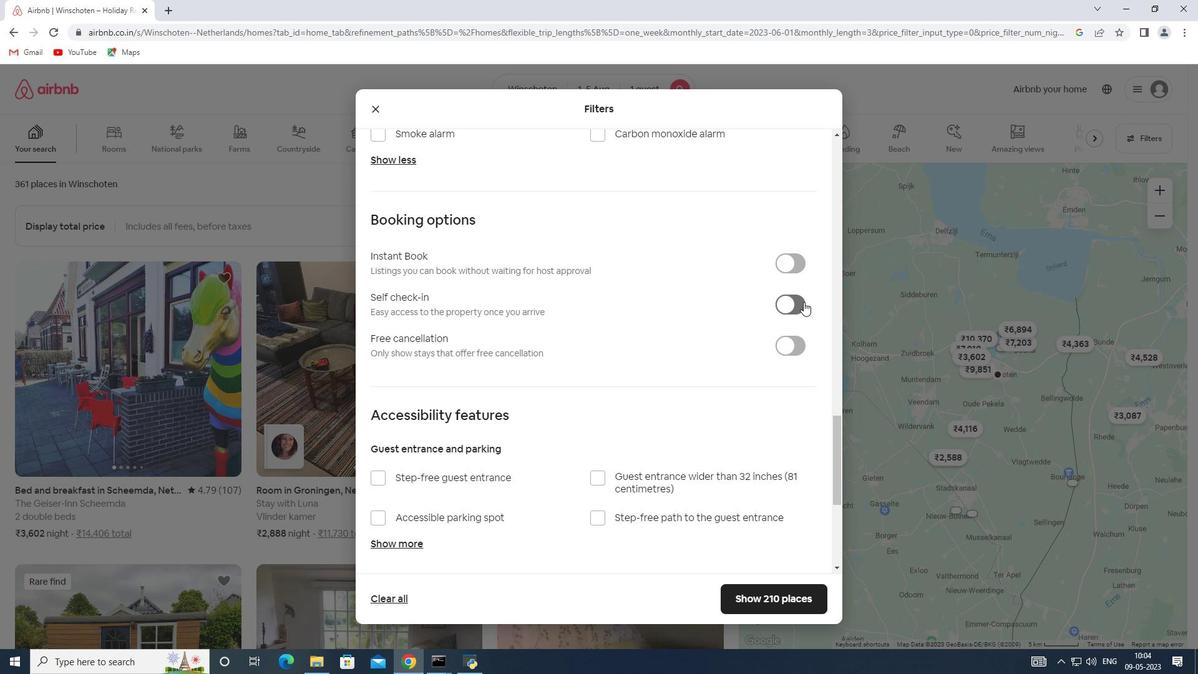 
Action: Mouse moved to (564, 339)
Screenshot: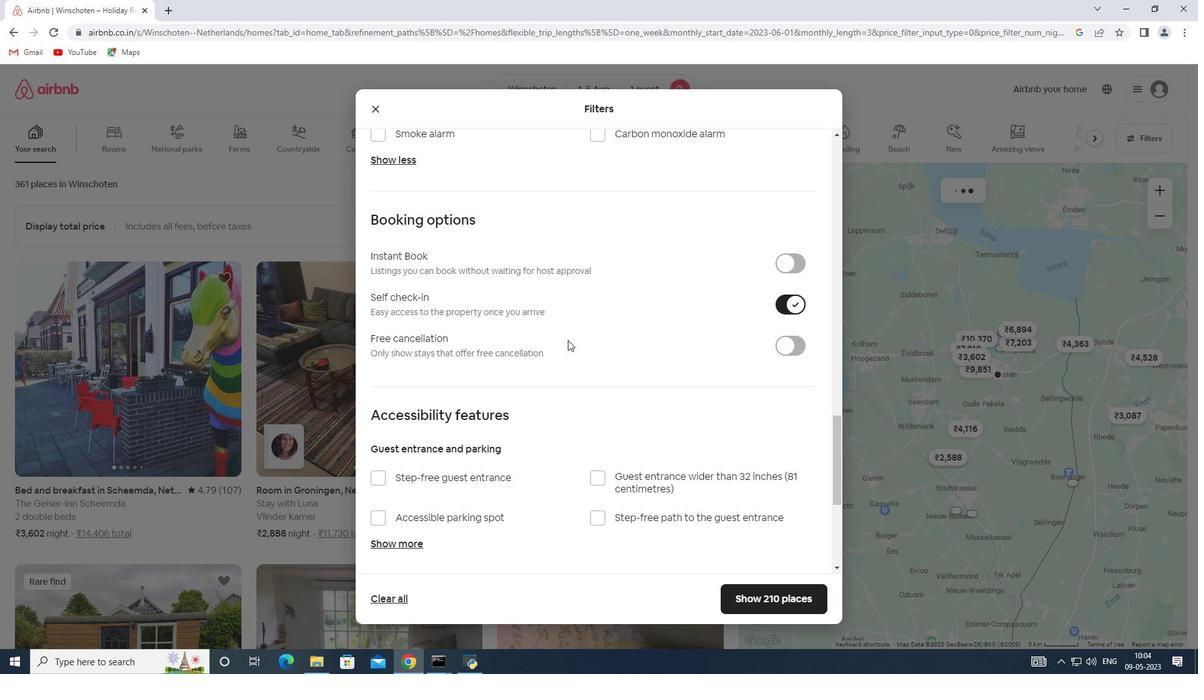 
Action: Mouse scrolled (564, 338) with delta (0, 0)
Screenshot: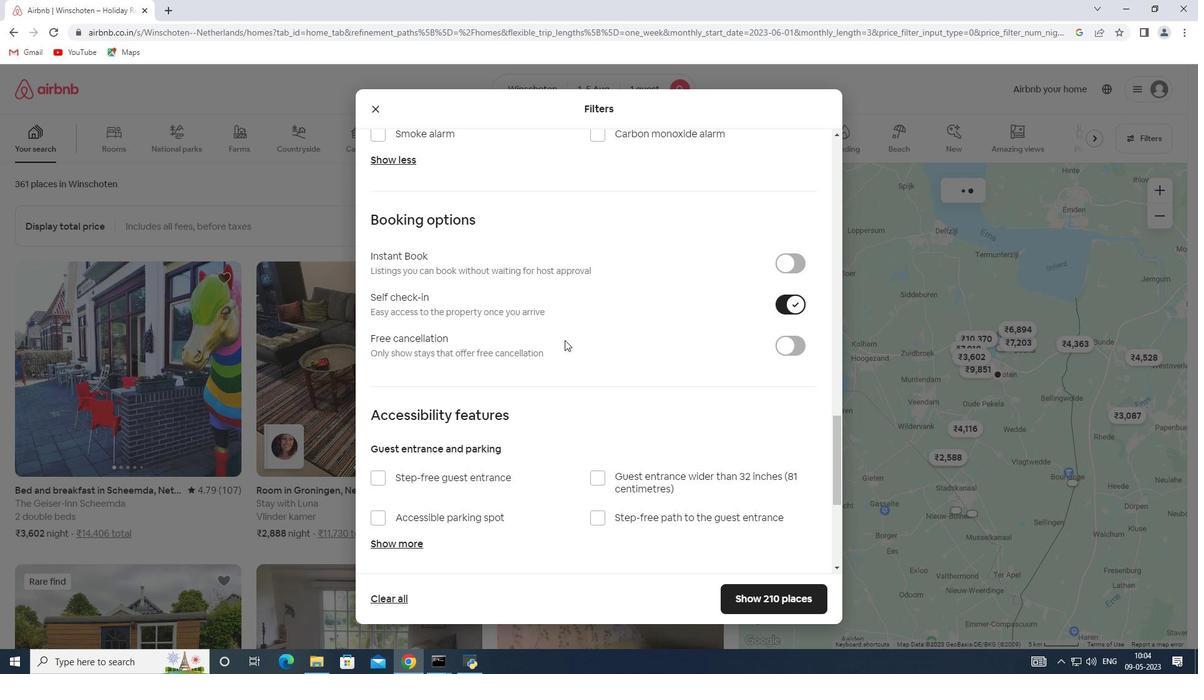
Action: Mouse scrolled (564, 338) with delta (0, 0)
Screenshot: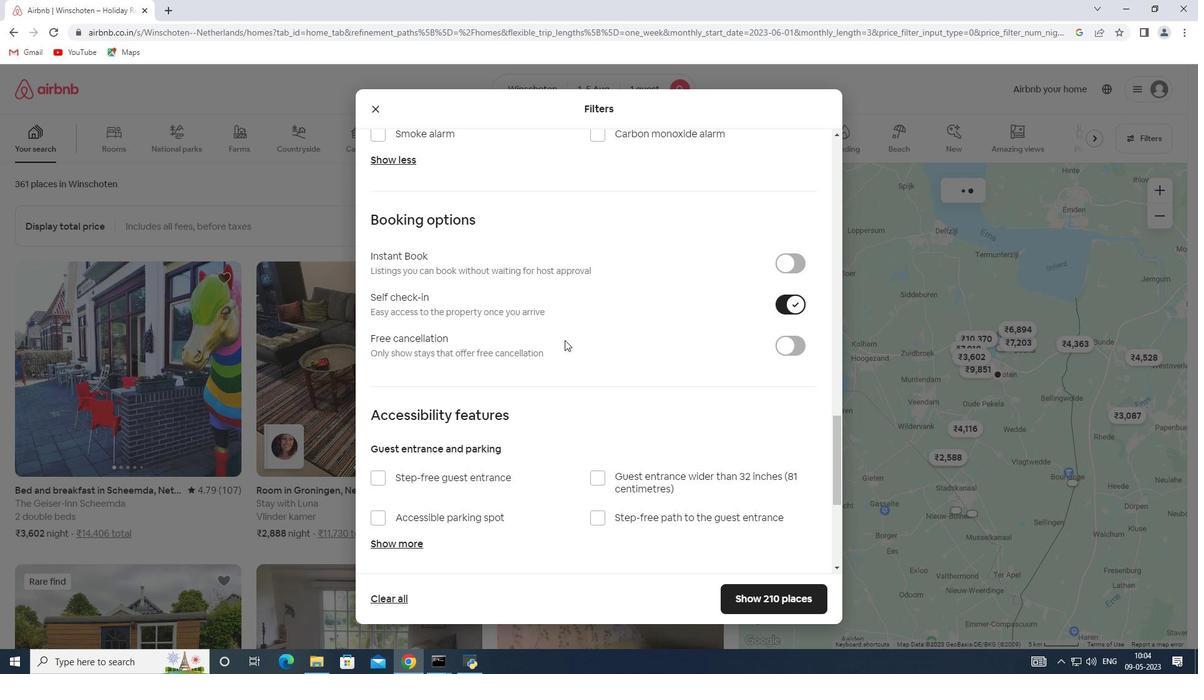 
Action: Mouse scrolled (564, 338) with delta (0, 0)
Screenshot: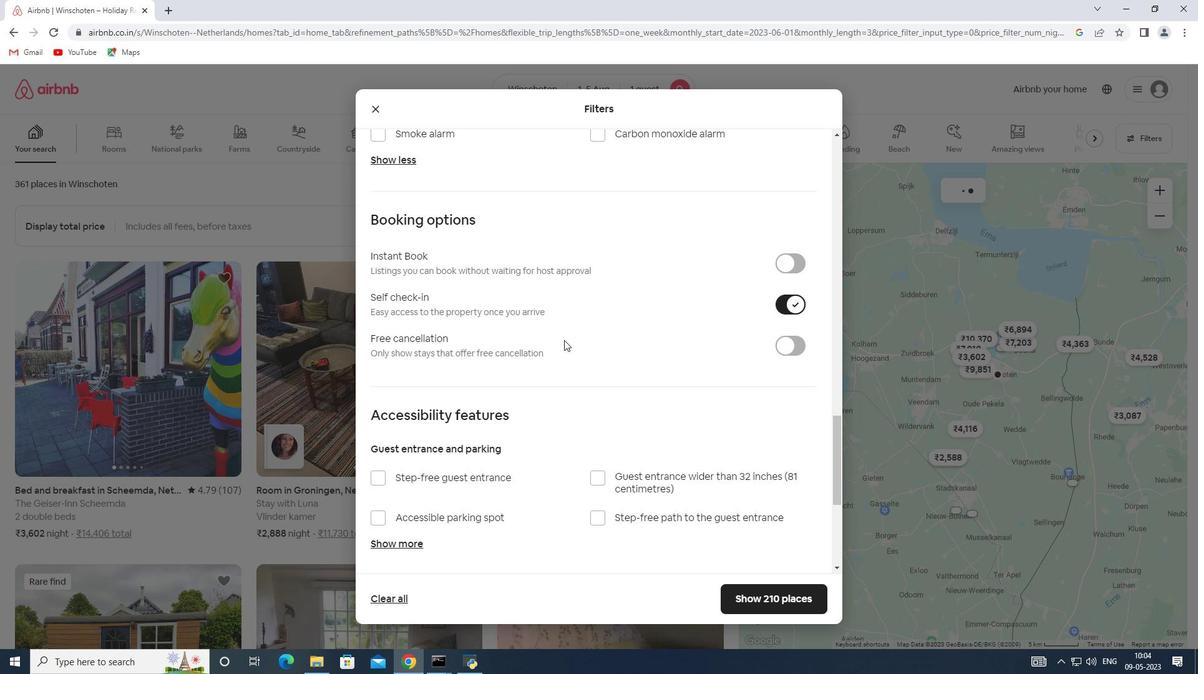 
Action: Mouse moved to (565, 338)
Screenshot: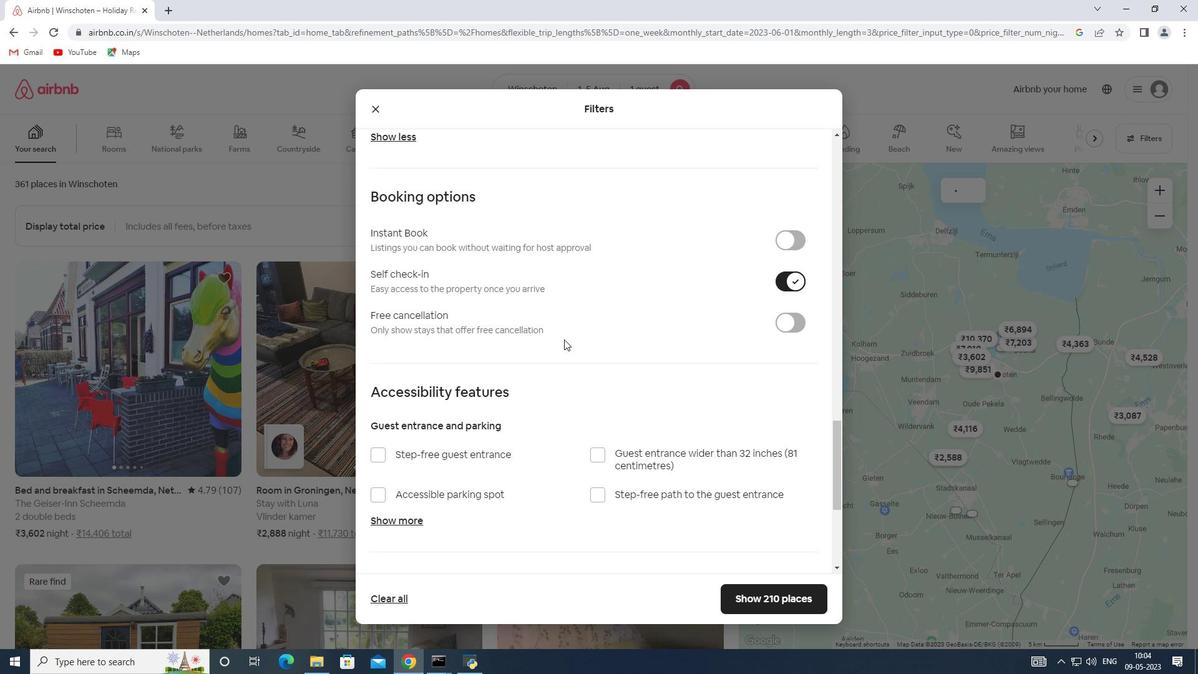 
Action: Mouse scrolled (565, 337) with delta (0, 0)
Screenshot: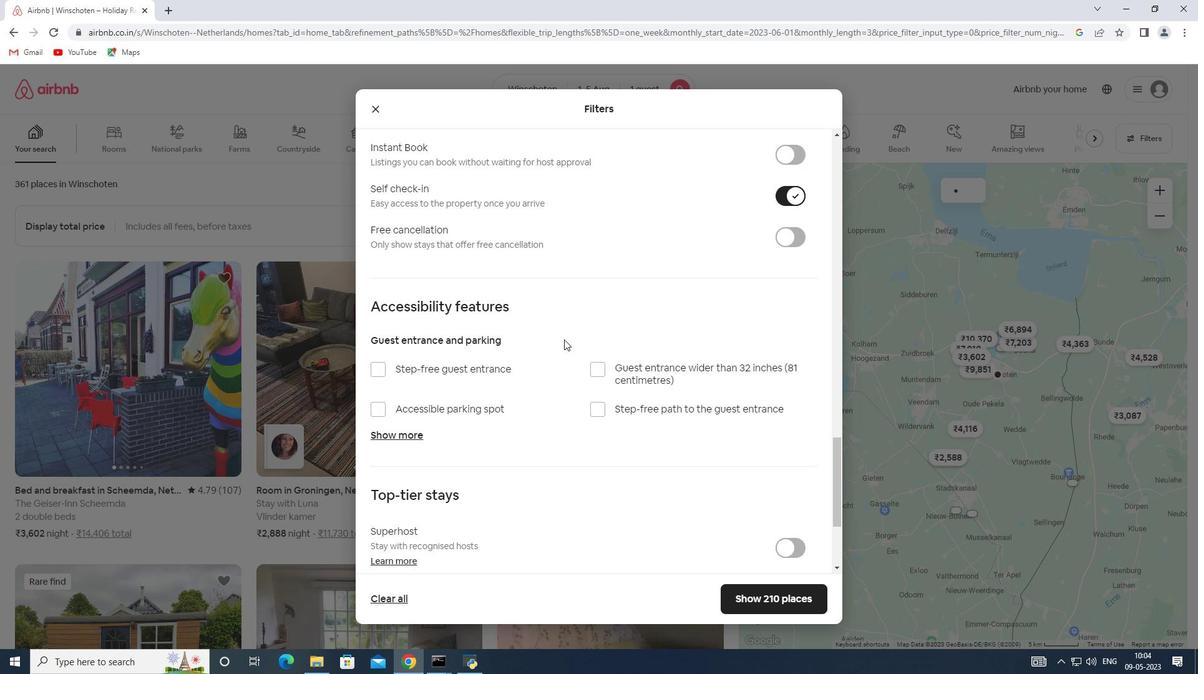 
Action: Mouse scrolled (565, 337) with delta (0, 0)
Screenshot: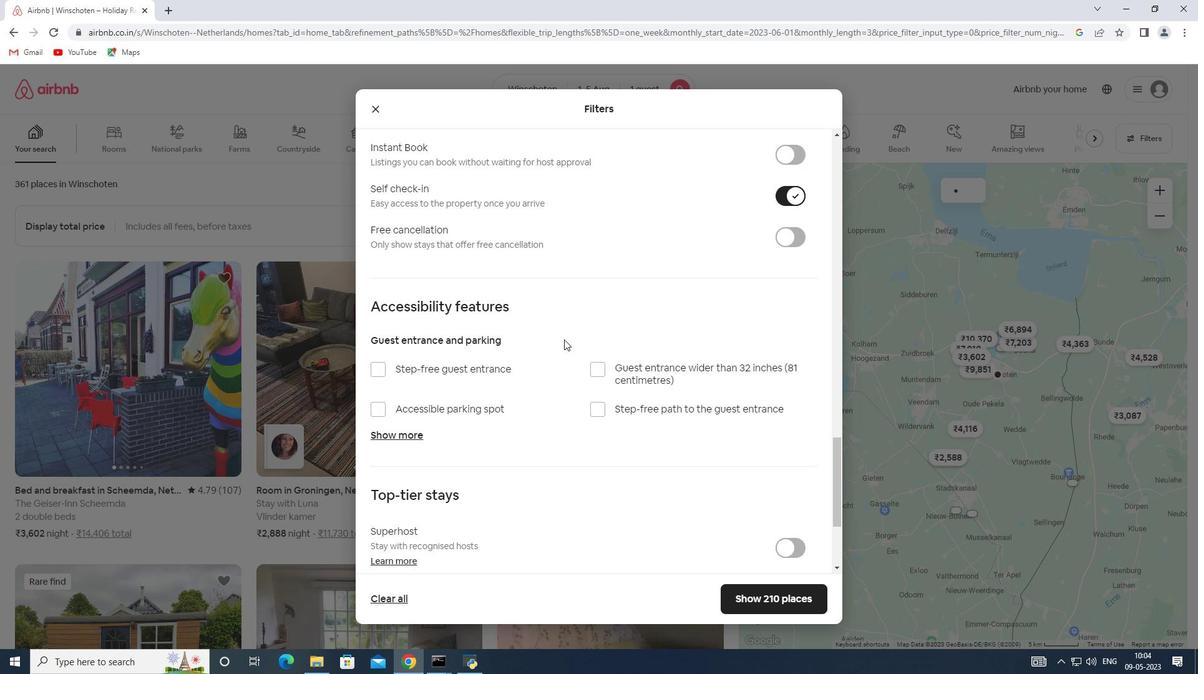 
Action: Mouse scrolled (565, 337) with delta (0, 0)
Screenshot: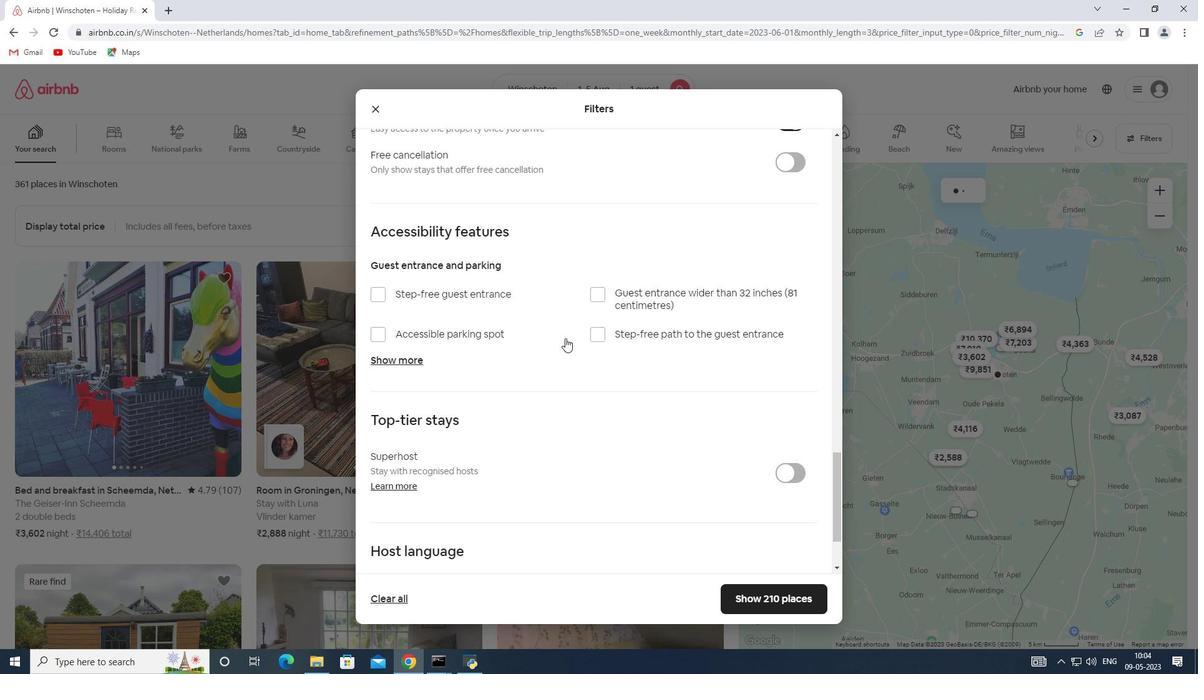 
Action: Mouse scrolled (565, 337) with delta (0, 0)
Screenshot: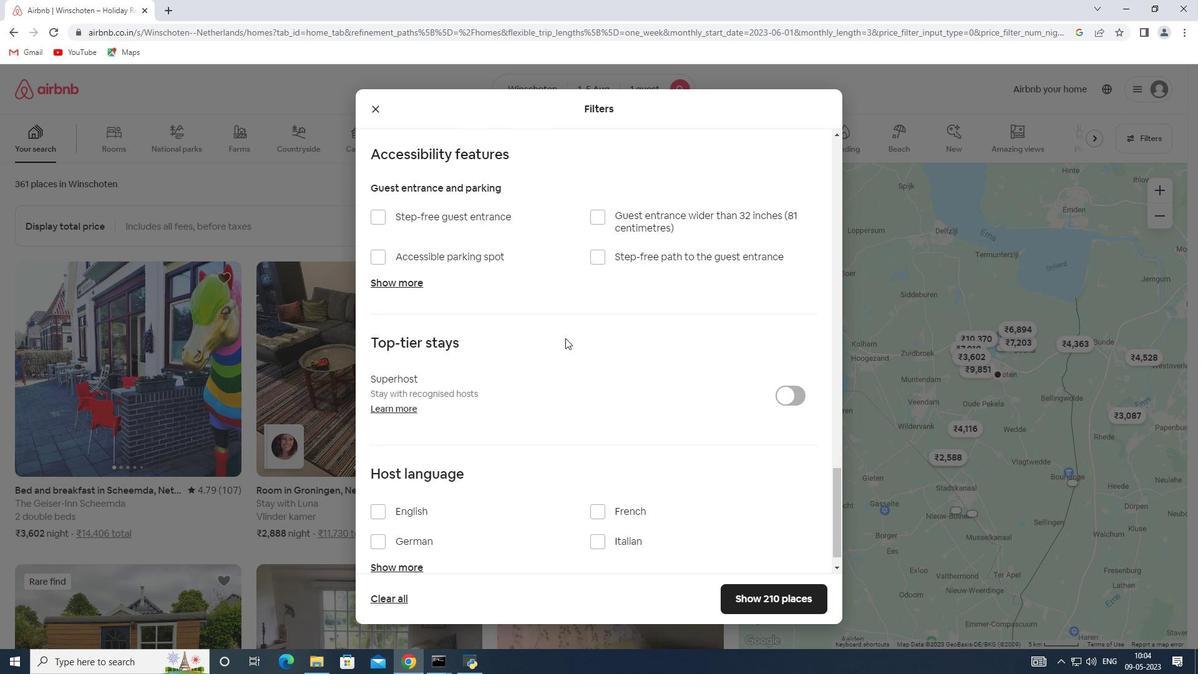 
Action: Mouse scrolled (565, 337) with delta (0, 0)
Screenshot: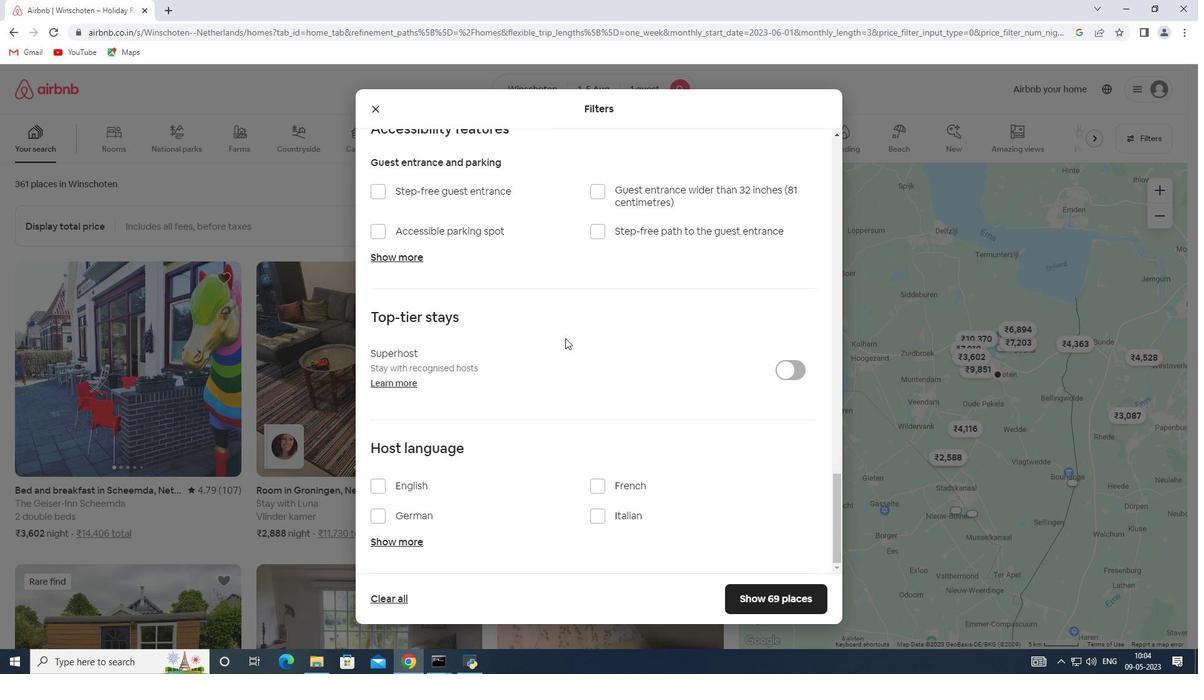 
Action: Mouse scrolled (565, 337) with delta (0, 0)
Screenshot: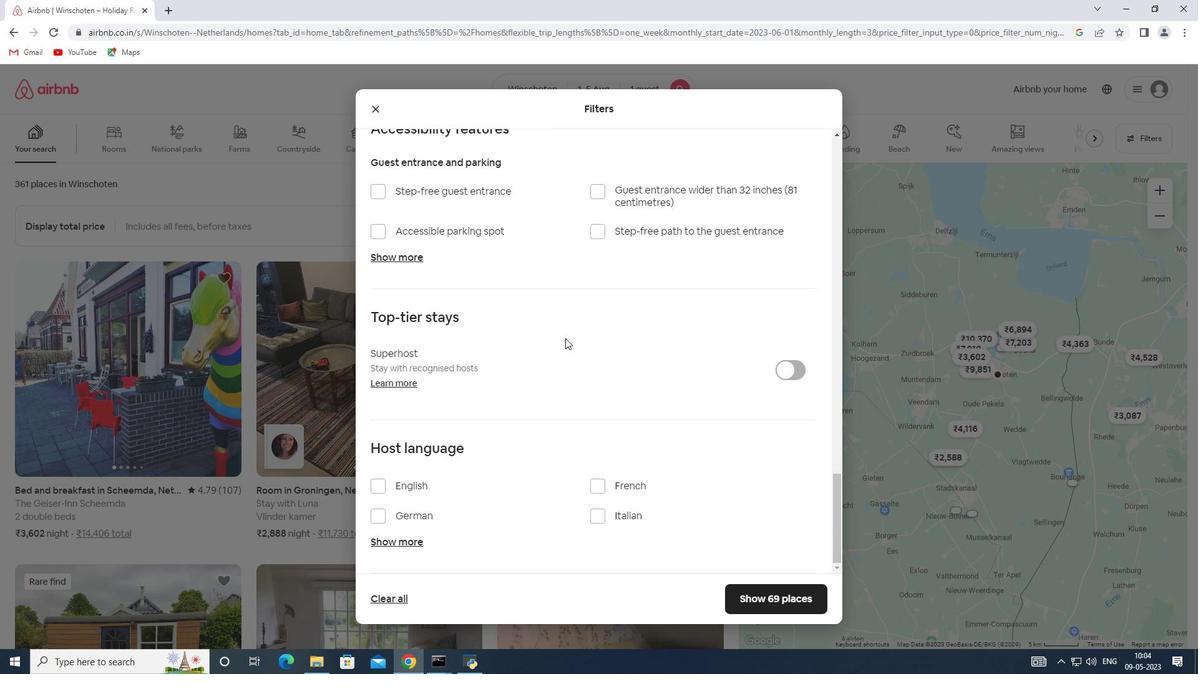 
Action: Mouse moved to (410, 490)
Screenshot: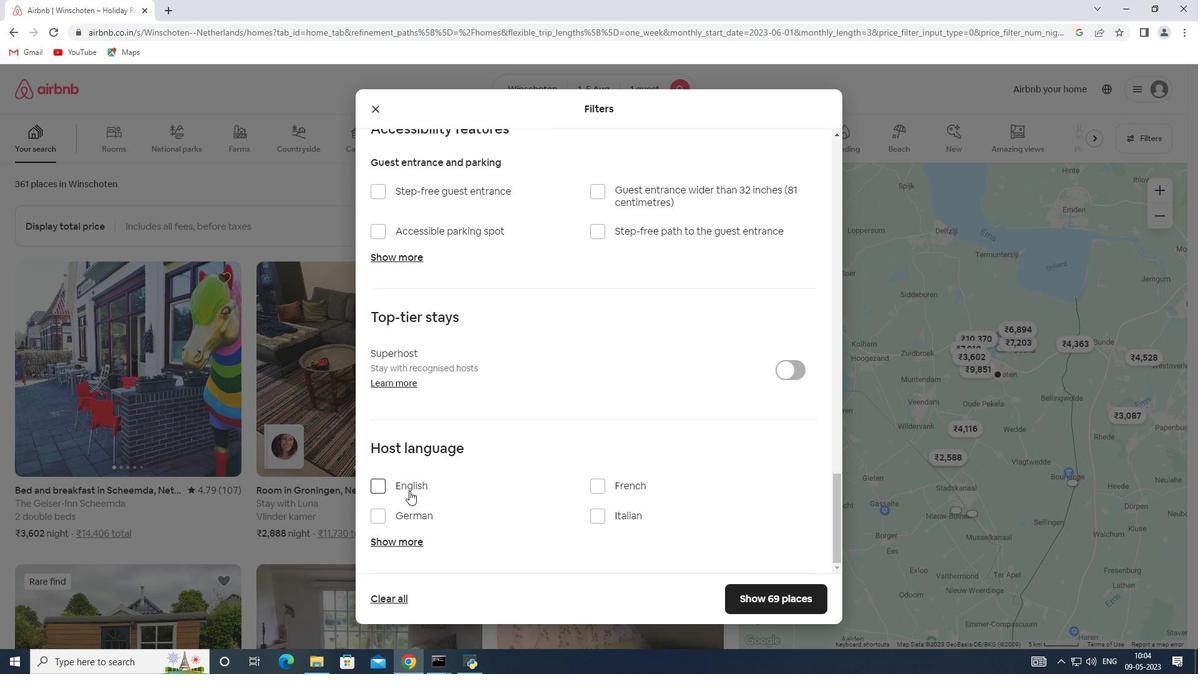 
Action: Mouse pressed left at (410, 490)
Screenshot: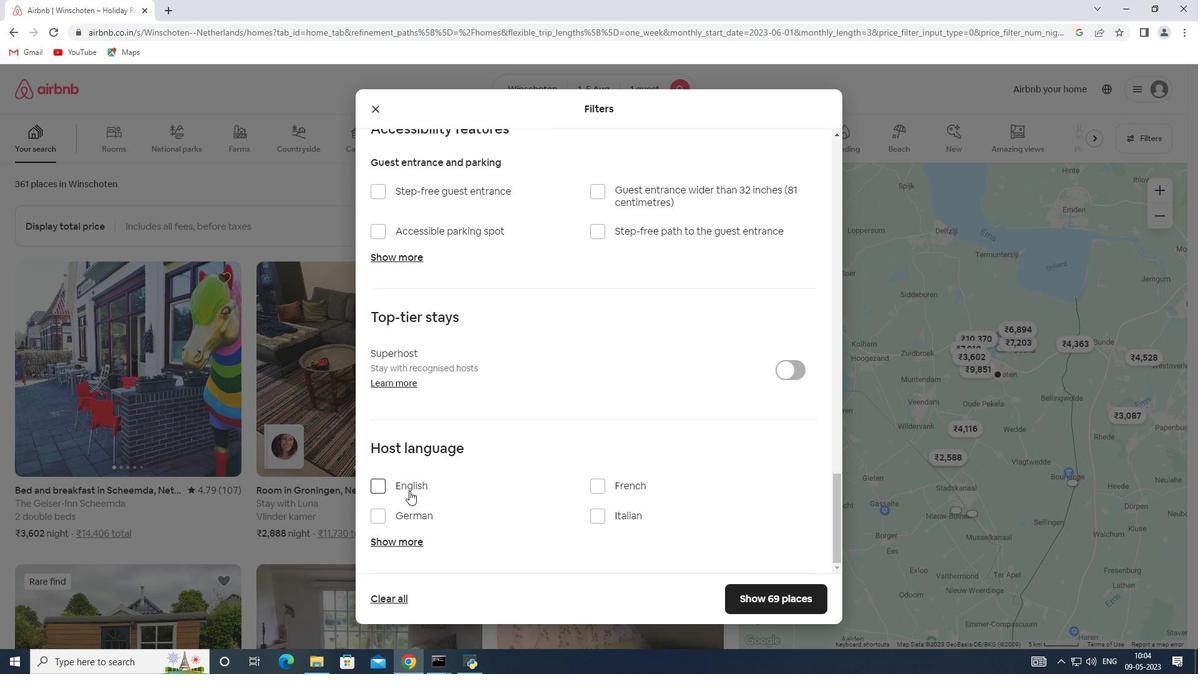 
Action: Mouse moved to (754, 601)
Screenshot: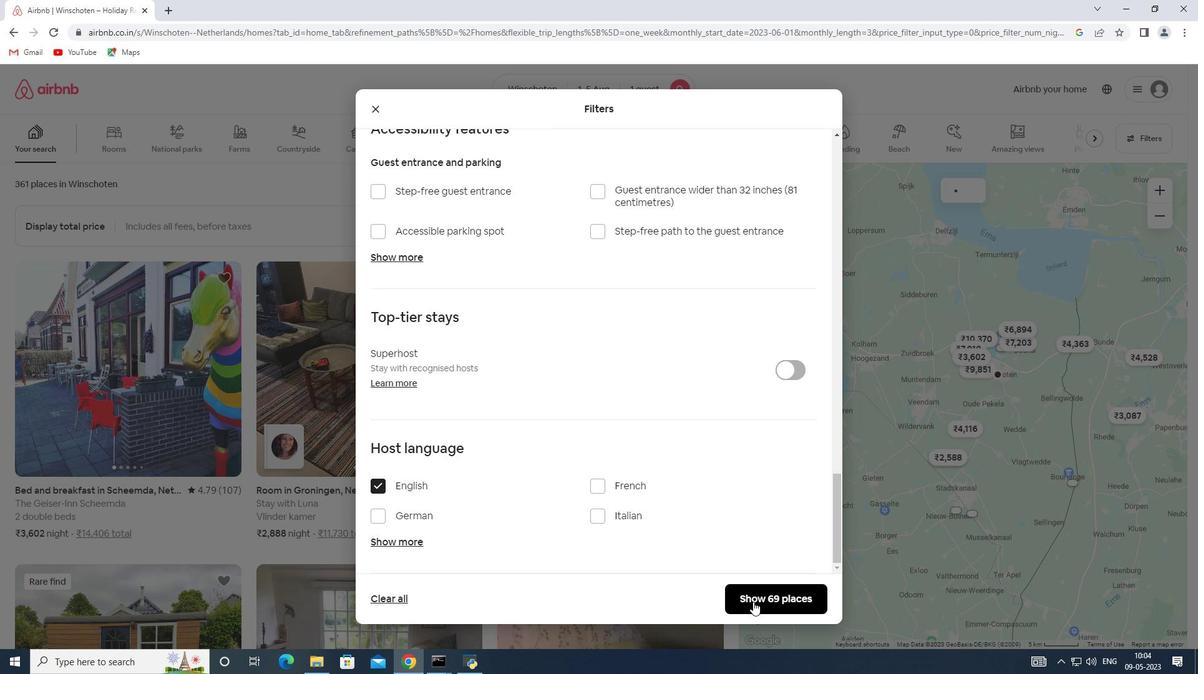 
Action: Mouse pressed left at (754, 601)
Screenshot: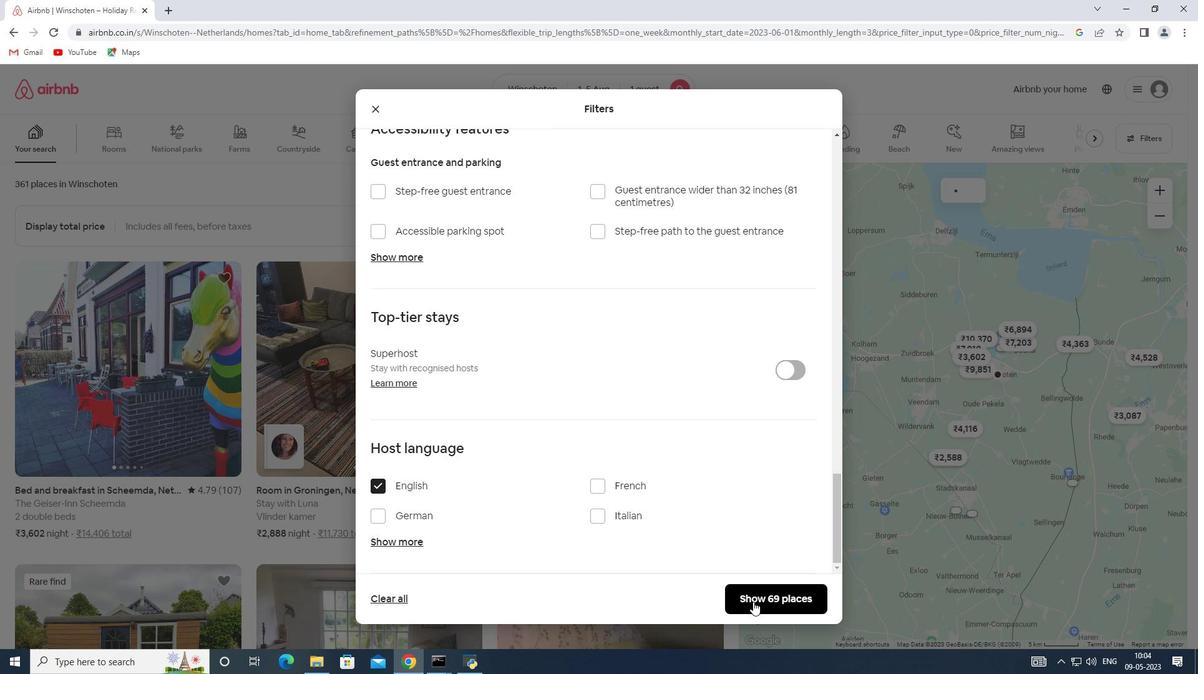 
